 Task: Find connections with filter location Vacaria with filter topic #Managerwith filter profile language Potuguese with filter current company Leap29 with filter school Jawaharlal Nehru University with filter industry Environmental Quality Programs with filter service category Pricing Strategy with filter keywords title Computer Scientist
Action: Mouse moved to (637, 116)
Screenshot: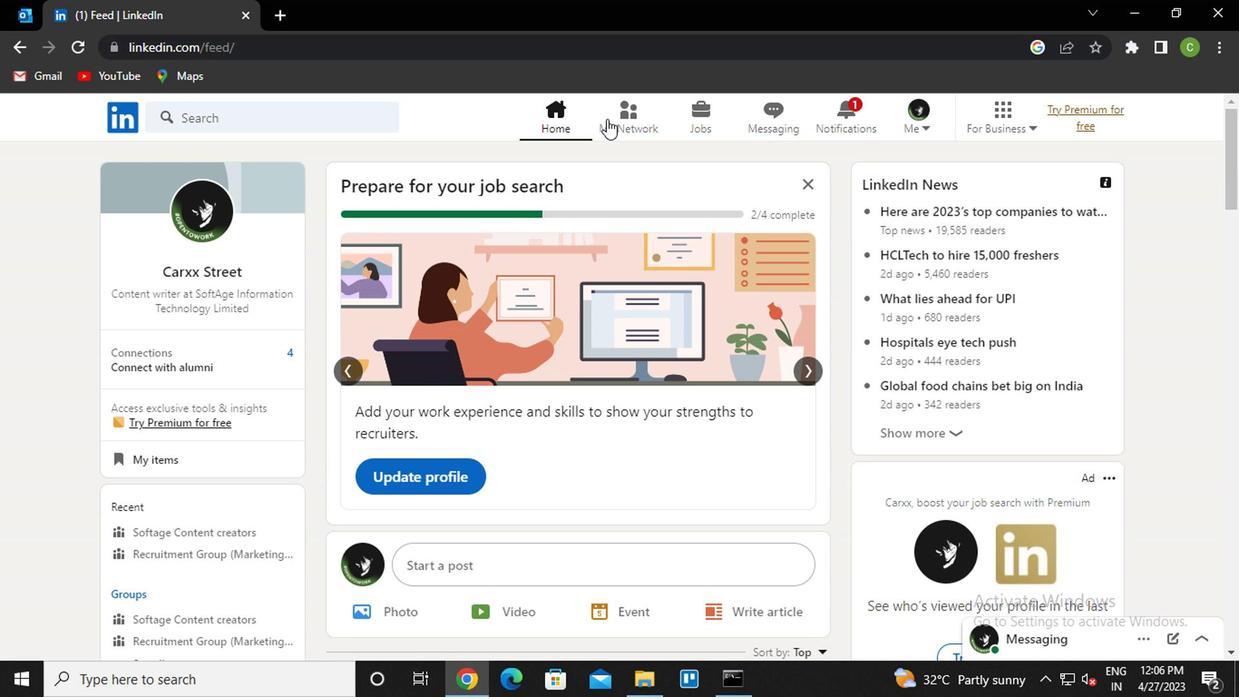 
Action: Mouse pressed left at (637, 116)
Screenshot: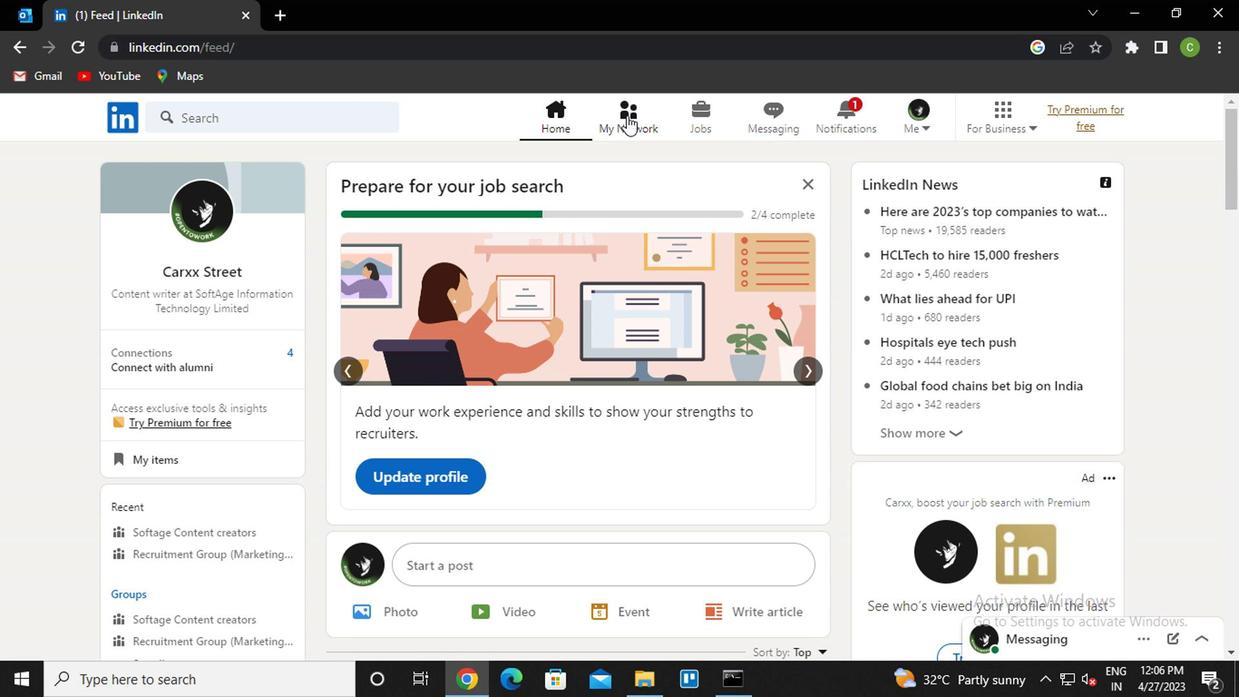 
Action: Mouse moved to (262, 229)
Screenshot: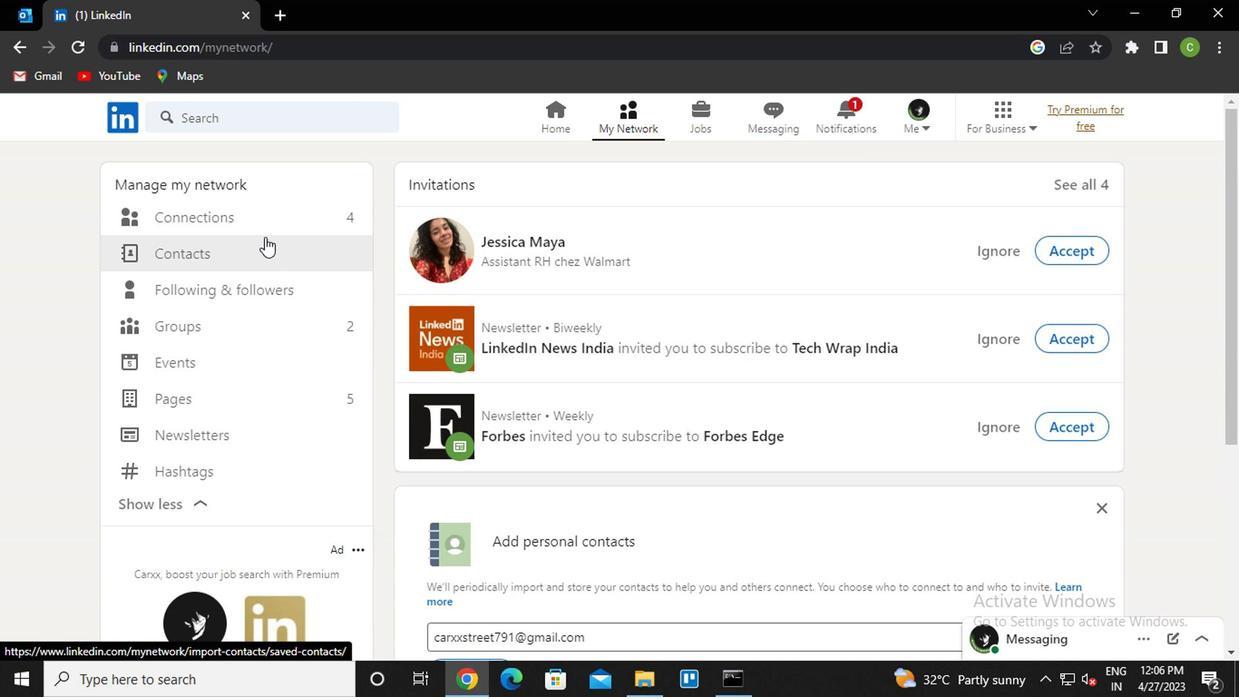 
Action: Mouse pressed left at (262, 229)
Screenshot: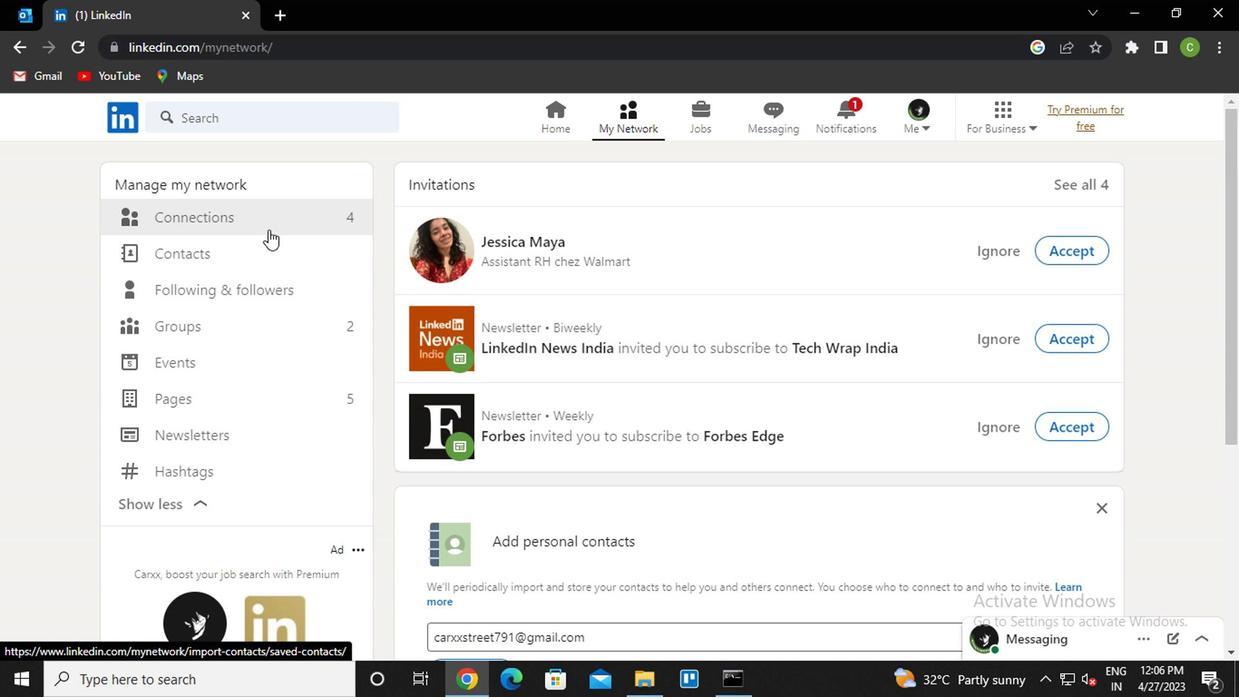 
Action: Mouse moved to (315, 209)
Screenshot: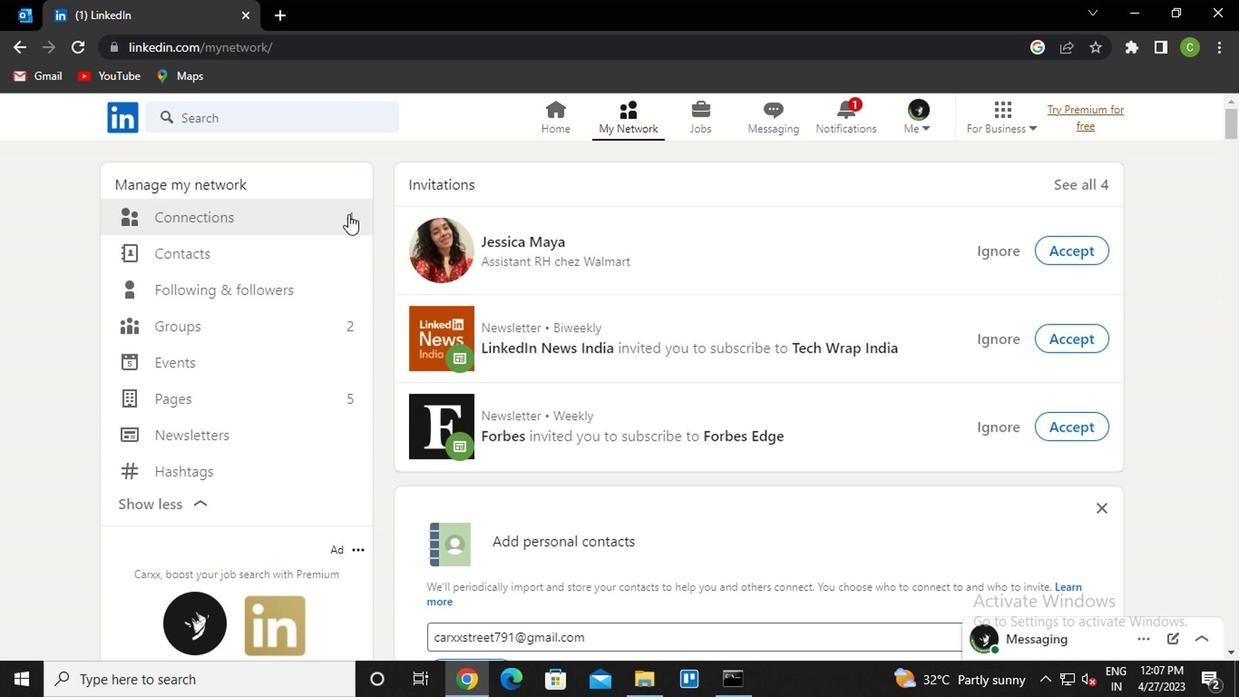 
Action: Mouse pressed left at (315, 209)
Screenshot: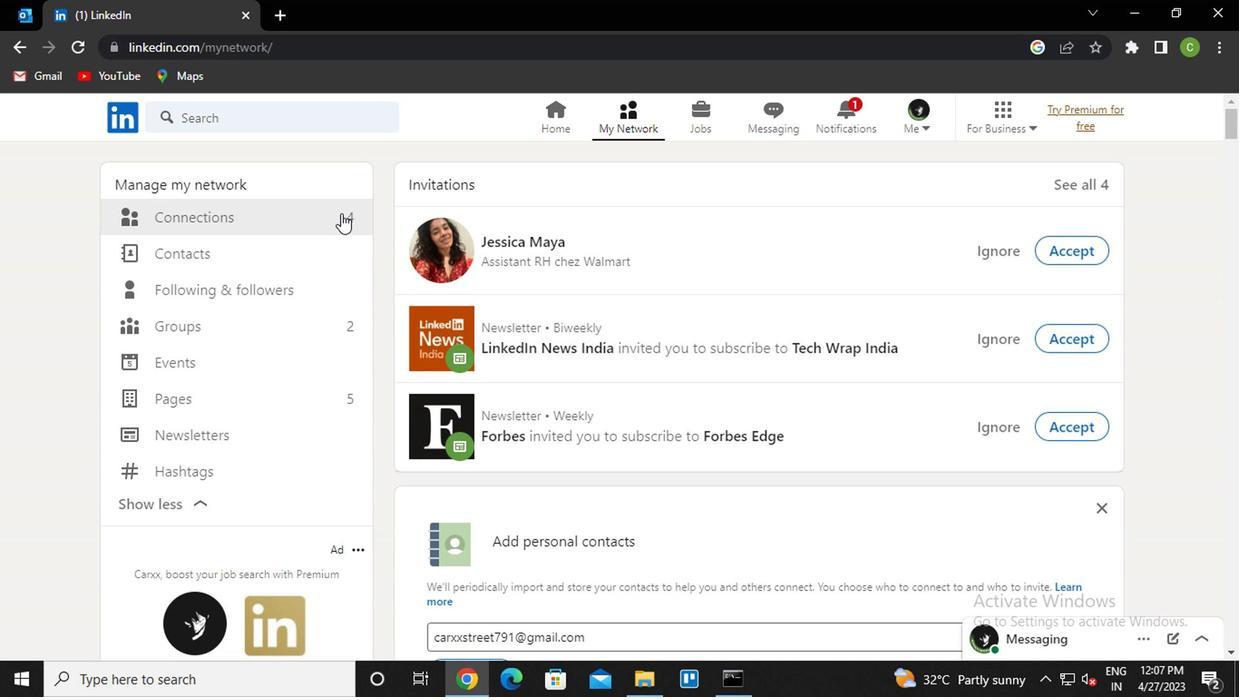 
Action: Mouse moved to (728, 218)
Screenshot: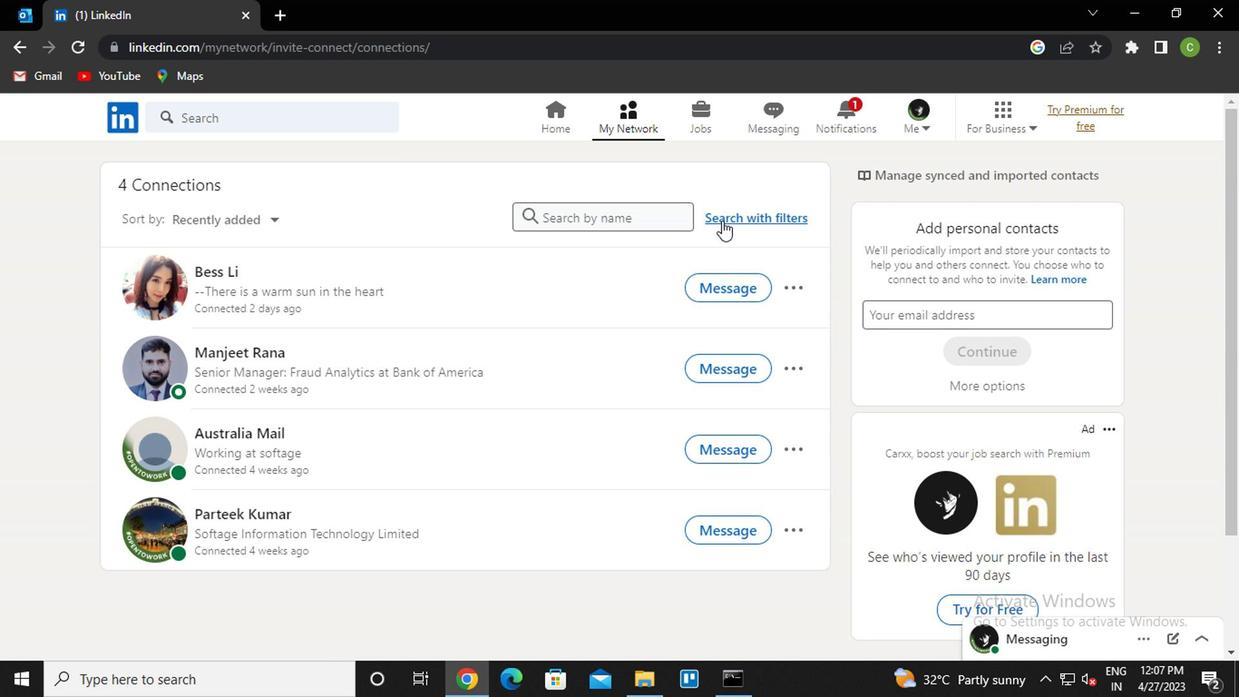 
Action: Mouse pressed left at (728, 218)
Screenshot: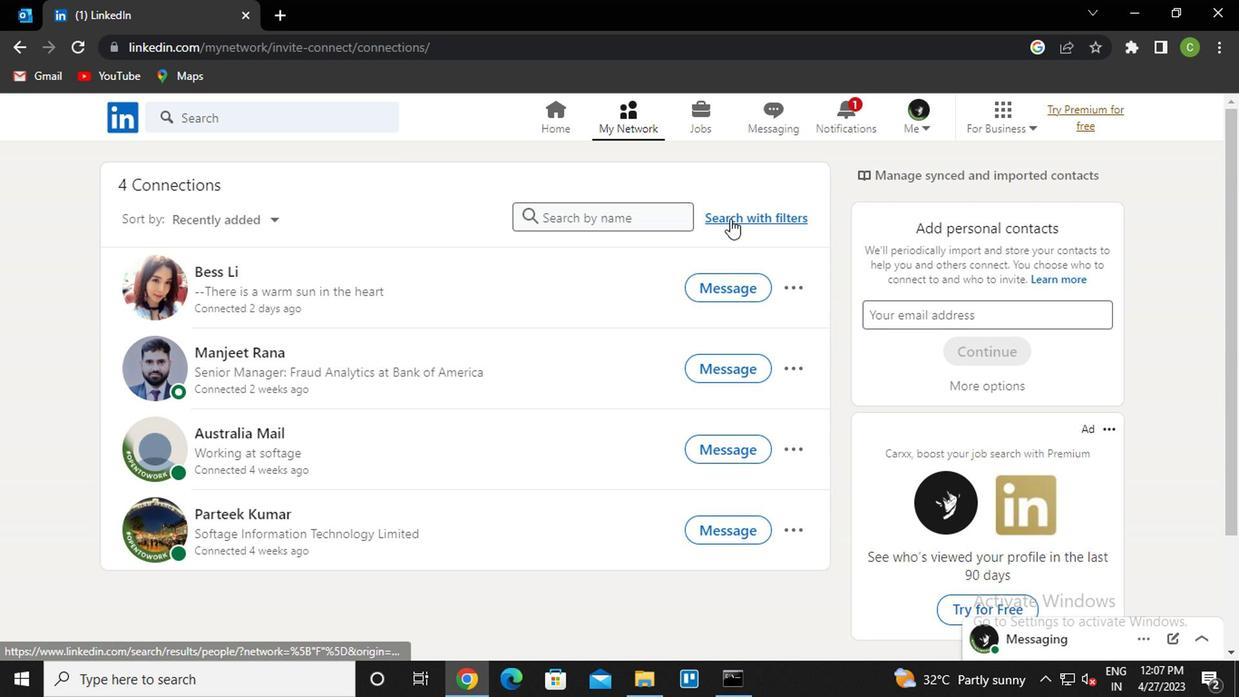 
Action: Mouse moved to (671, 174)
Screenshot: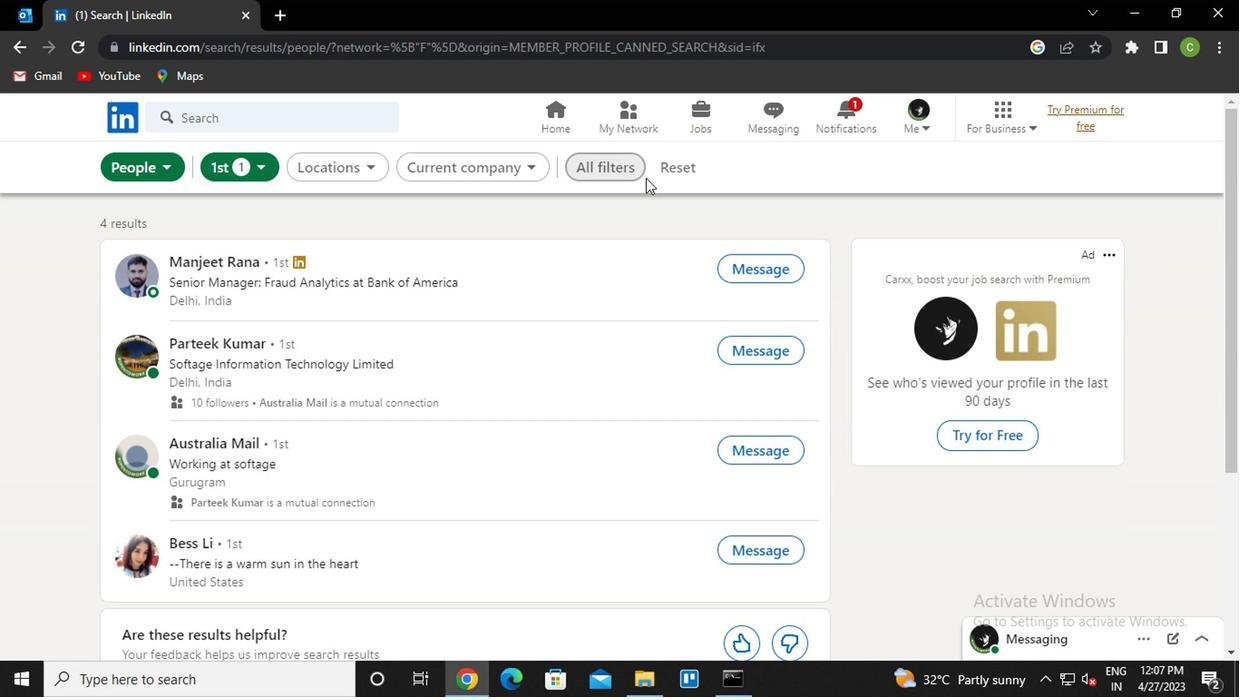 
Action: Mouse pressed left at (671, 174)
Screenshot: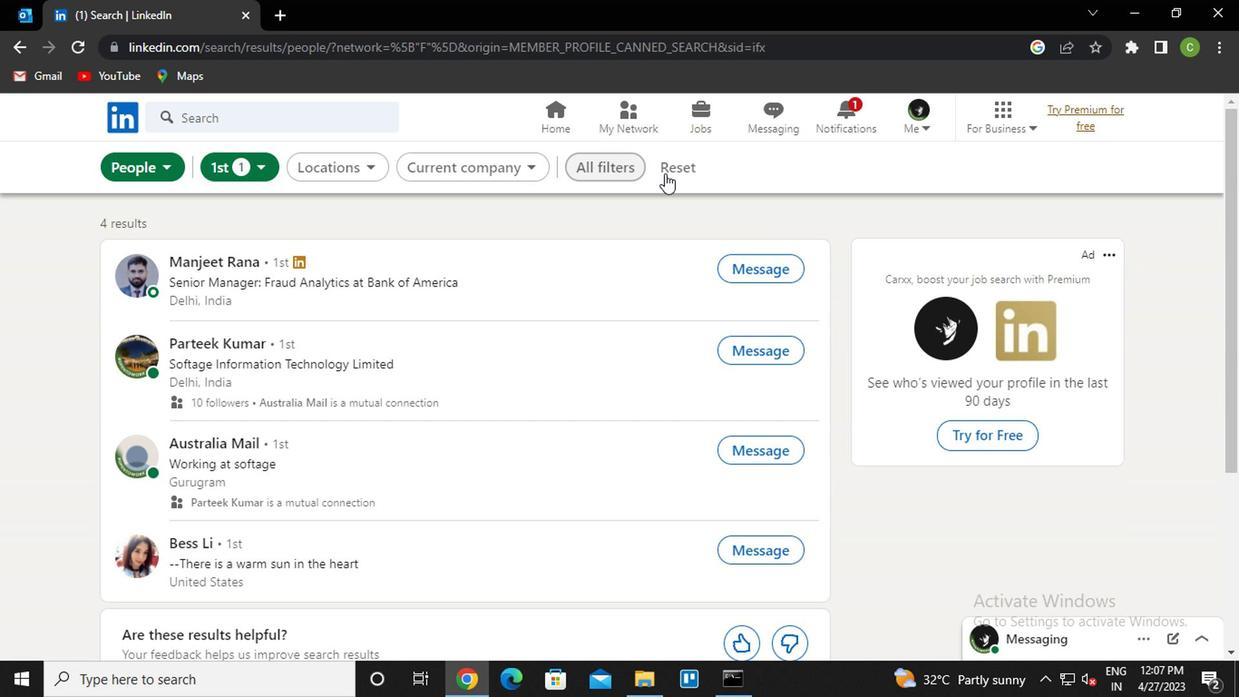 
Action: Mouse moved to (654, 174)
Screenshot: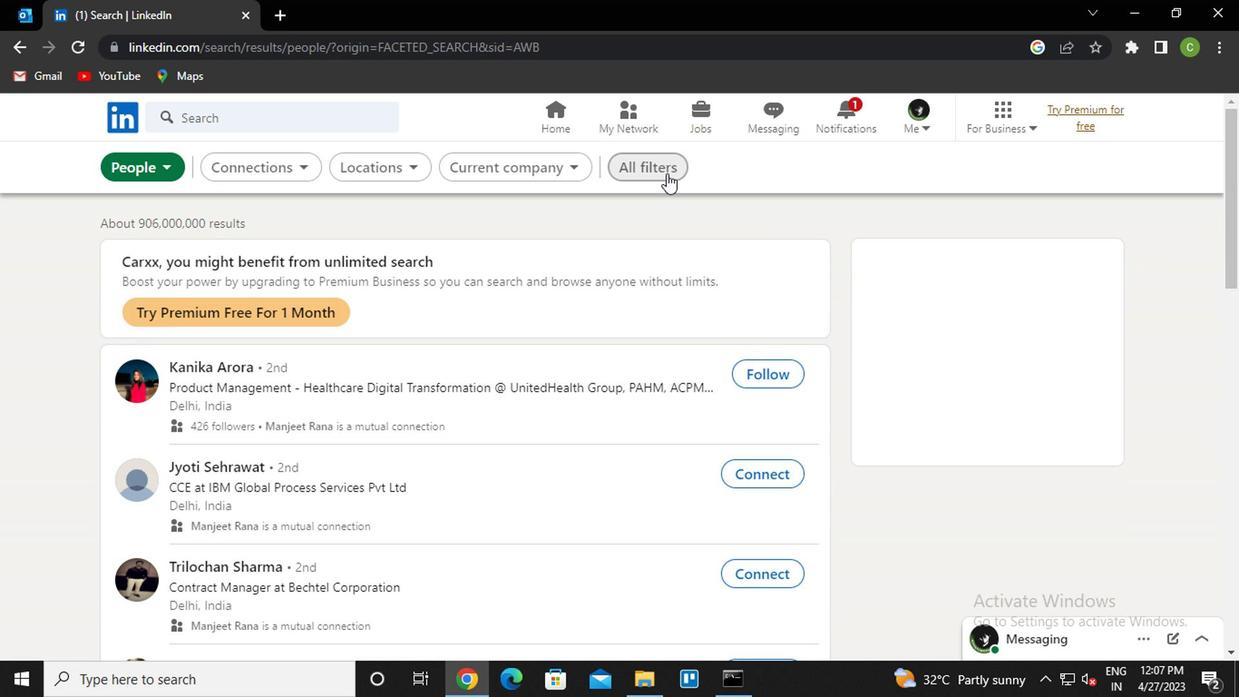 
Action: Mouse pressed left at (654, 174)
Screenshot: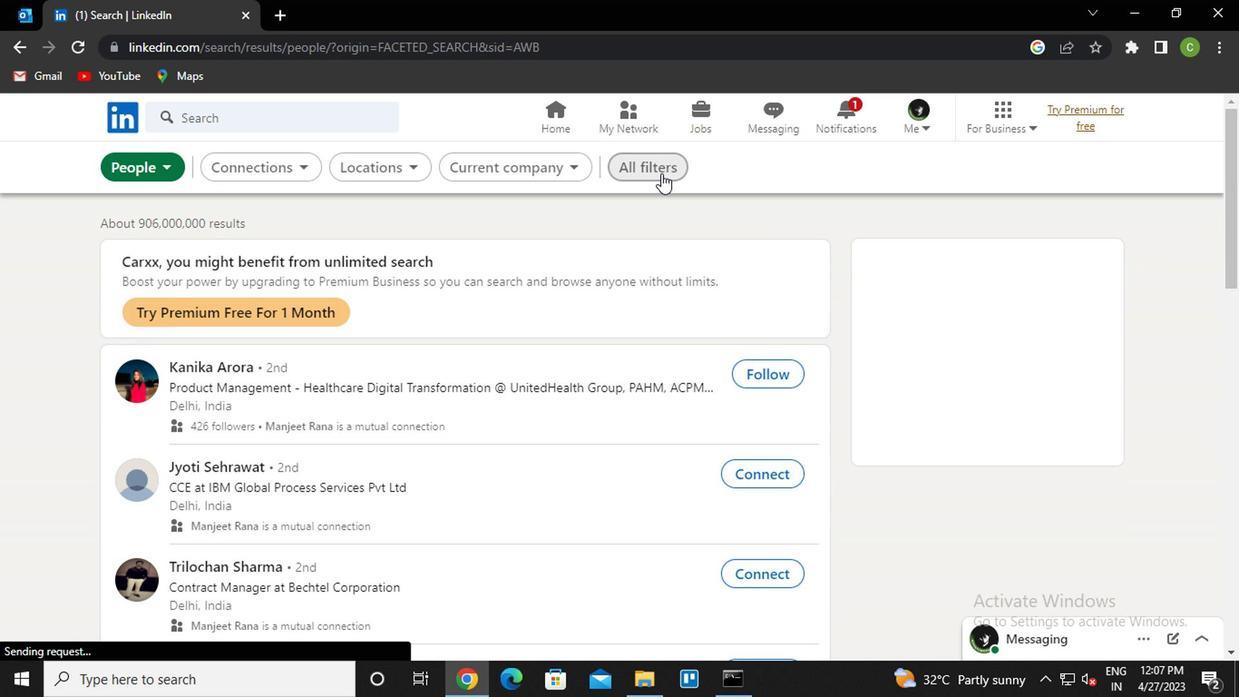 
Action: Mouse moved to (1056, 387)
Screenshot: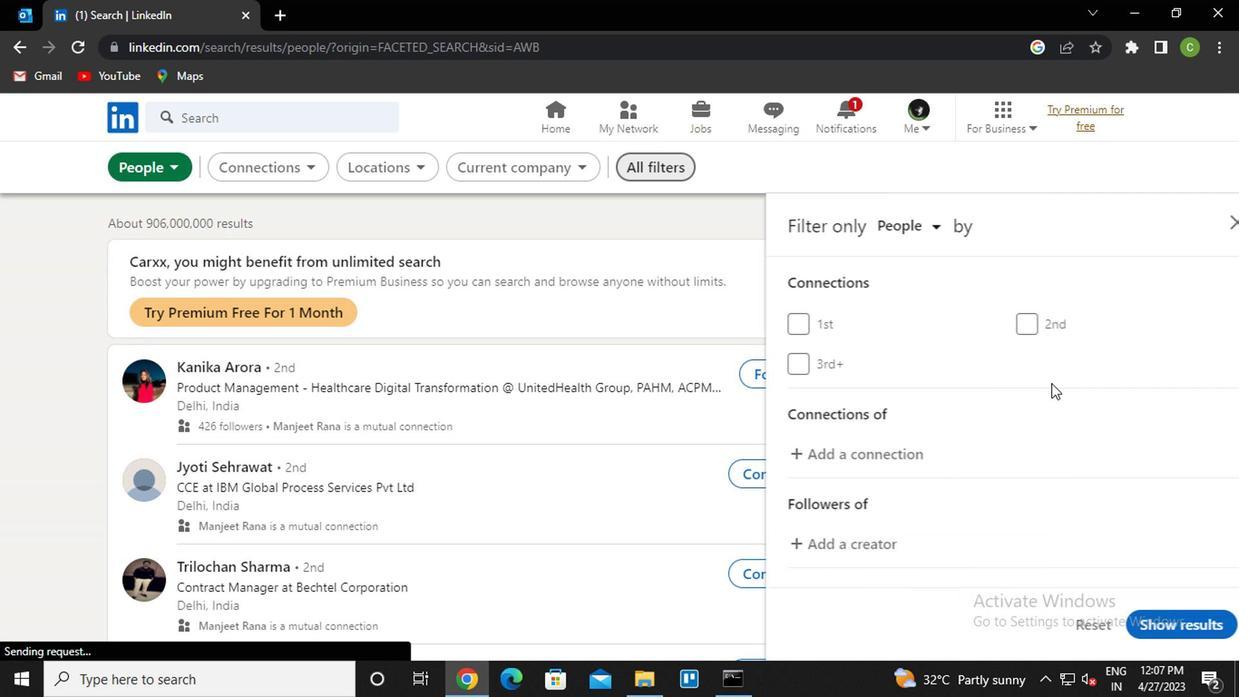 
Action: Mouse scrolled (1056, 387) with delta (0, 0)
Screenshot: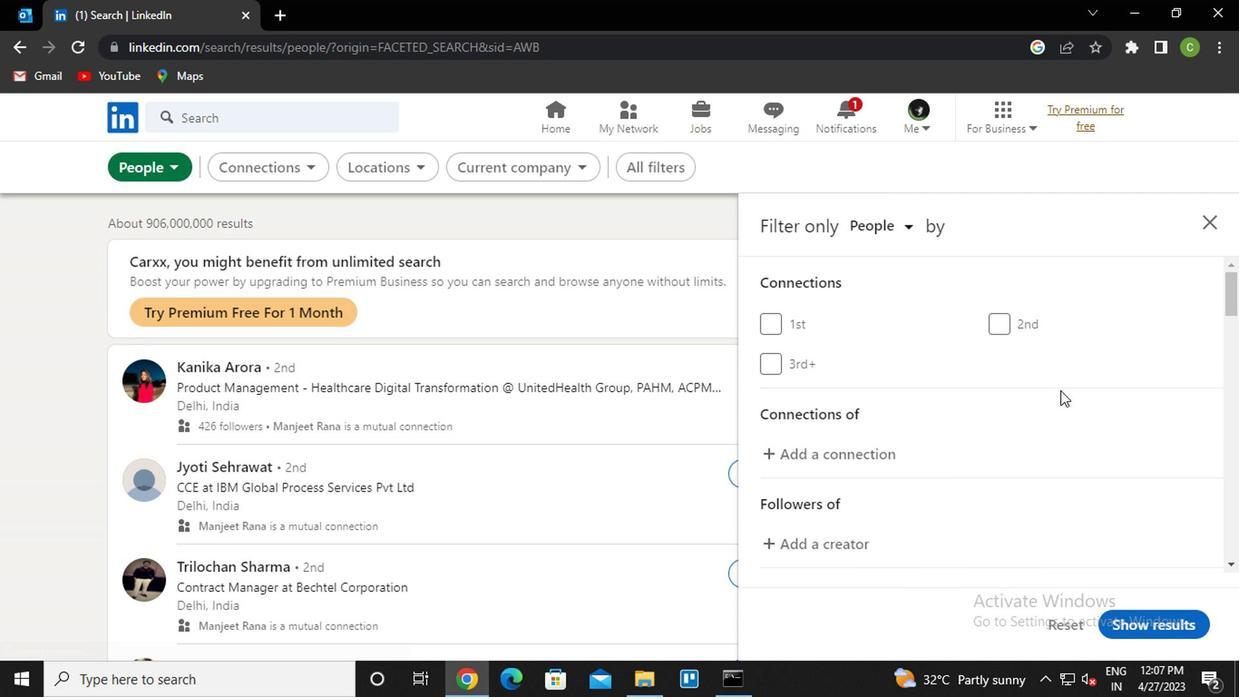 
Action: Mouse scrolled (1056, 387) with delta (0, 0)
Screenshot: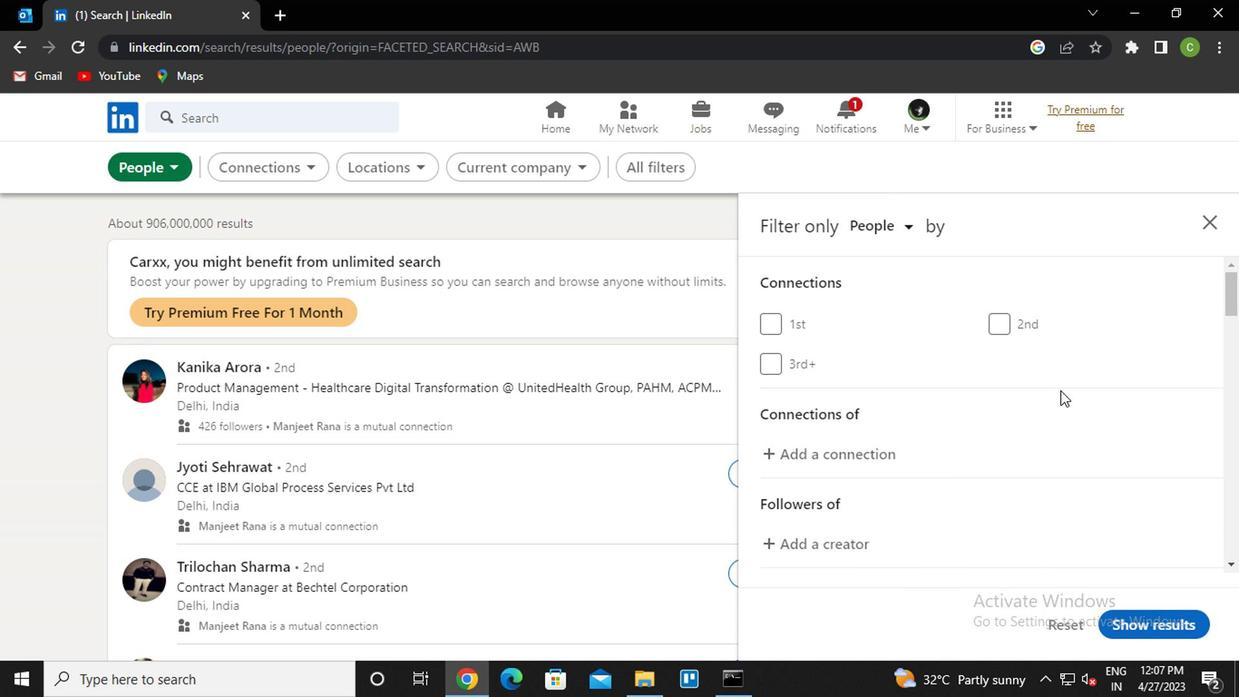 
Action: Mouse scrolled (1056, 387) with delta (0, 0)
Screenshot: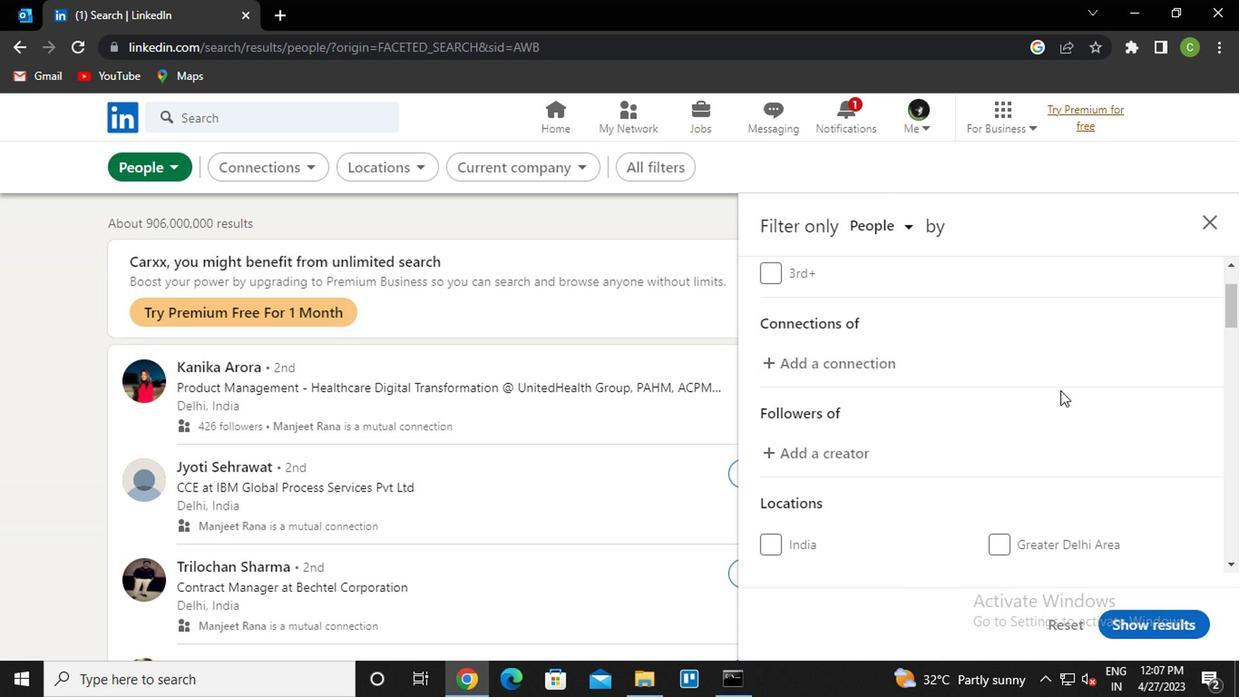 
Action: Mouse moved to (1039, 431)
Screenshot: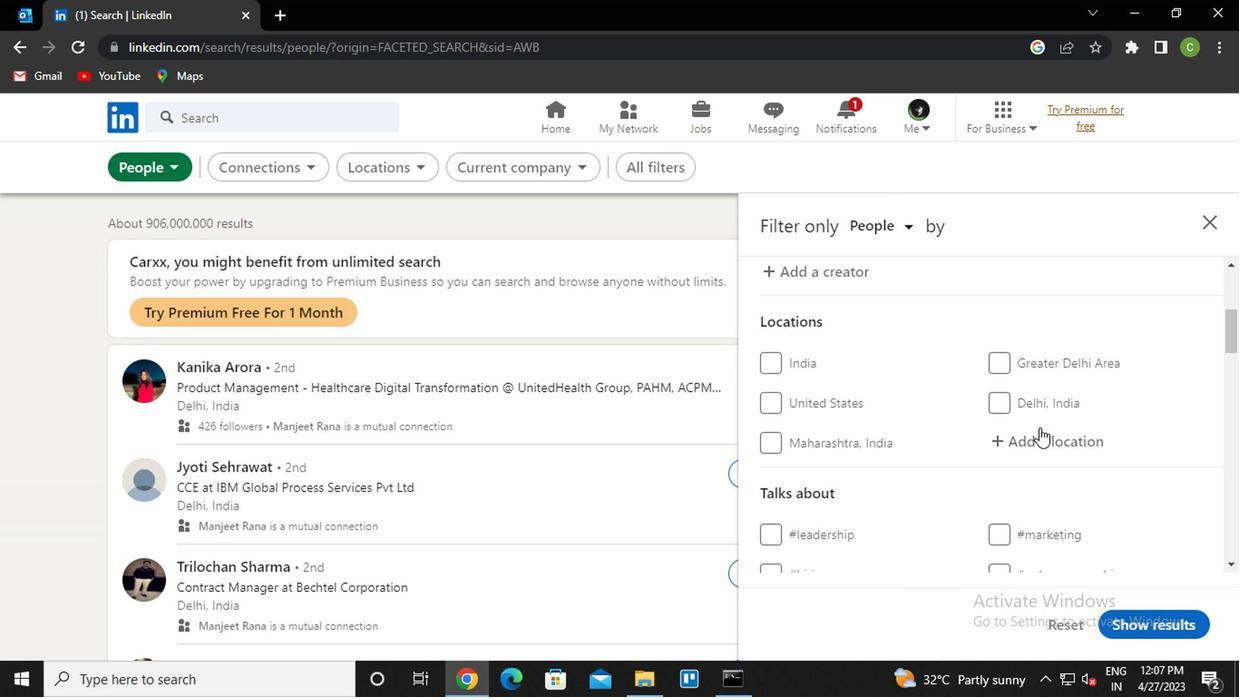 
Action: Mouse pressed left at (1039, 431)
Screenshot: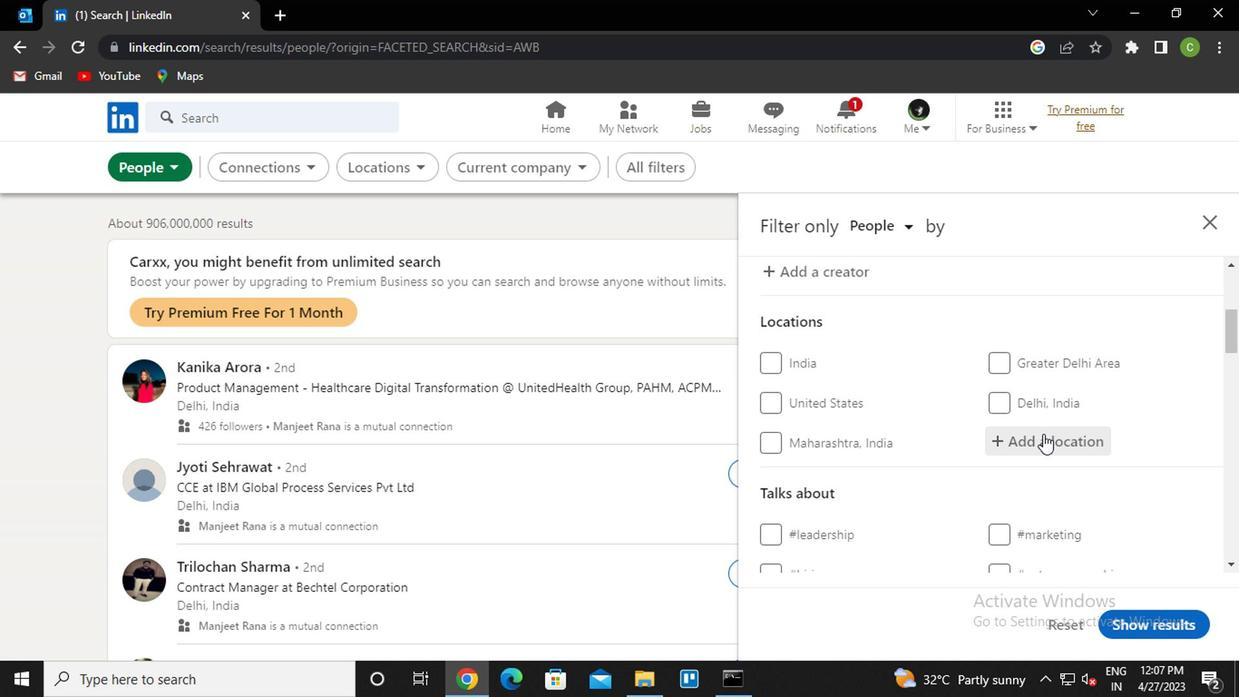 
Action: Key pressed <Key.caps_lock>v<Key.caps_lock>acaria<Key.down><Key.enter>
Screenshot: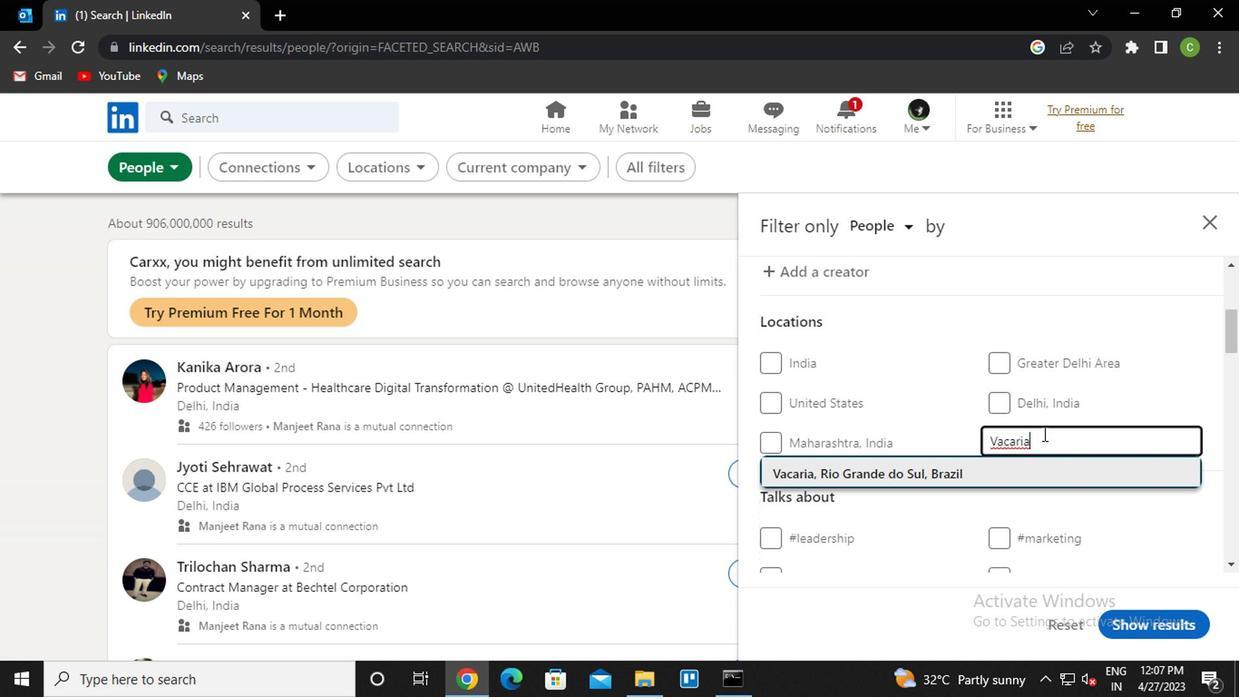 
Action: Mouse scrolled (1039, 429) with delta (0, -1)
Screenshot: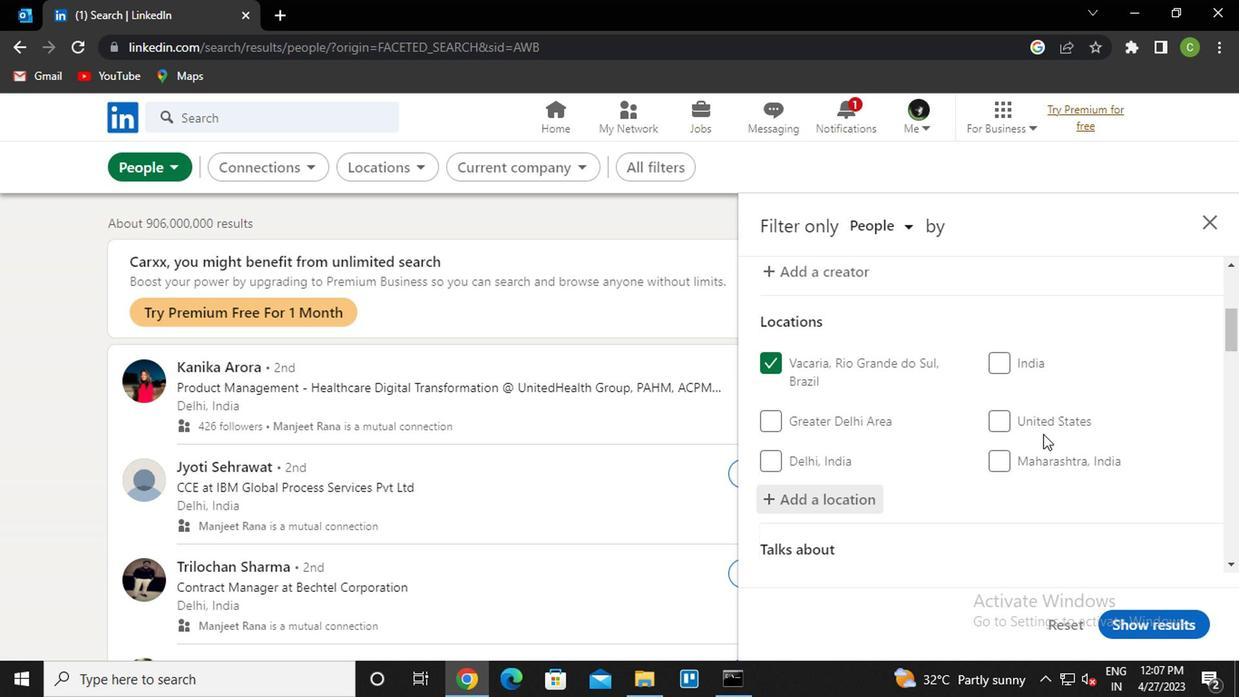 
Action: Mouse scrolled (1039, 429) with delta (0, -1)
Screenshot: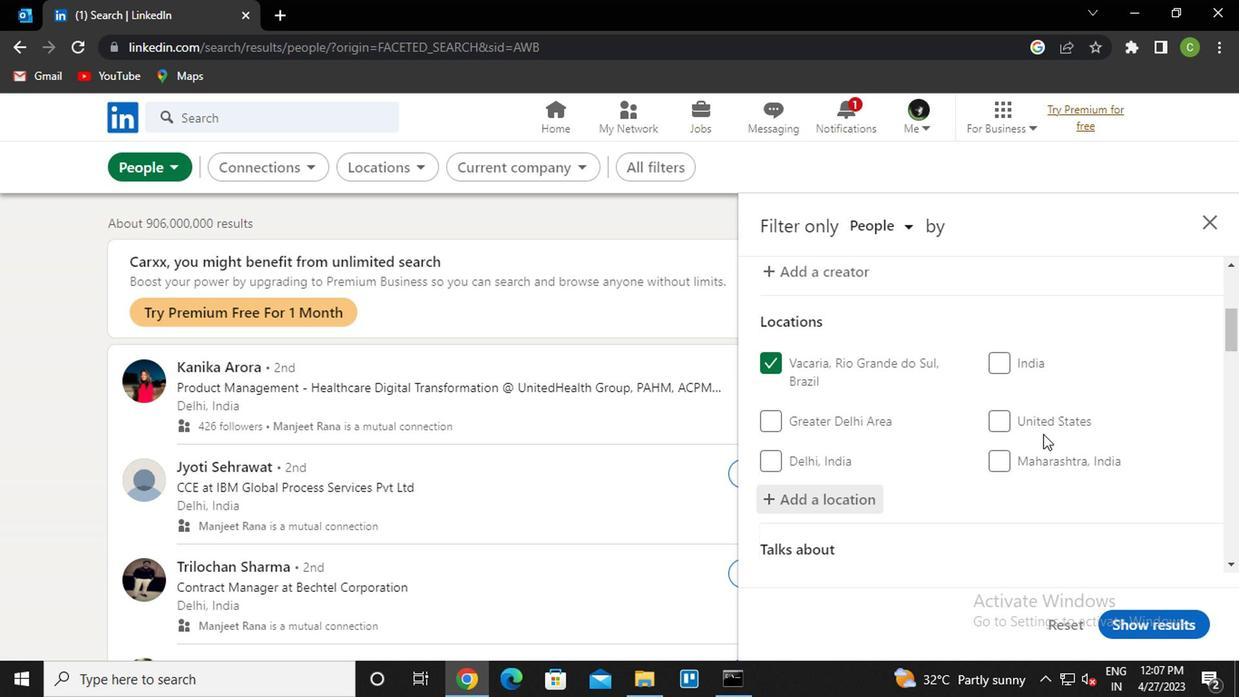
Action: Mouse scrolled (1039, 429) with delta (0, -1)
Screenshot: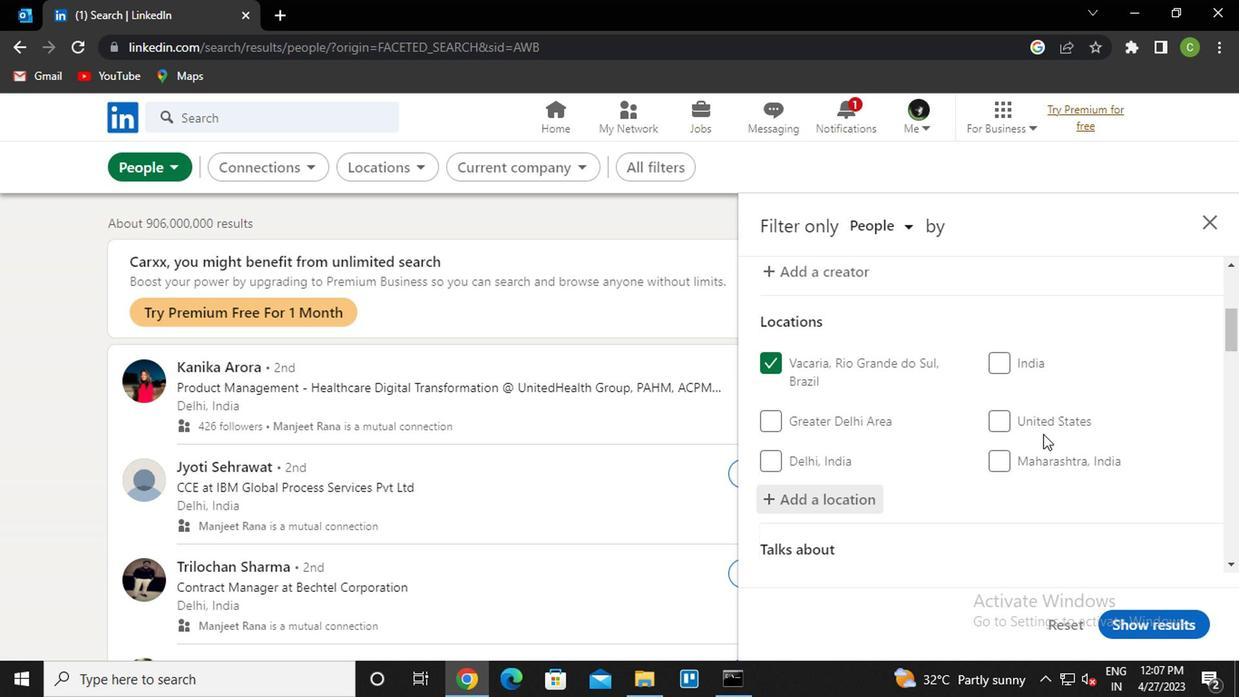 
Action: Mouse moved to (1046, 403)
Screenshot: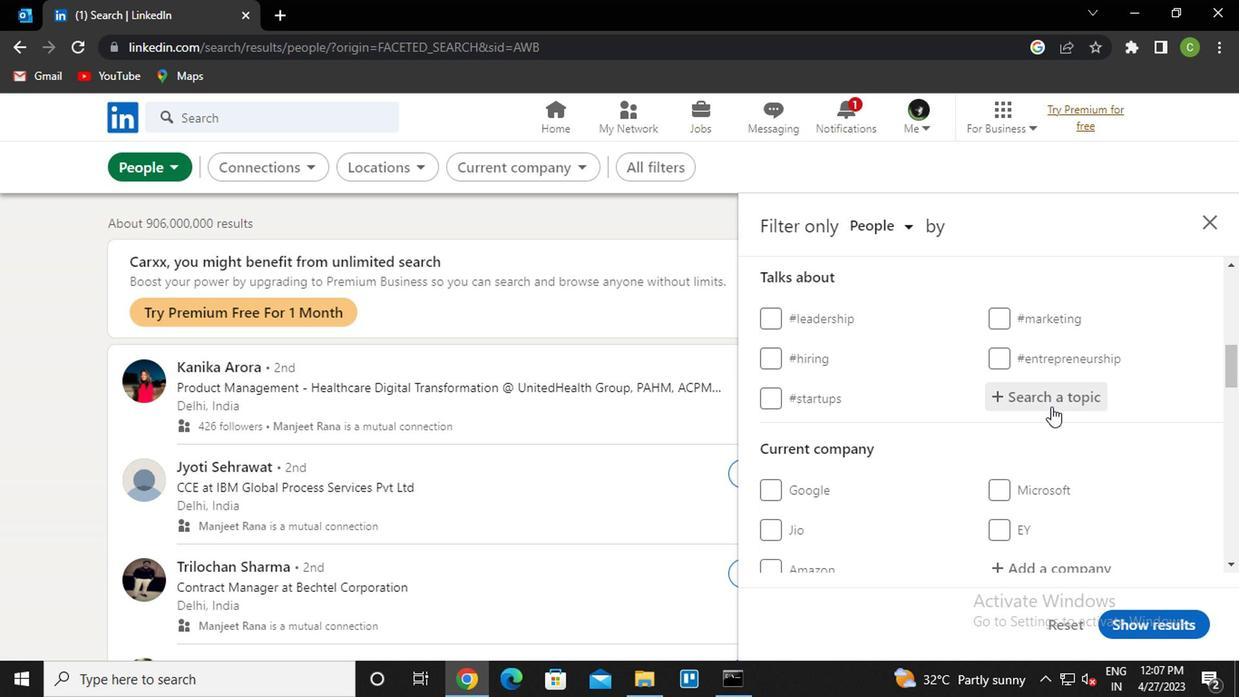 
Action: Mouse pressed left at (1046, 403)
Screenshot: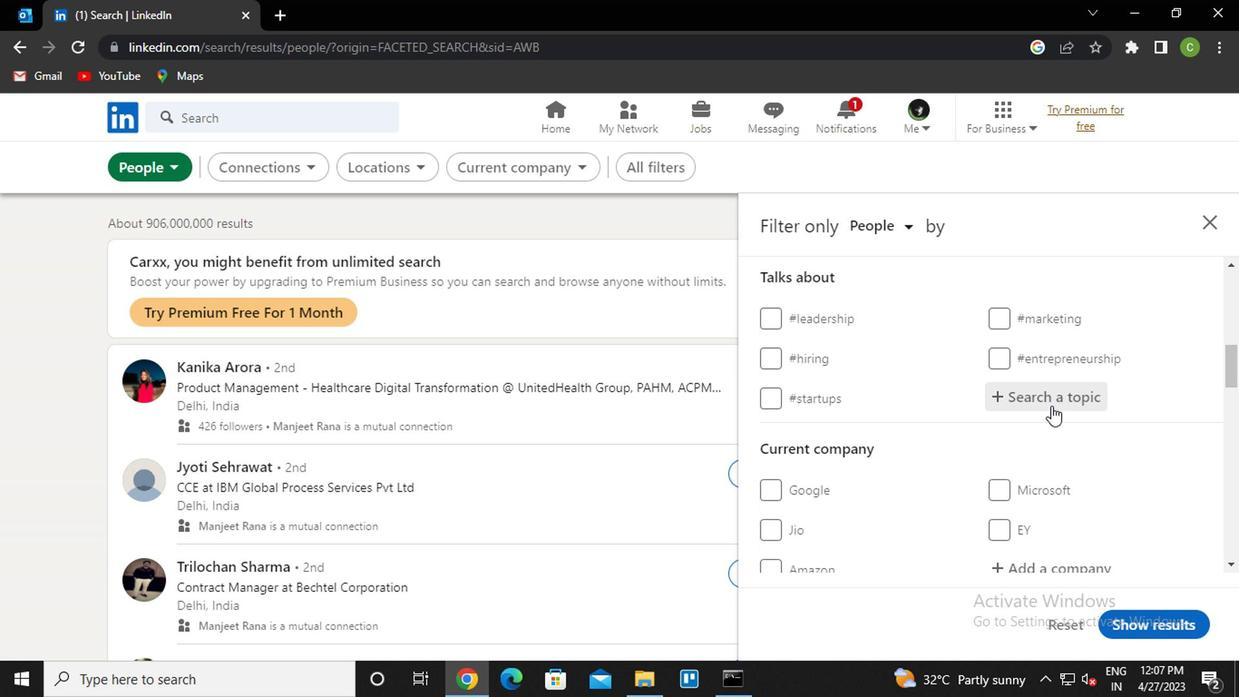 
Action: Key pressed <Key.caps_lock>m<Key.caps_lock>anager<Key.down><Key.enter>
Screenshot: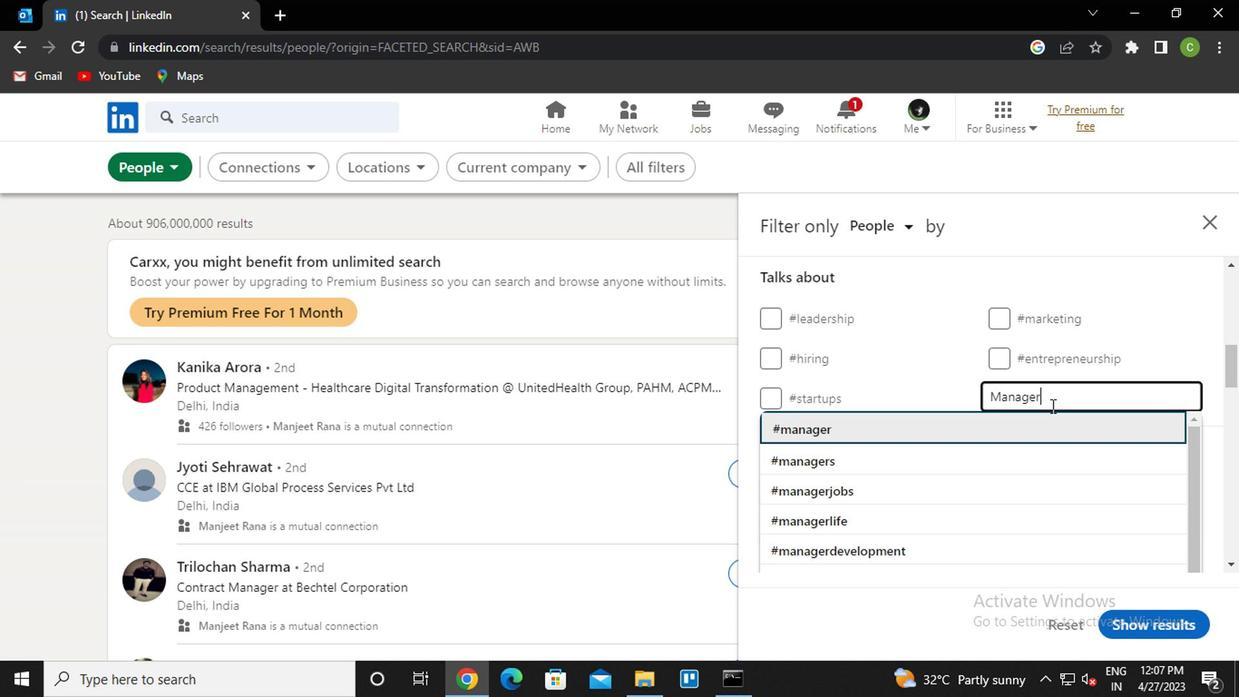 
Action: Mouse moved to (1048, 353)
Screenshot: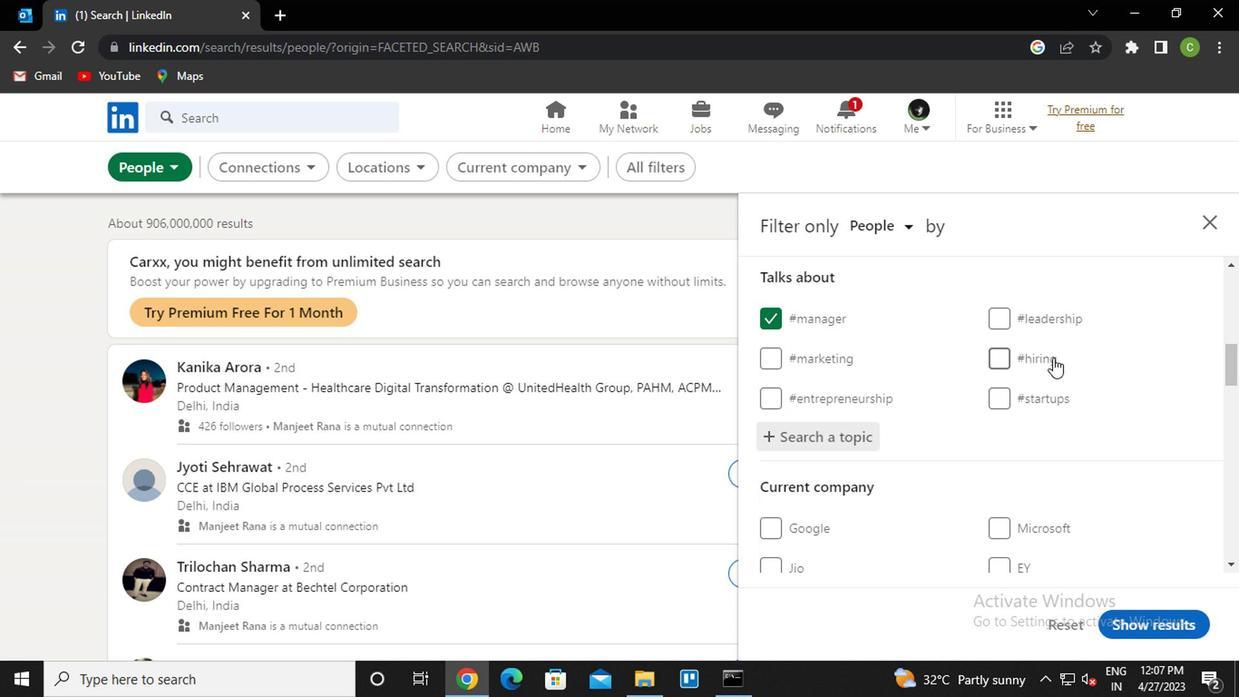 
Action: Mouse scrolled (1048, 352) with delta (0, 0)
Screenshot: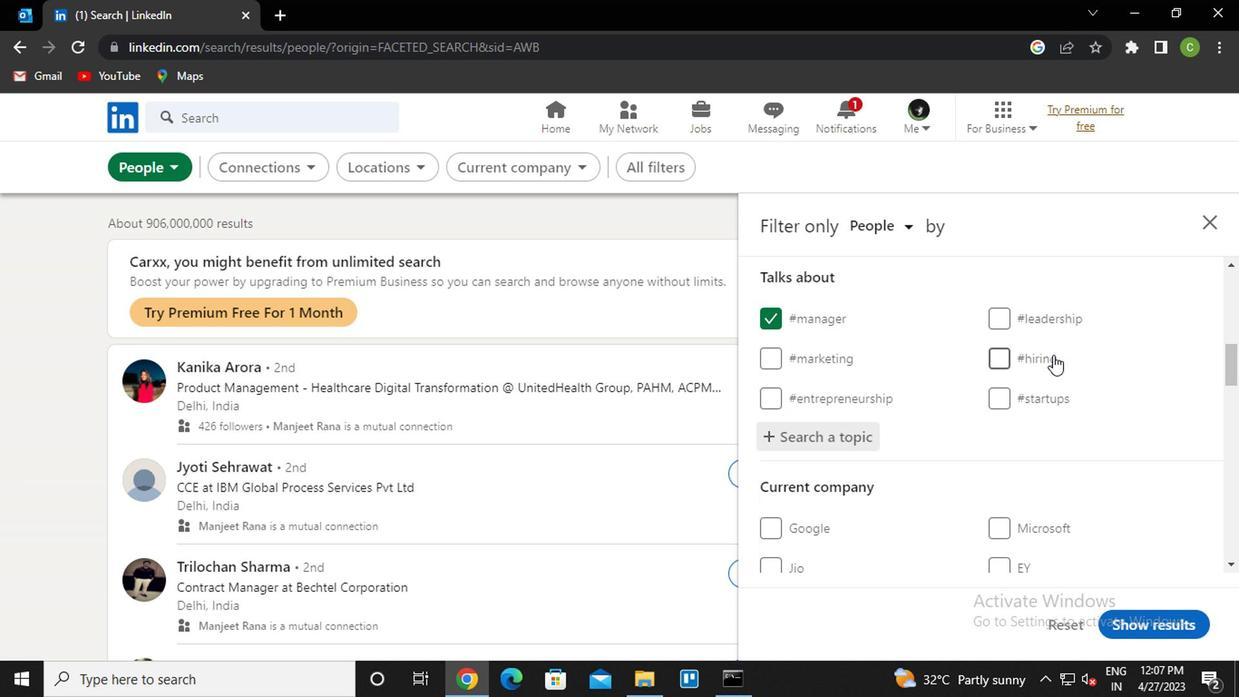 
Action: Mouse scrolled (1048, 352) with delta (0, 0)
Screenshot: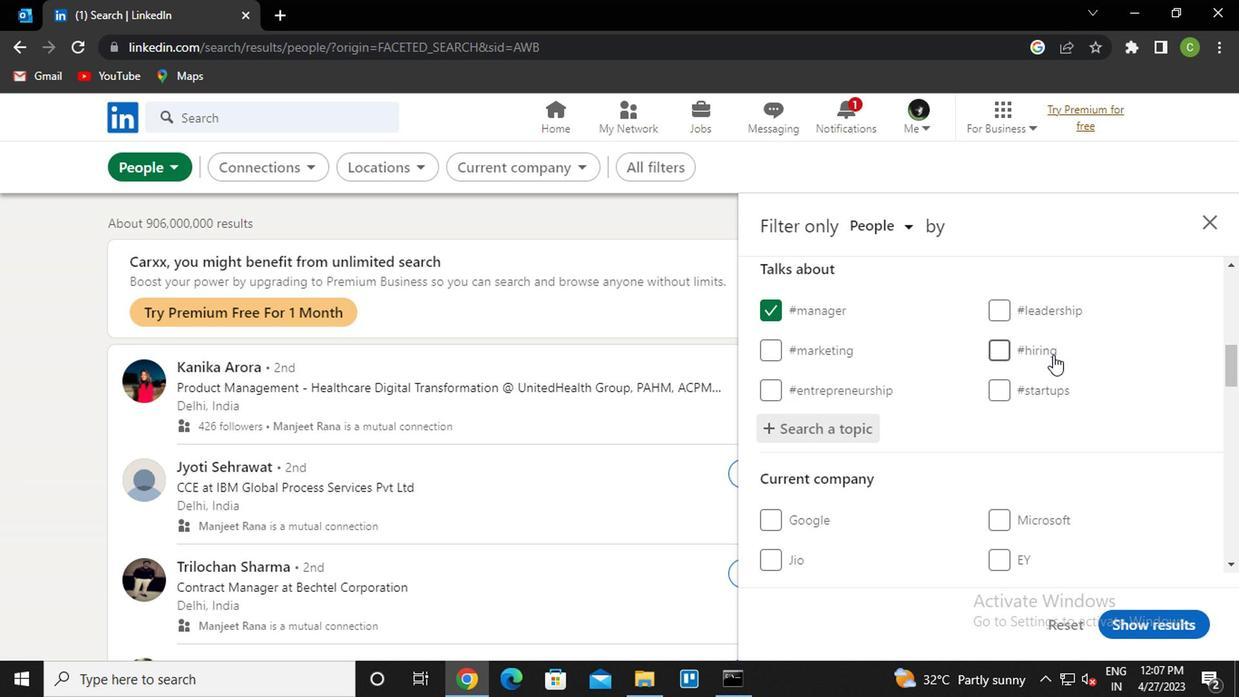 
Action: Mouse moved to (1048, 352)
Screenshot: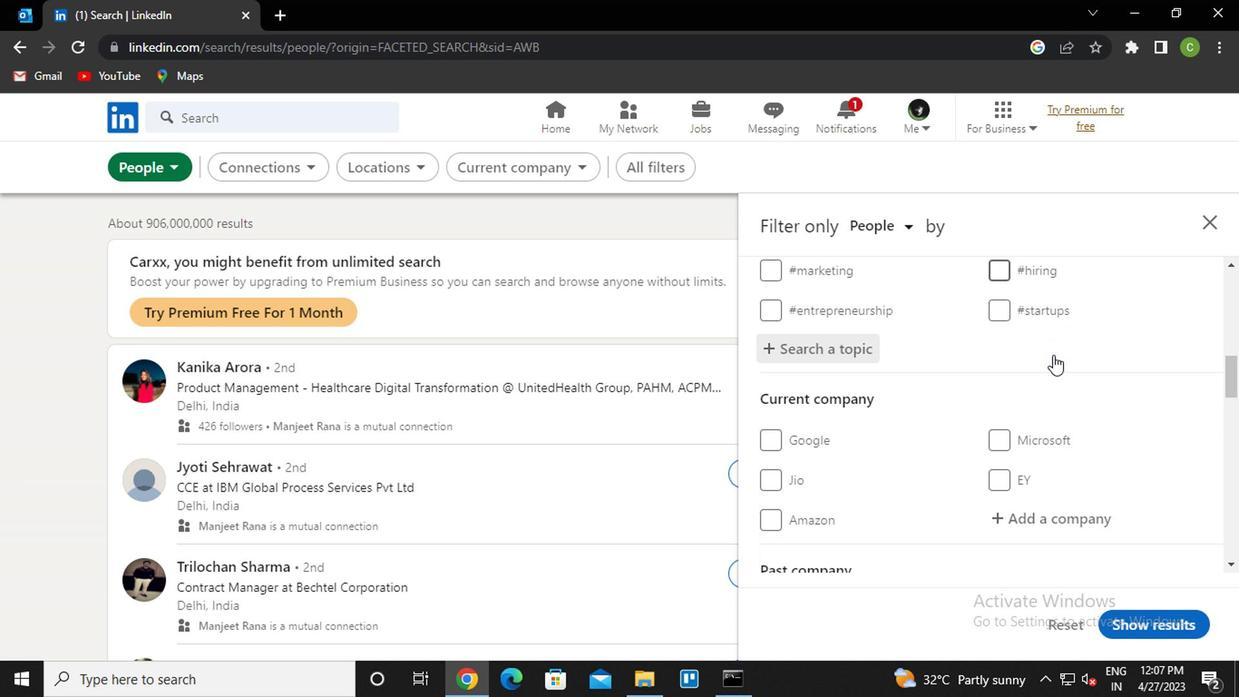 
Action: Mouse scrolled (1048, 351) with delta (0, 0)
Screenshot: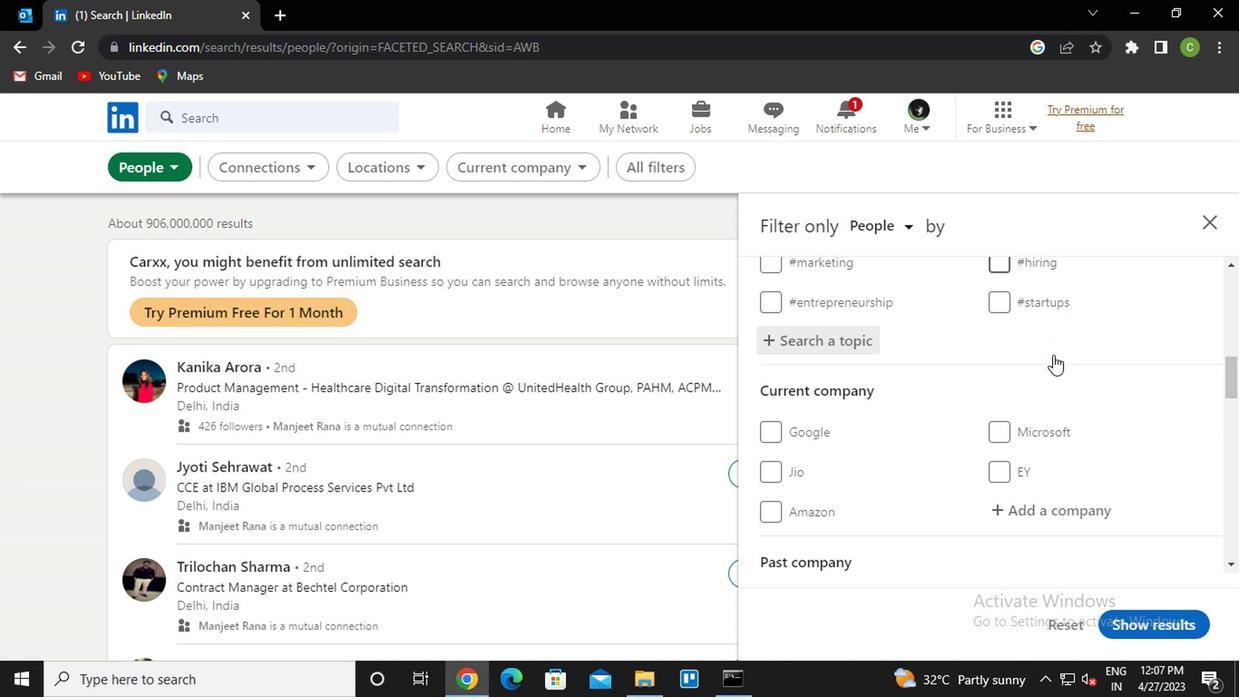 
Action: Mouse moved to (1046, 352)
Screenshot: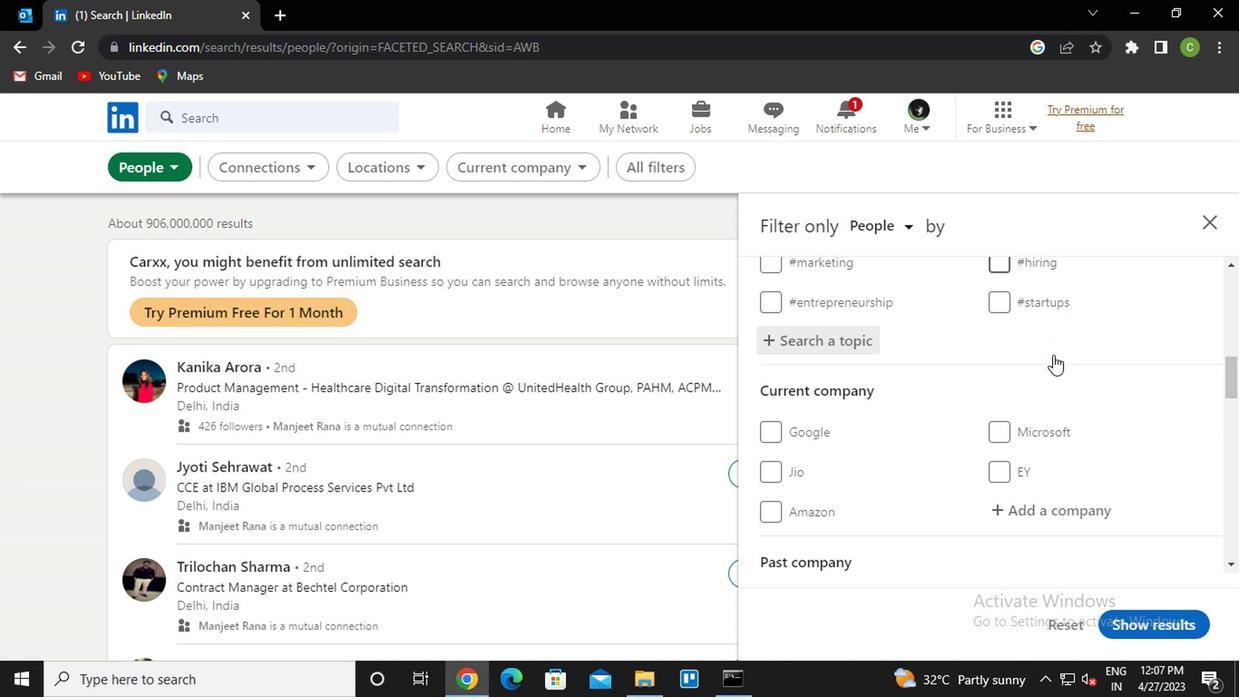 
Action: Mouse scrolled (1046, 351) with delta (0, 0)
Screenshot: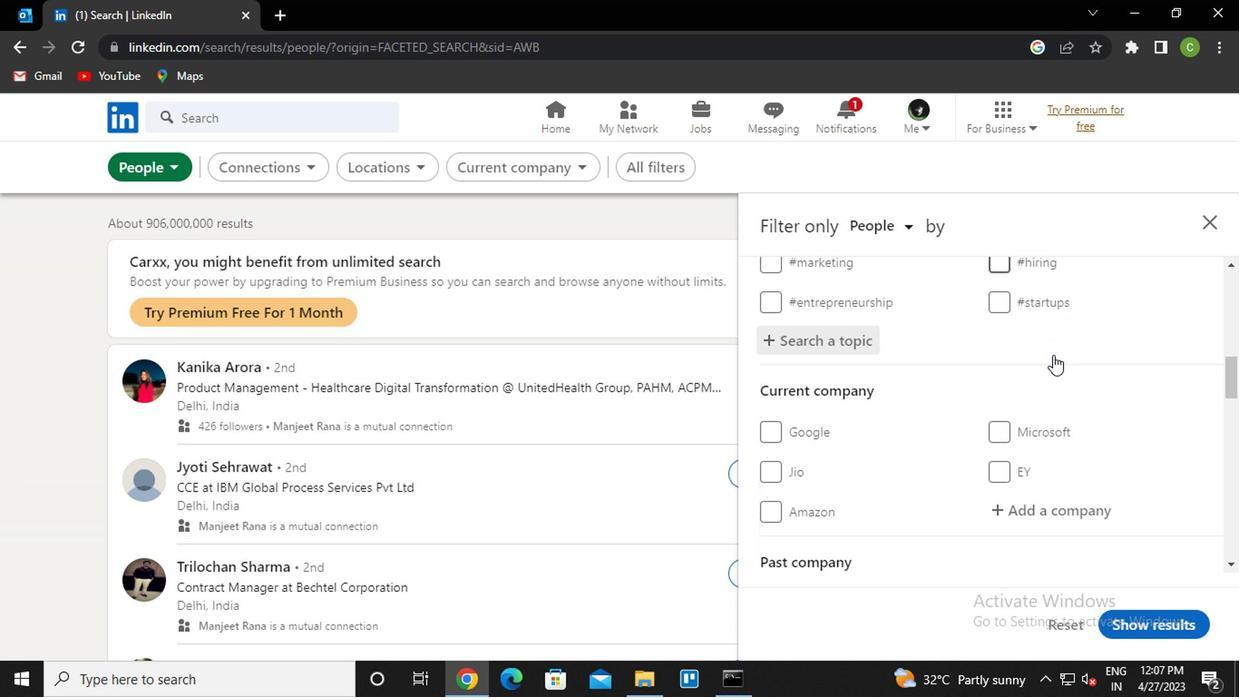 
Action: Mouse moved to (1043, 354)
Screenshot: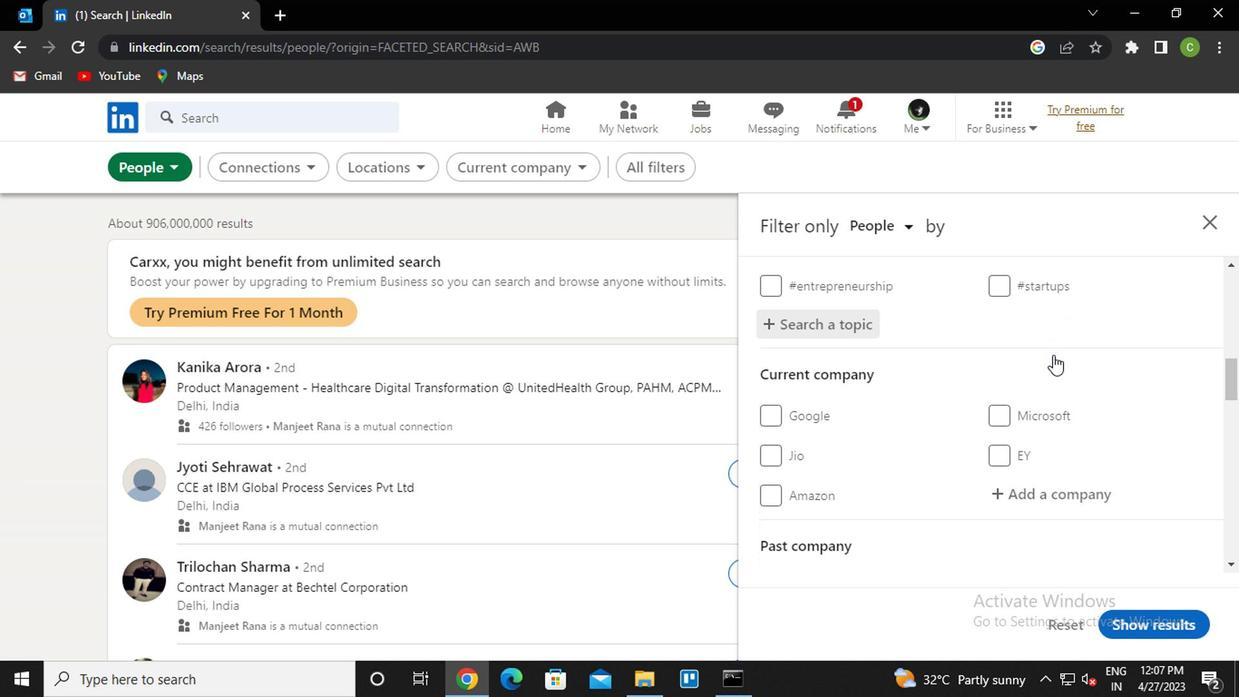
Action: Mouse scrolled (1043, 354) with delta (0, 0)
Screenshot: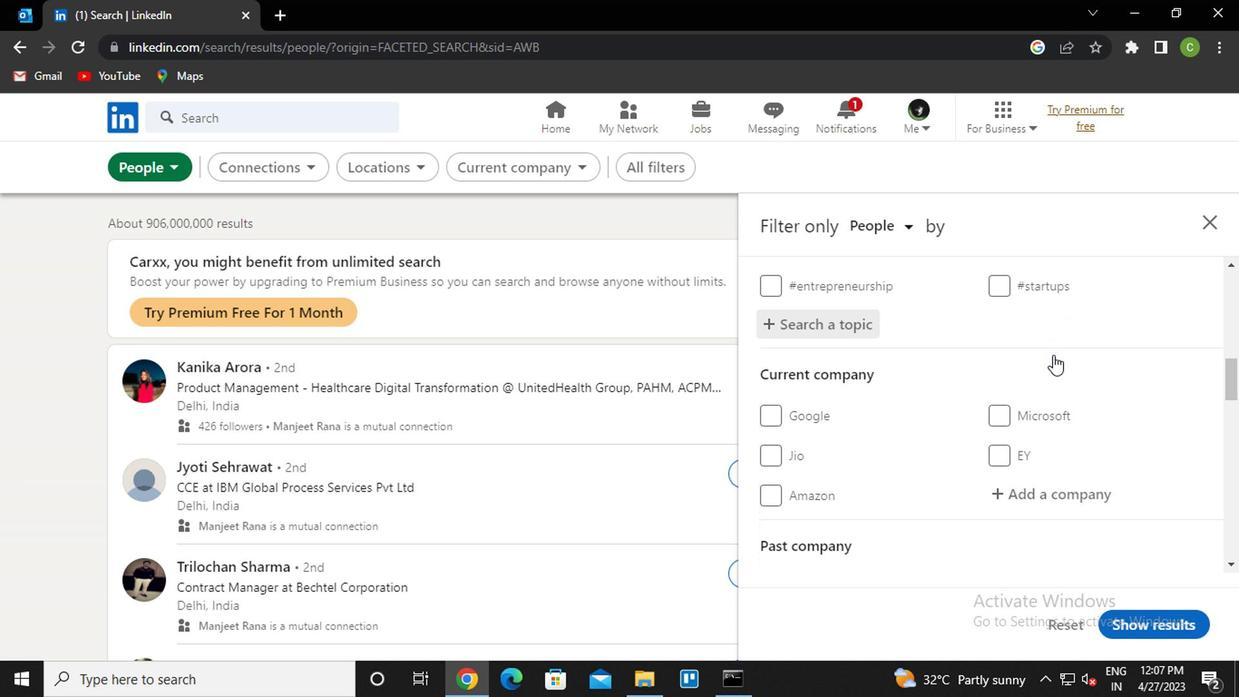 
Action: Mouse moved to (1037, 357)
Screenshot: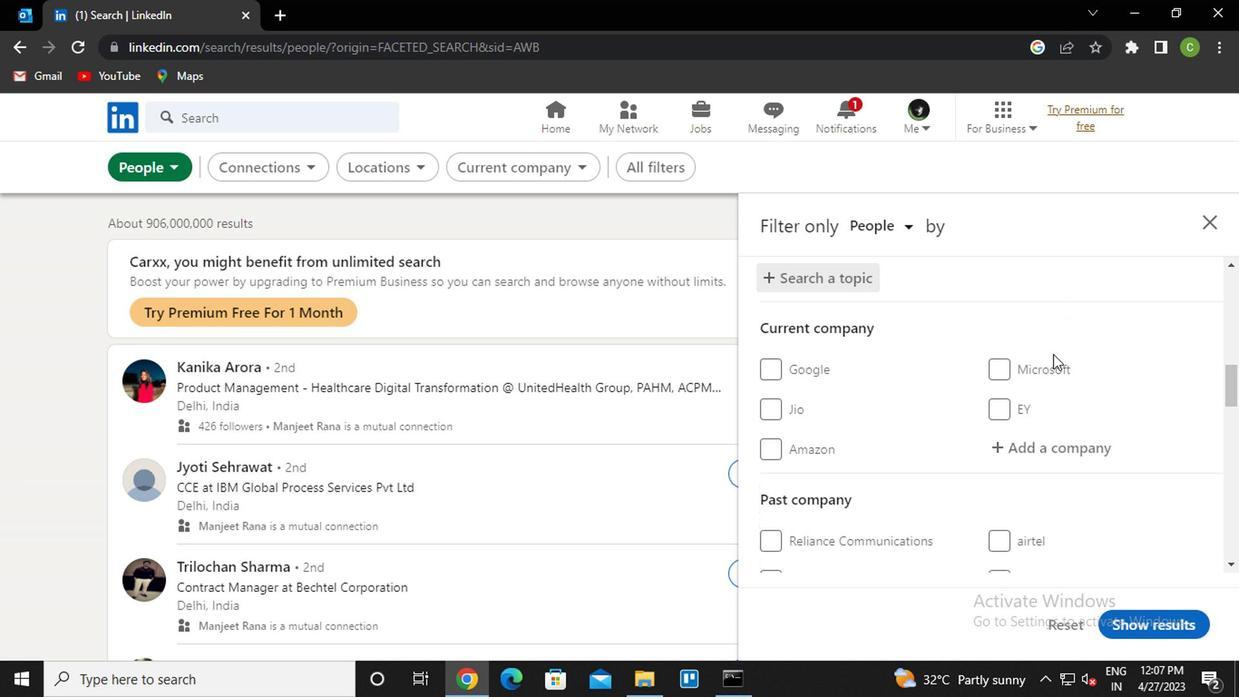 
Action: Mouse scrolled (1037, 356) with delta (0, 0)
Screenshot: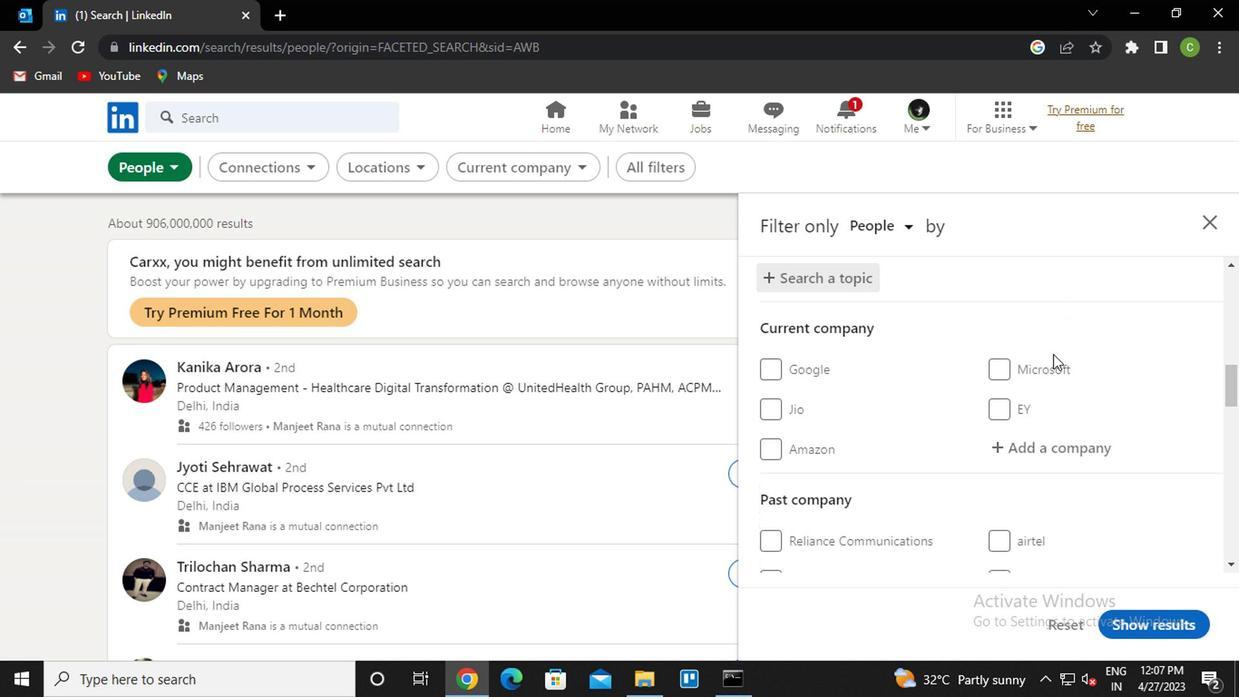 
Action: Mouse moved to (1037, 358)
Screenshot: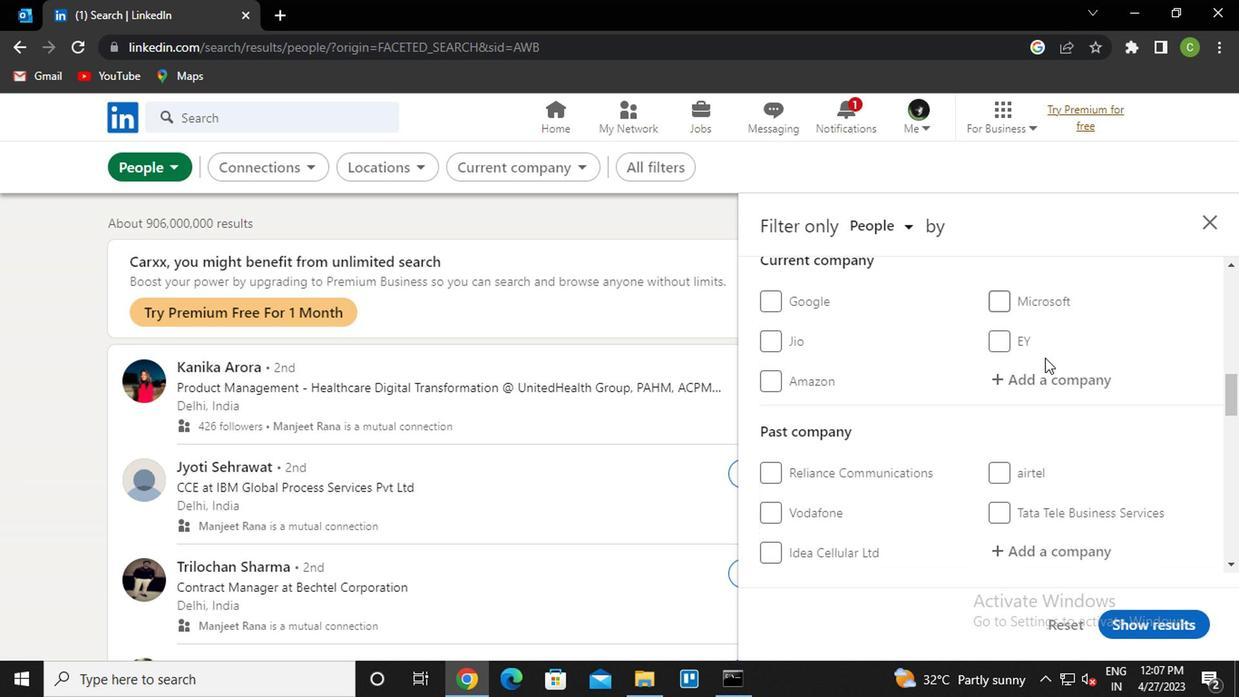 
Action: Mouse scrolled (1037, 357) with delta (0, -1)
Screenshot: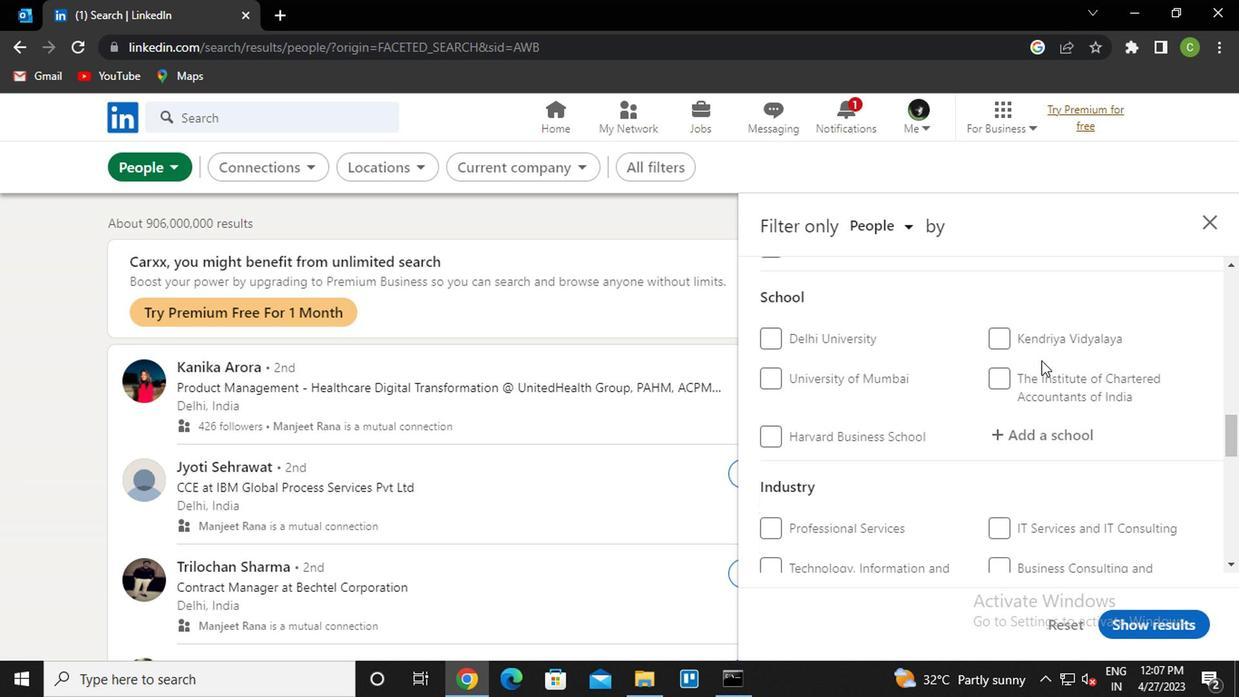 
Action: Mouse scrolled (1037, 357) with delta (0, -1)
Screenshot: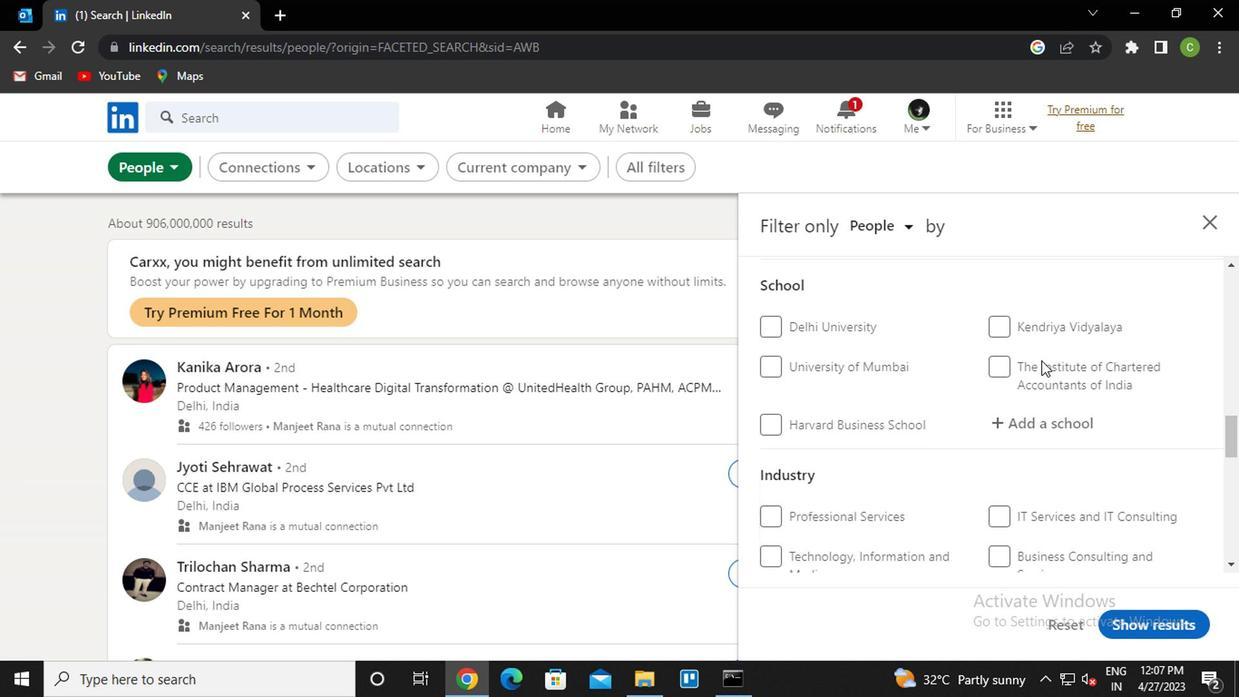 
Action: Mouse scrolled (1037, 357) with delta (0, -1)
Screenshot: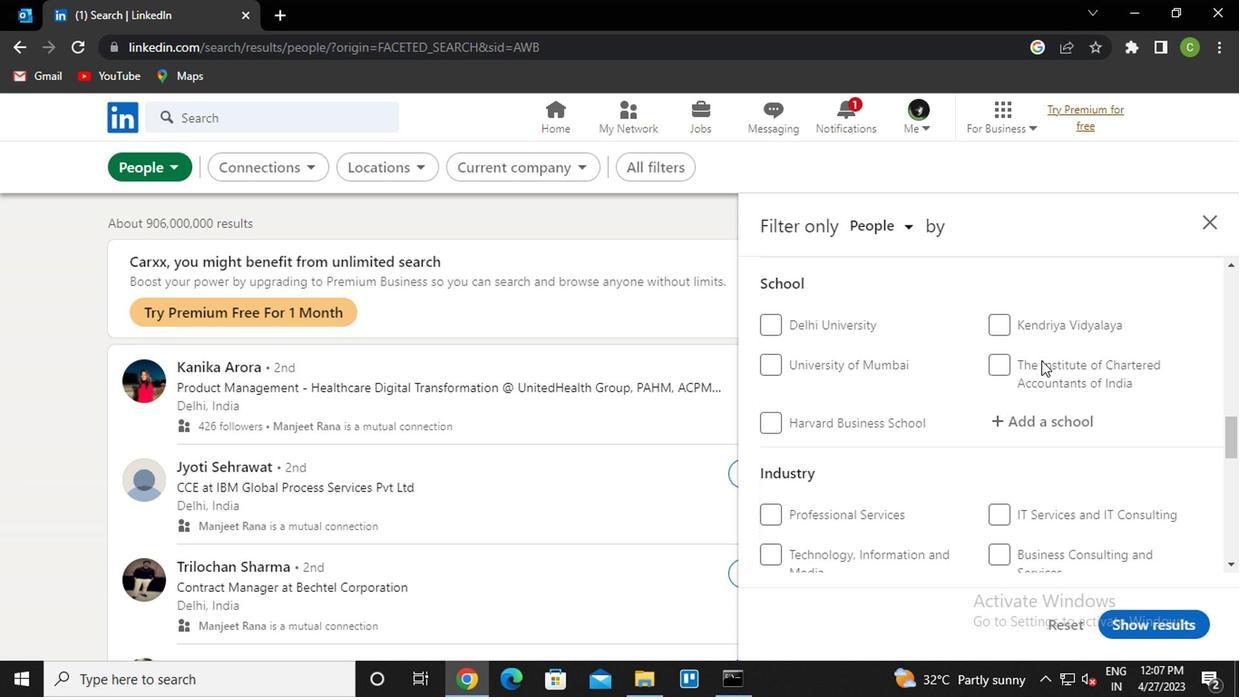 
Action: Mouse scrolled (1037, 357) with delta (0, -1)
Screenshot: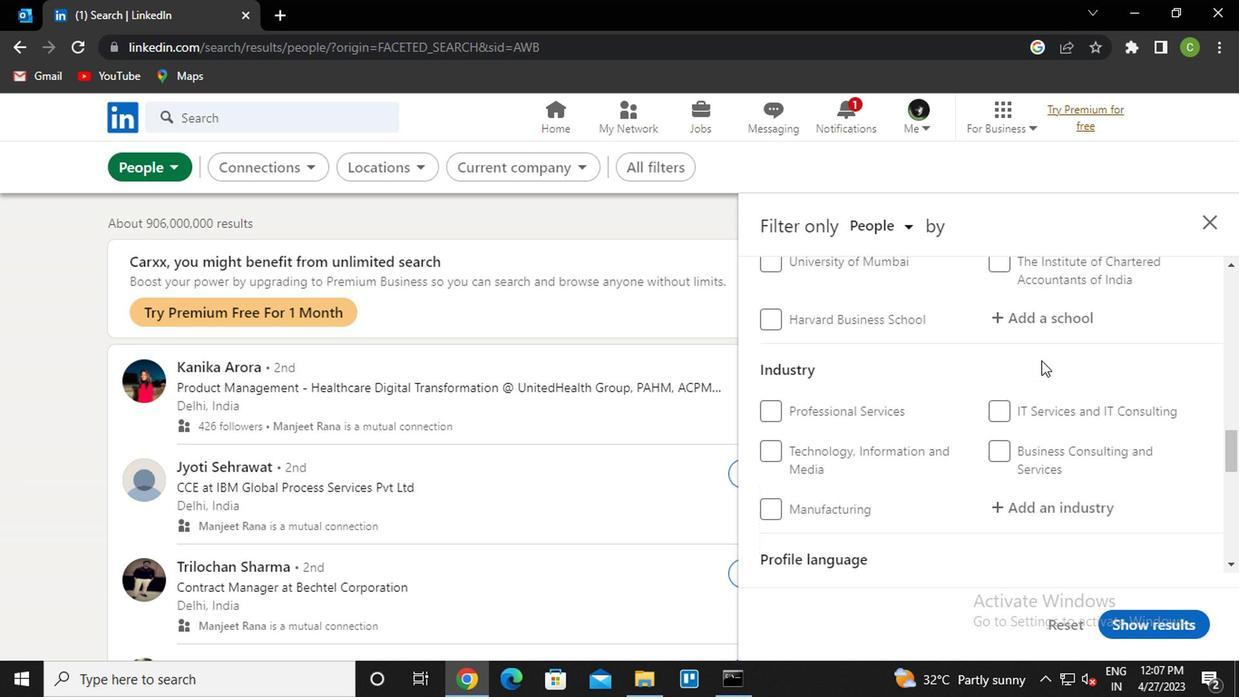 
Action: Mouse scrolled (1037, 357) with delta (0, -1)
Screenshot: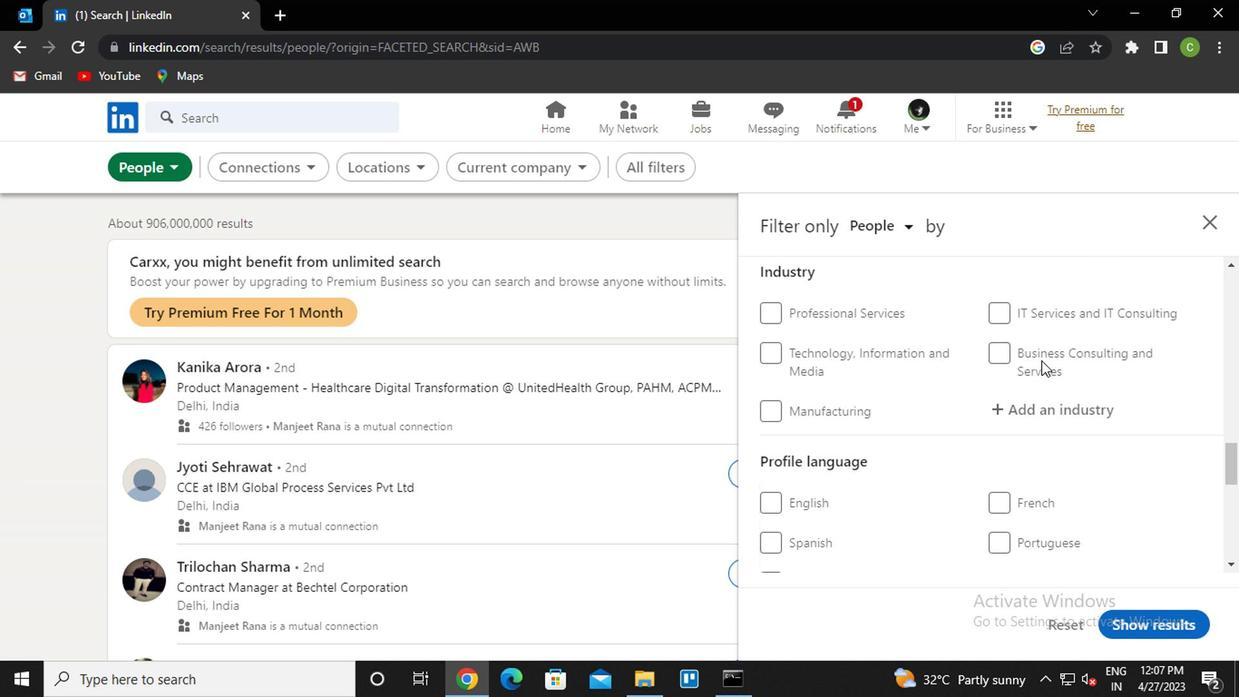 
Action: Mouse moved to (992, 287)
Screenshot: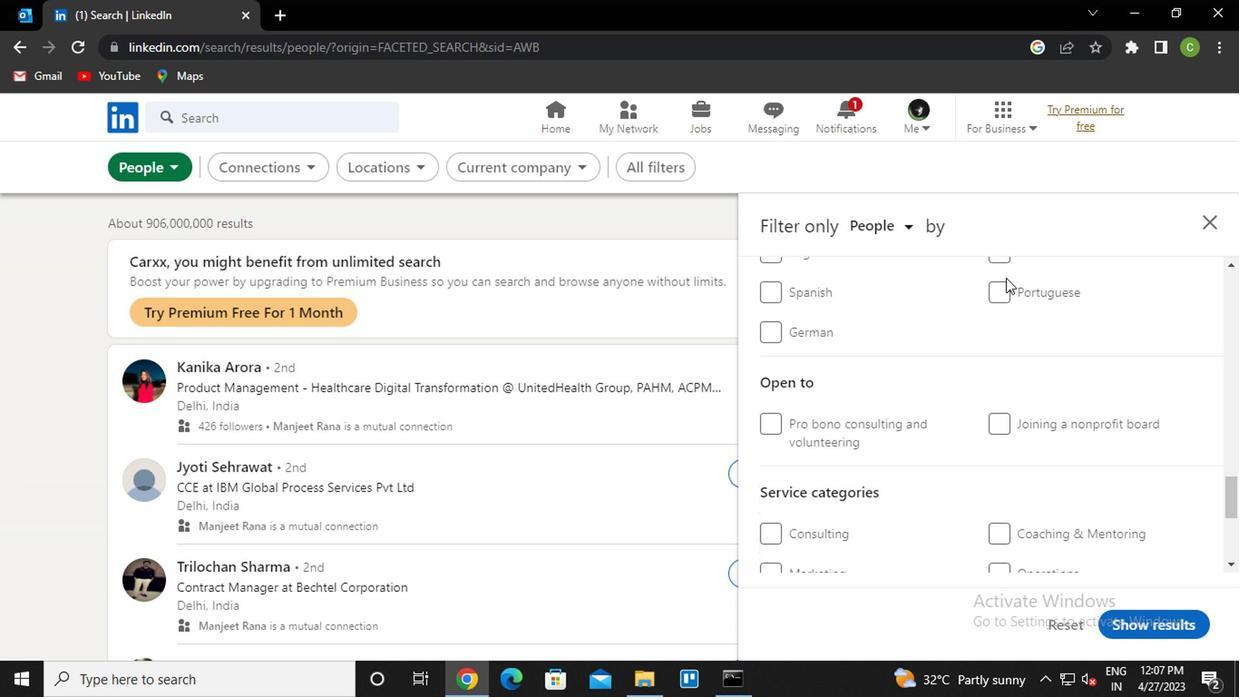 
Action: Mouse pressed left at (992, 287)
Screenshot: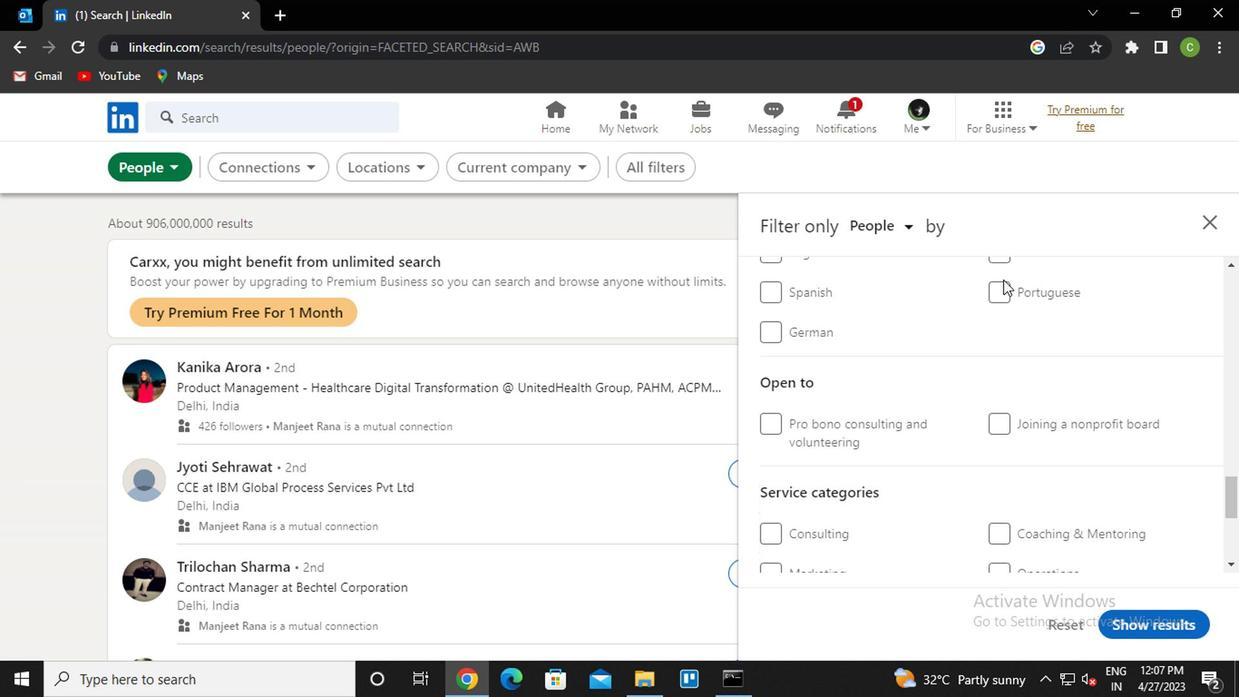 
Action: Mouse moved to (972, 357)
Screenshot: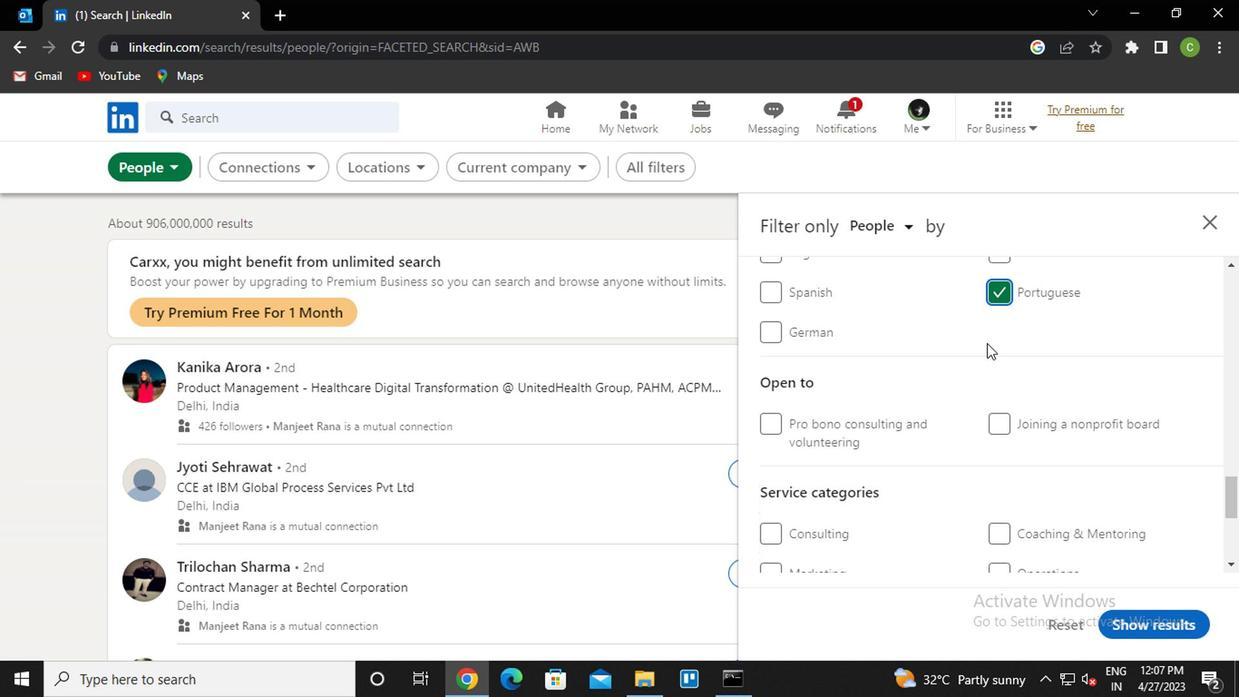 
Action: Mouse scrolled (972, 358) with delta (0, 1)
Screenshot: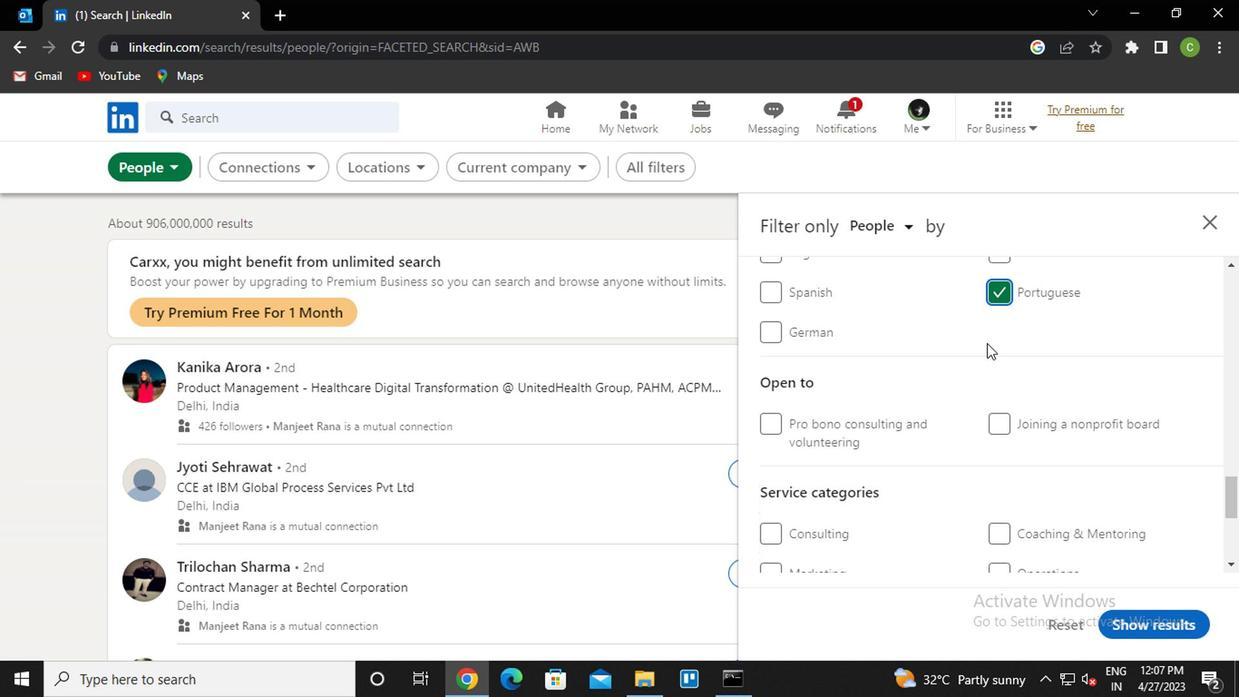 
Action: Mouse moved to (972, 358)
Screenshot: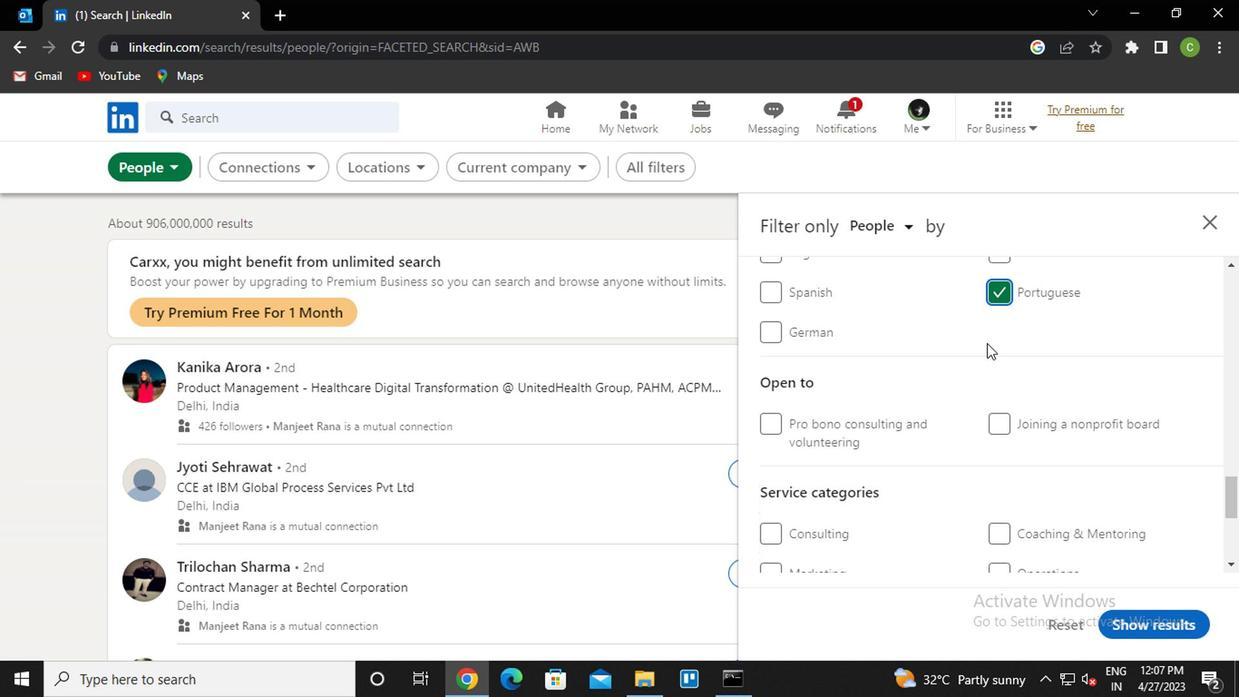 
Action: Mouse scrolled (972, 359) with delta (0, 0)
Screenshot: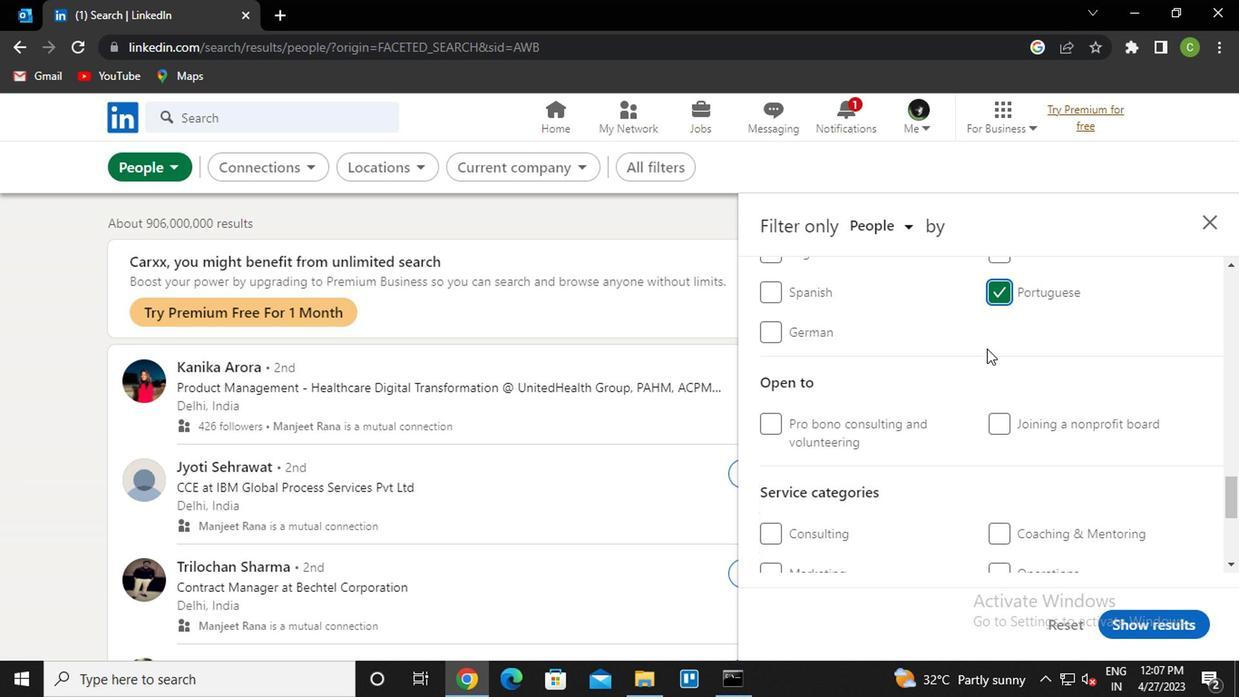 
Action: Mouse scrolled (972, 359) with delta (0, 0)
Screenshot: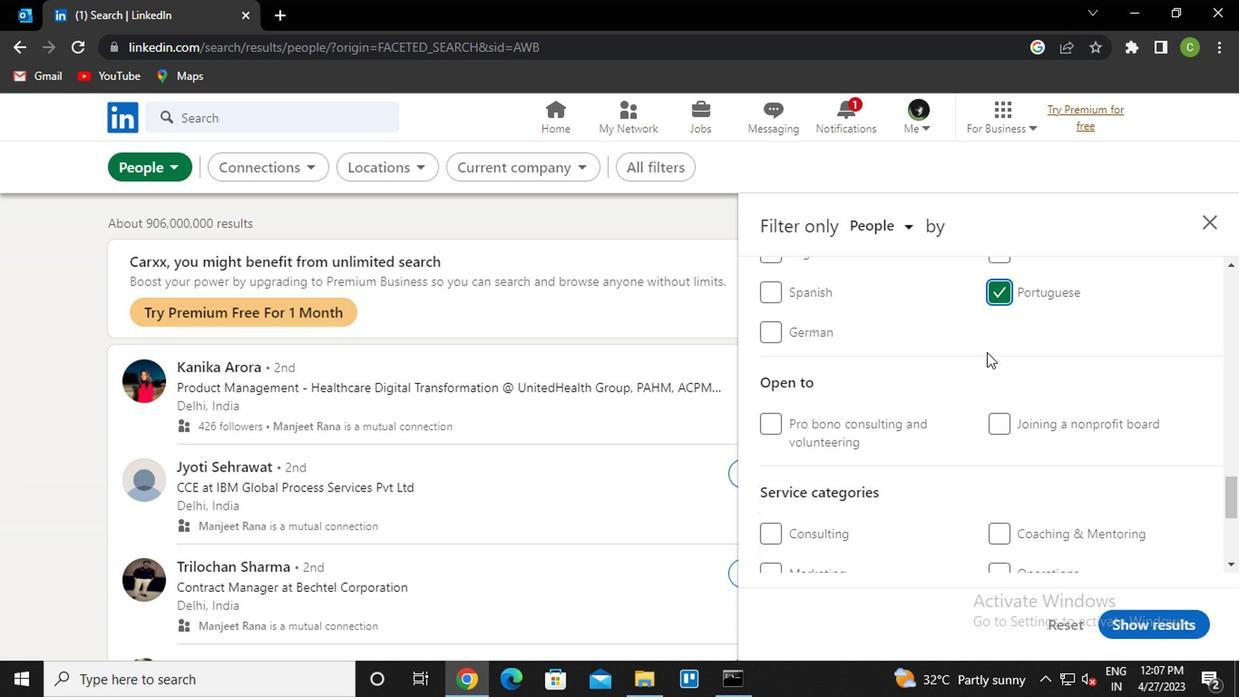 
Action: Mouse scrolled (972, 359) with delta (0, 0)
Screenshot: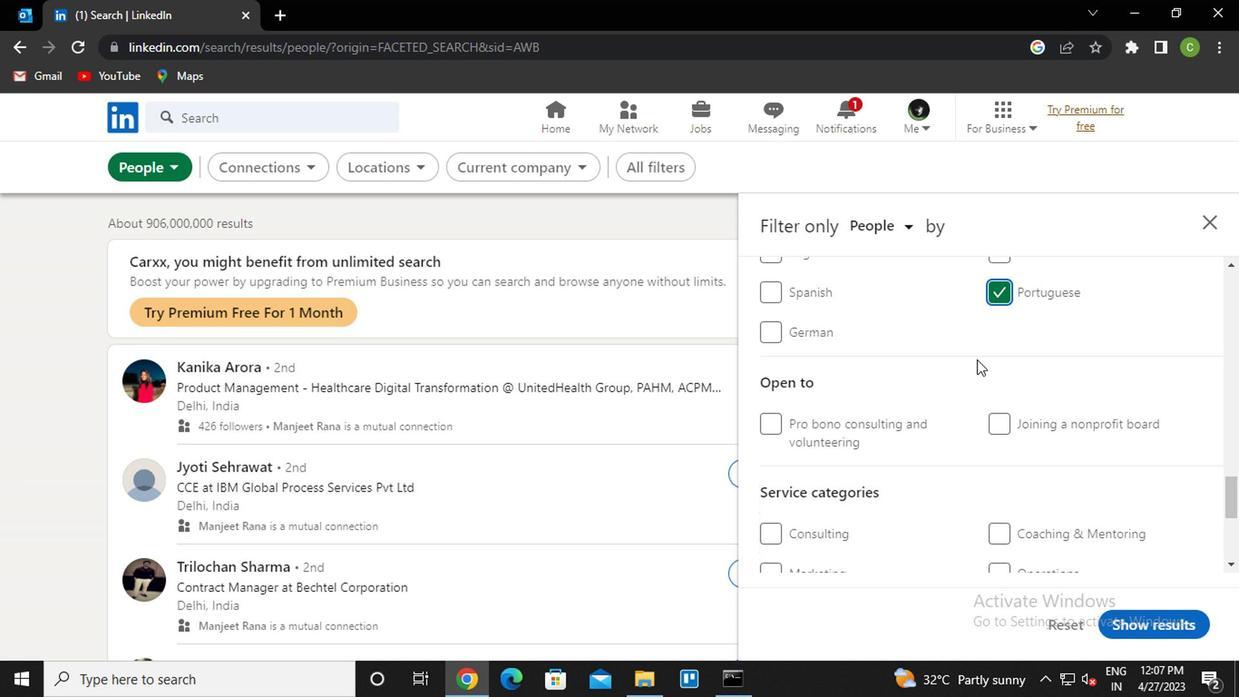 
Action: Mouse scrolled (972, 359) with delta (0, 0)
Screenshot: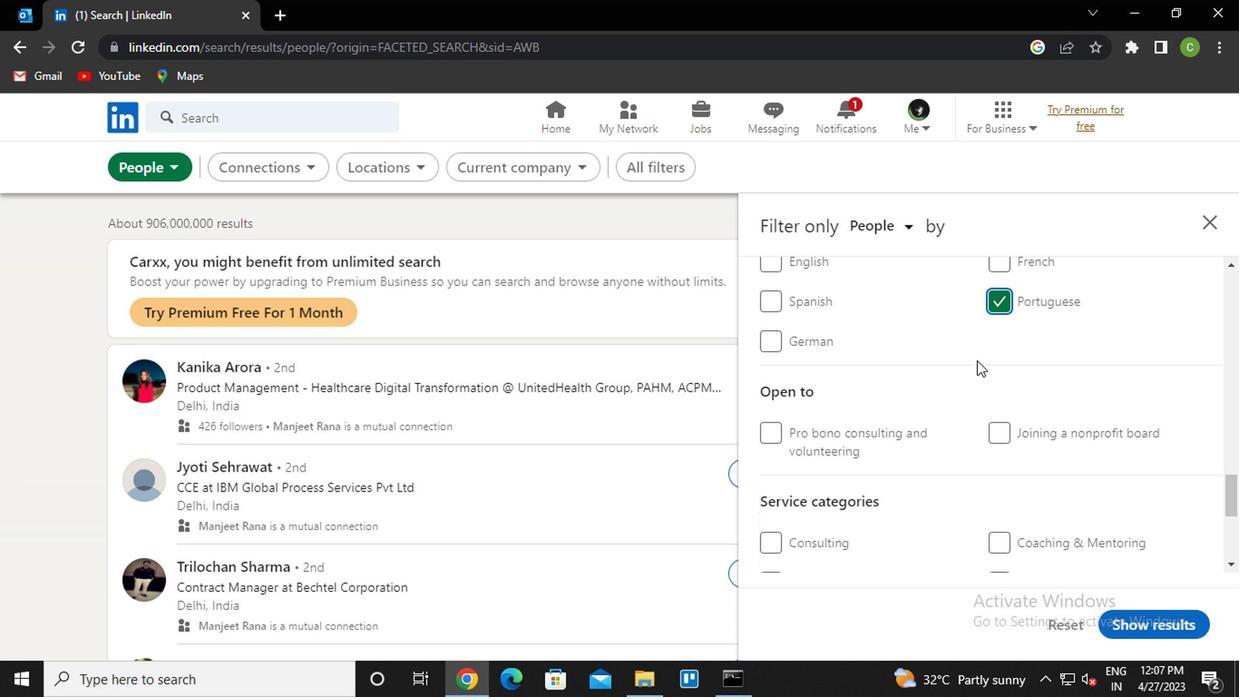
Action: Mouse scrolled (972, 359) with delta (0, 0)
Screenshot: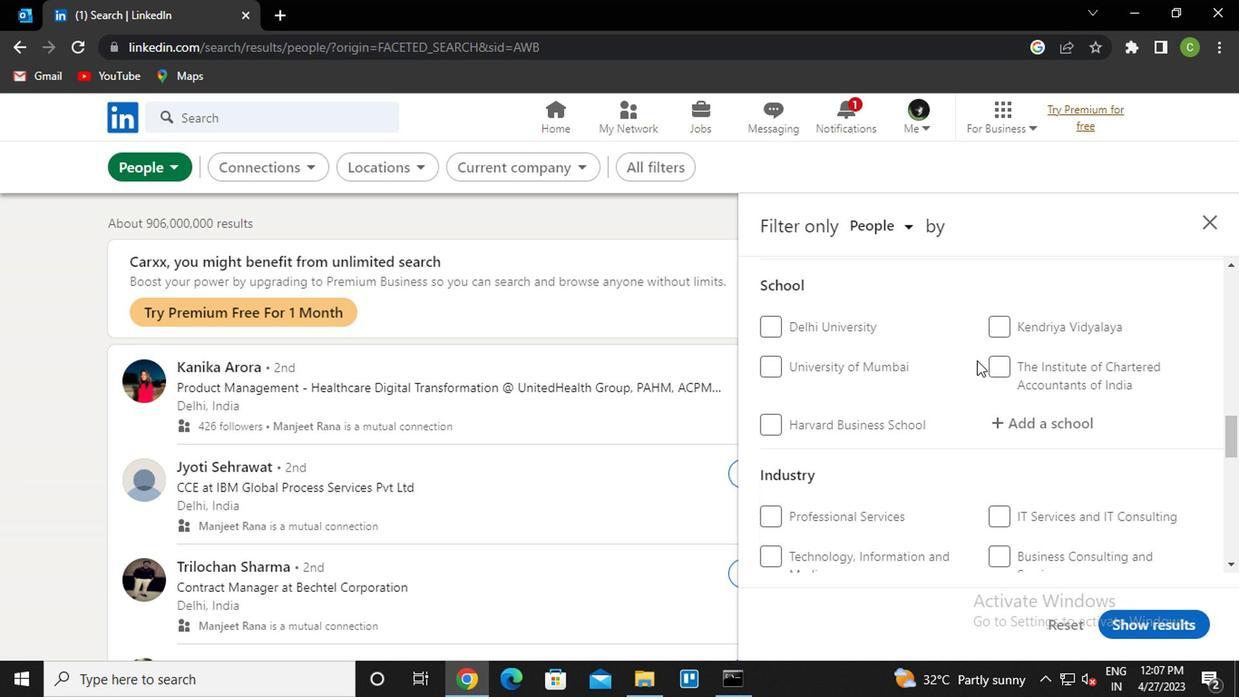 
Action: Mouse scrolled (972, 359) with delta (0, 0)
Screenshot: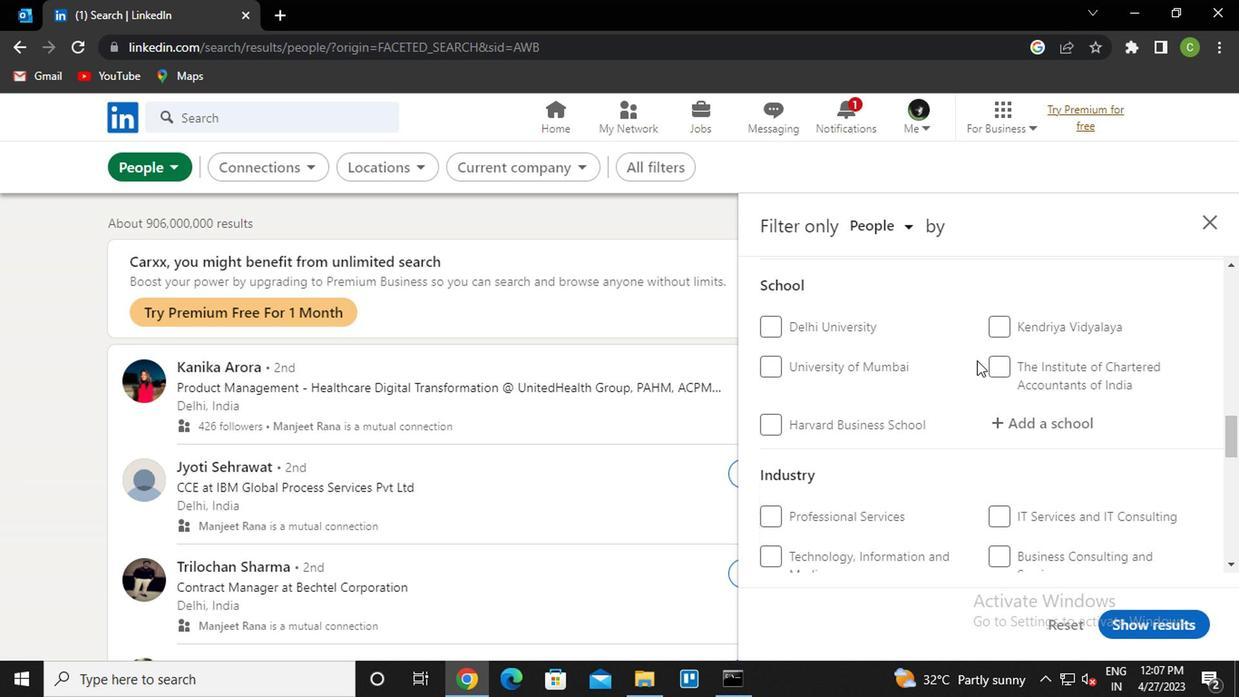
Action: Mouse scrolled (972, 357) with delta (0, -1)
Screenshot: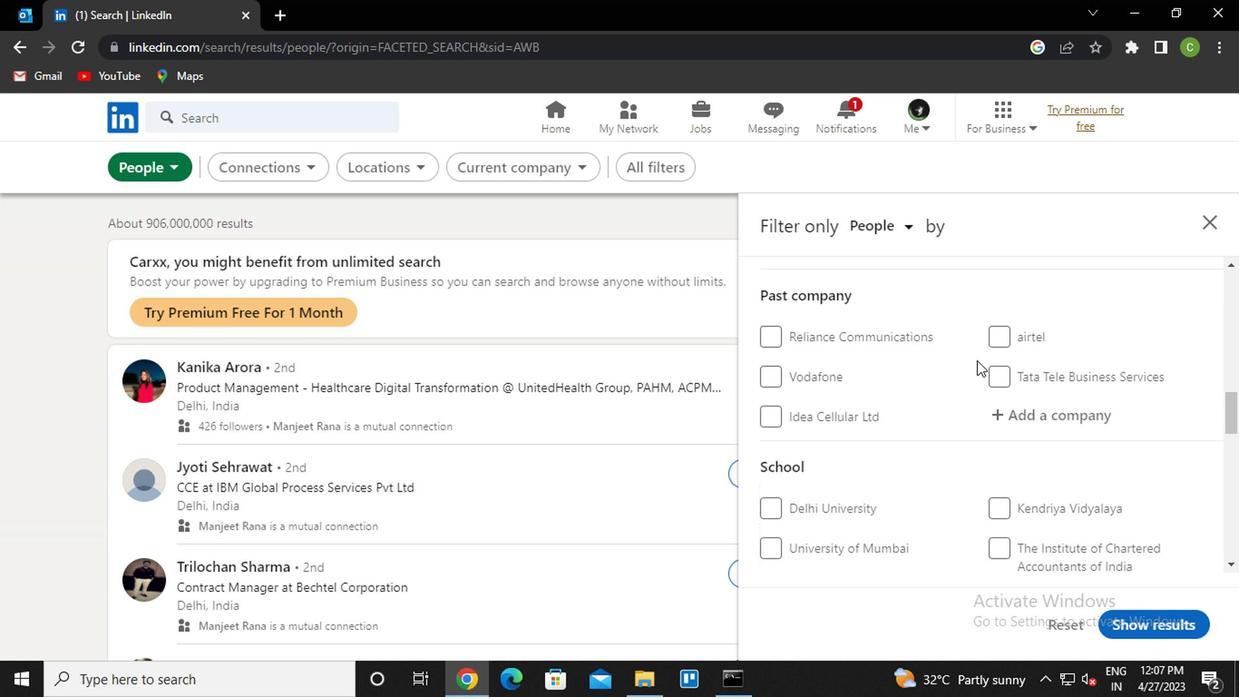 
Action: Mouse scrolled (972, 359) with delta (0, 0)
Screenshot: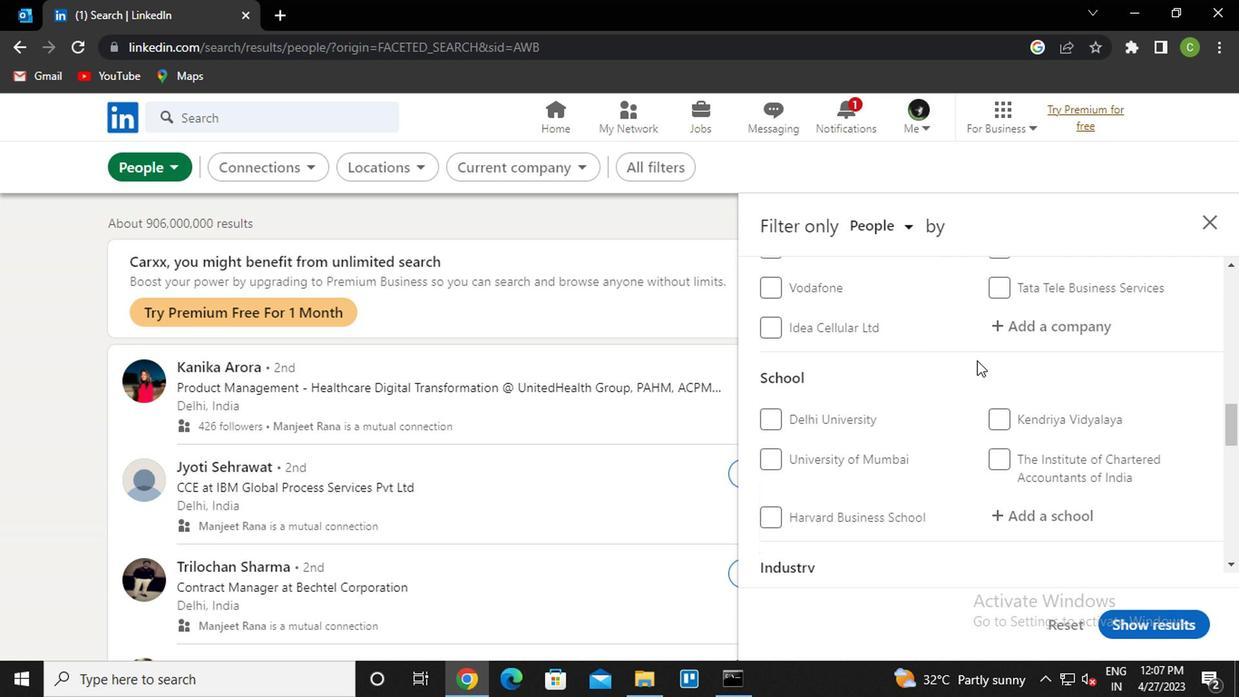 
Action: Mouse scrolled (972, 359) with delta (0, 0)
Screenshot: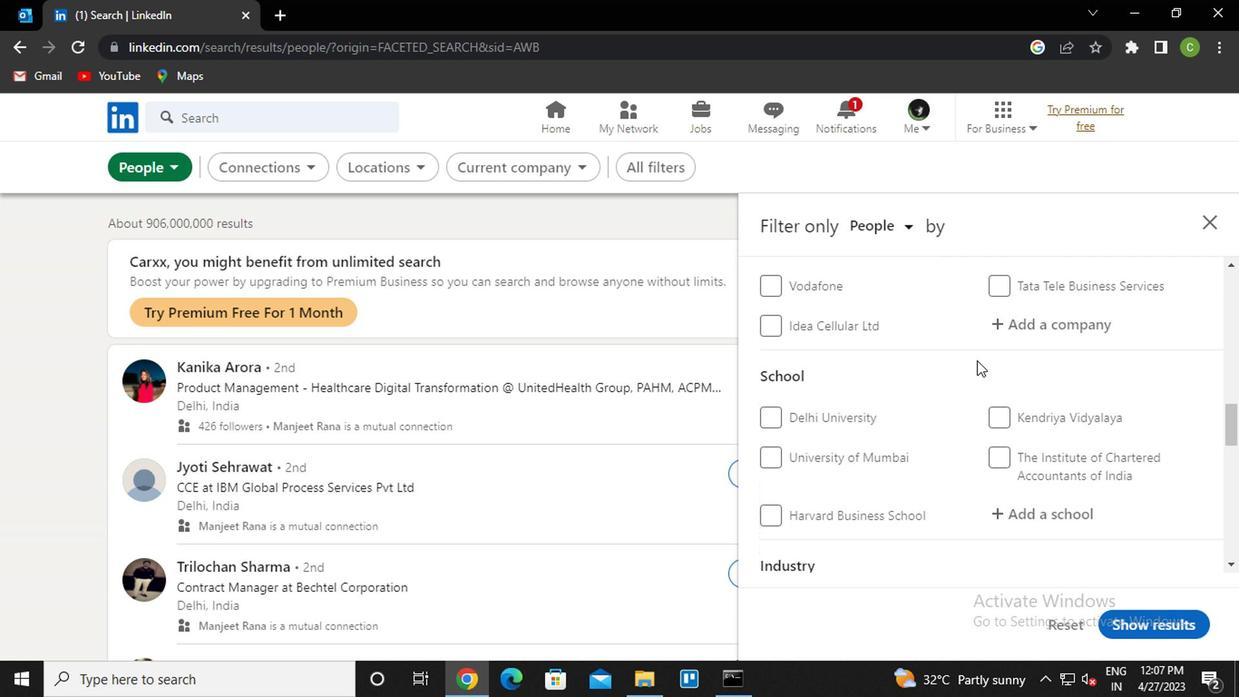 
Action: Mouse moved to (1028, 341)
Screenshot: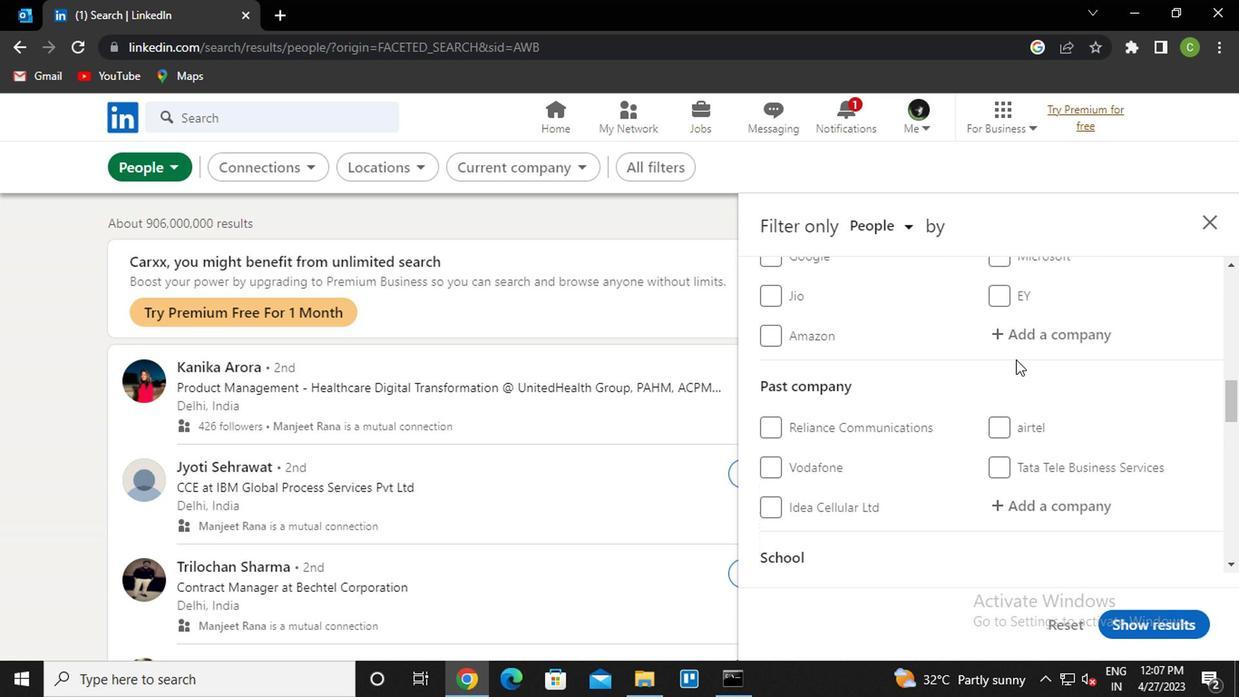 
Action: Mouse scrolled (1028, 342) with delta (0, 1)
Screenshot: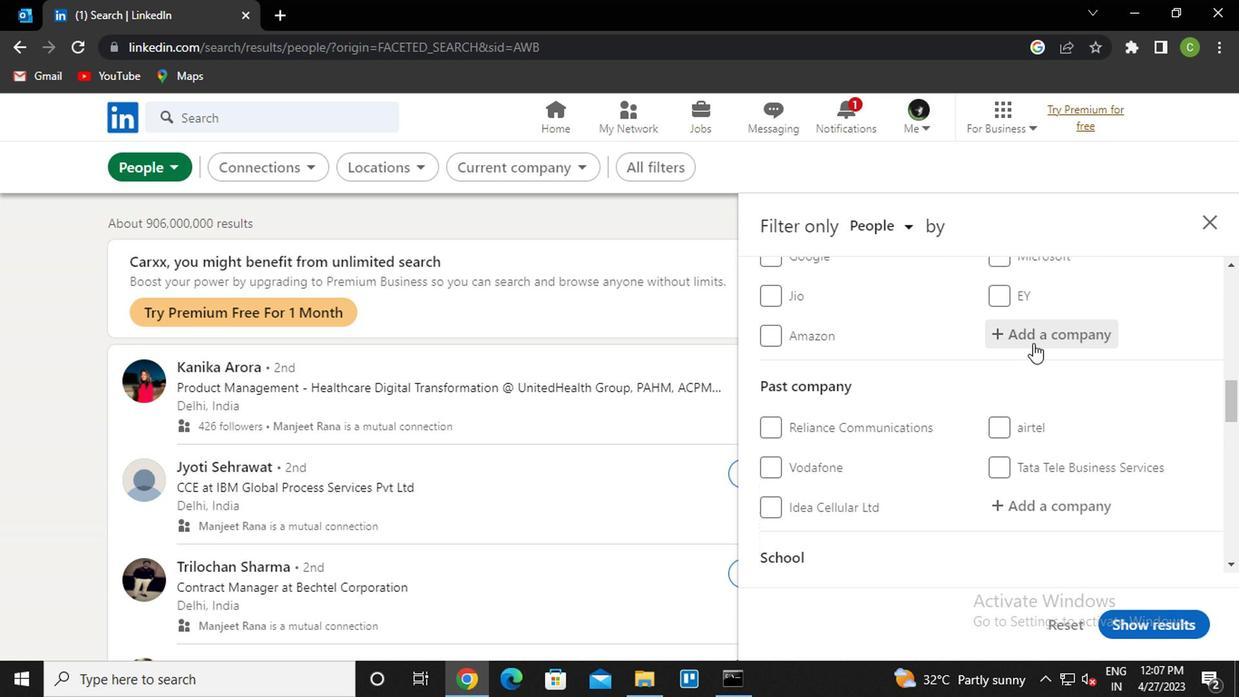 
Action: Mouse moved to (1039, 421)
Screenshot: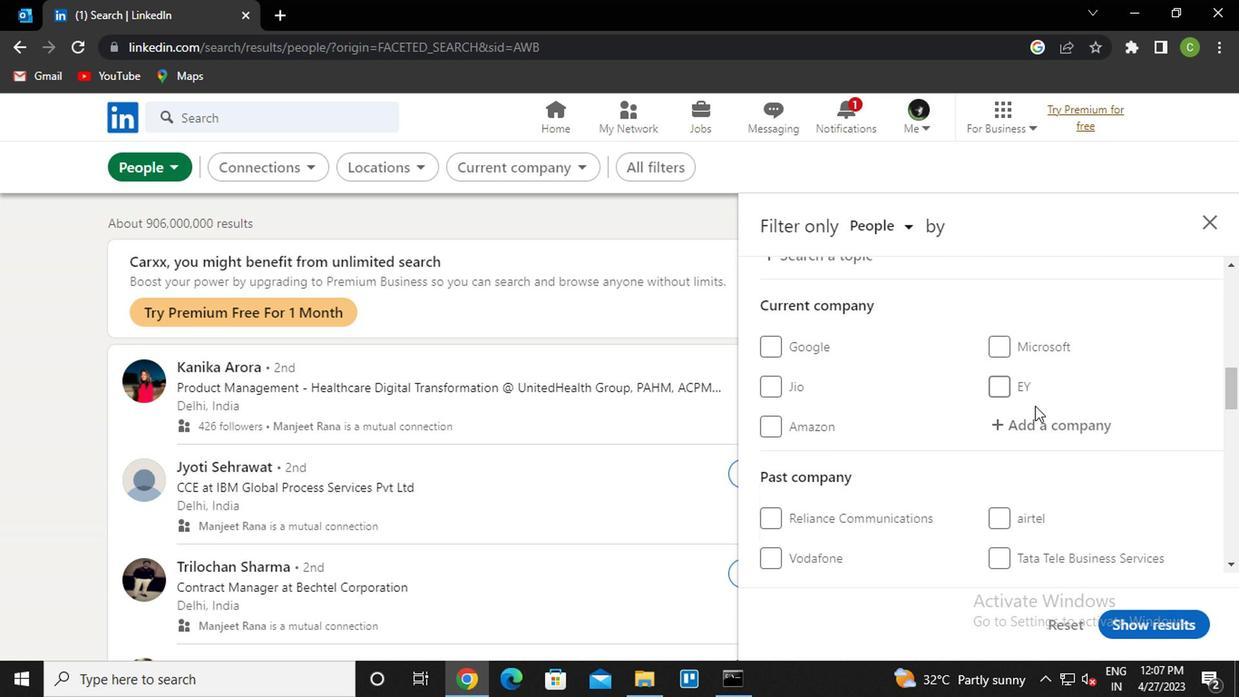 
Action: Mouse pressed left at (1039, 421)
Screenshot: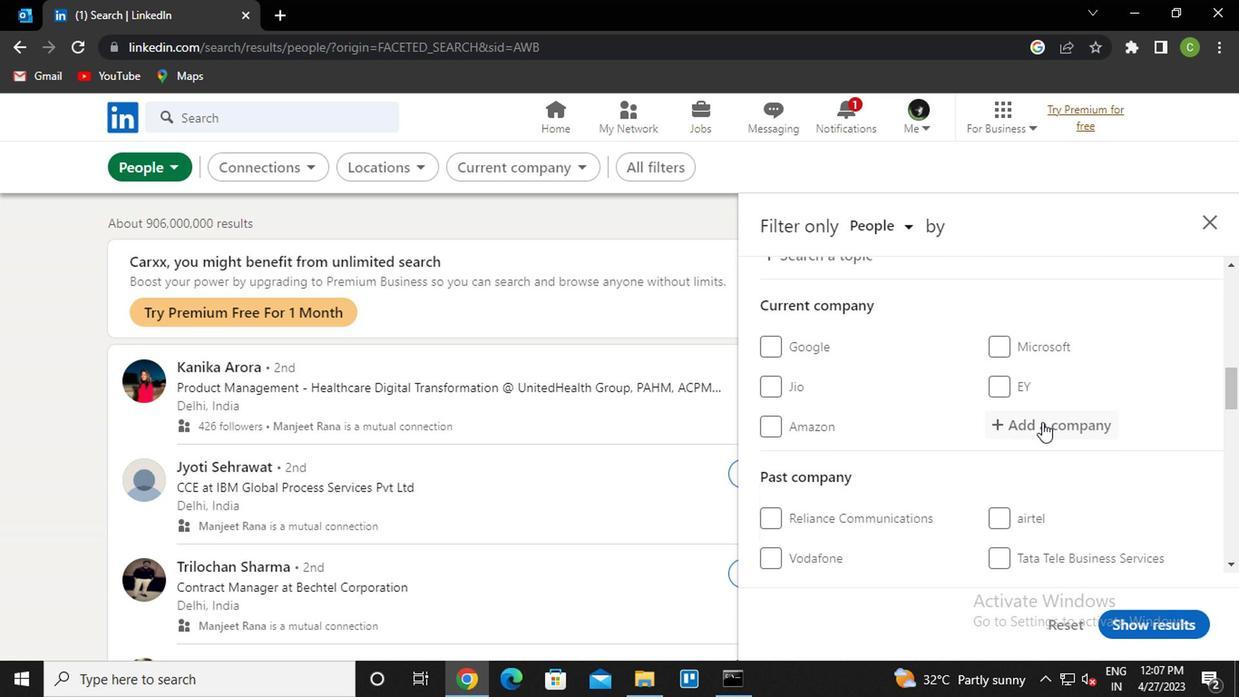 
Action: Key pressed <Key.caps_lock>l<Key.caps_lock>aep34<Key.backspace><Key.backspace>29<Key.backspace><Key.backspace><Key.backspace><Key.backspace><Key.backspace>eap29<Key.down><Key.enter>
Screenshot: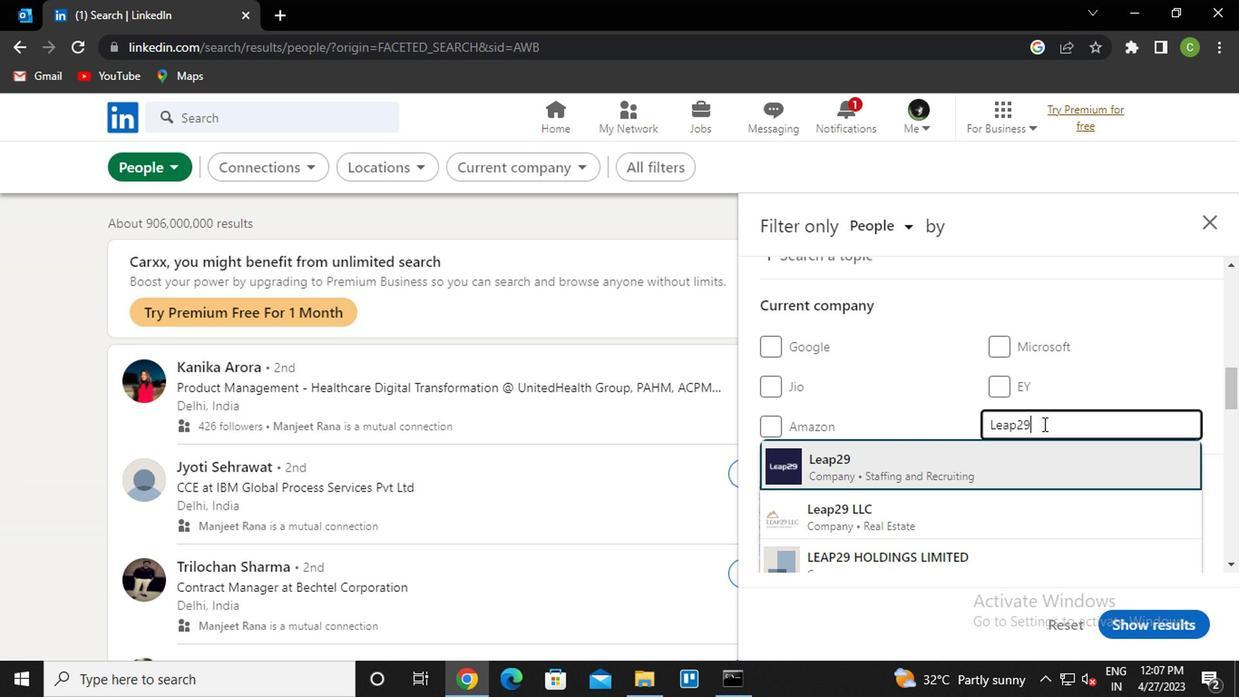 
Action: Mouse scrolled (1039, 420) with delta (0, -1)
Screenshot: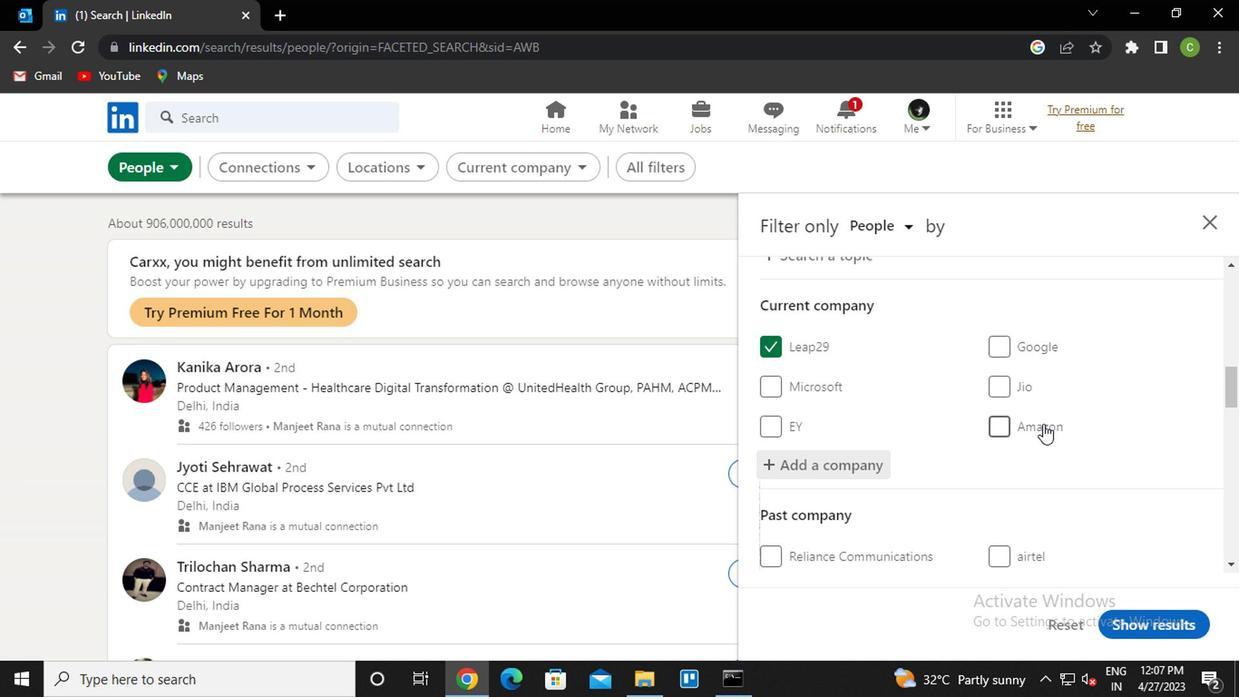 
Action: Mouse scrolled (1039, 420) with delta (0, -1)
Screenshot: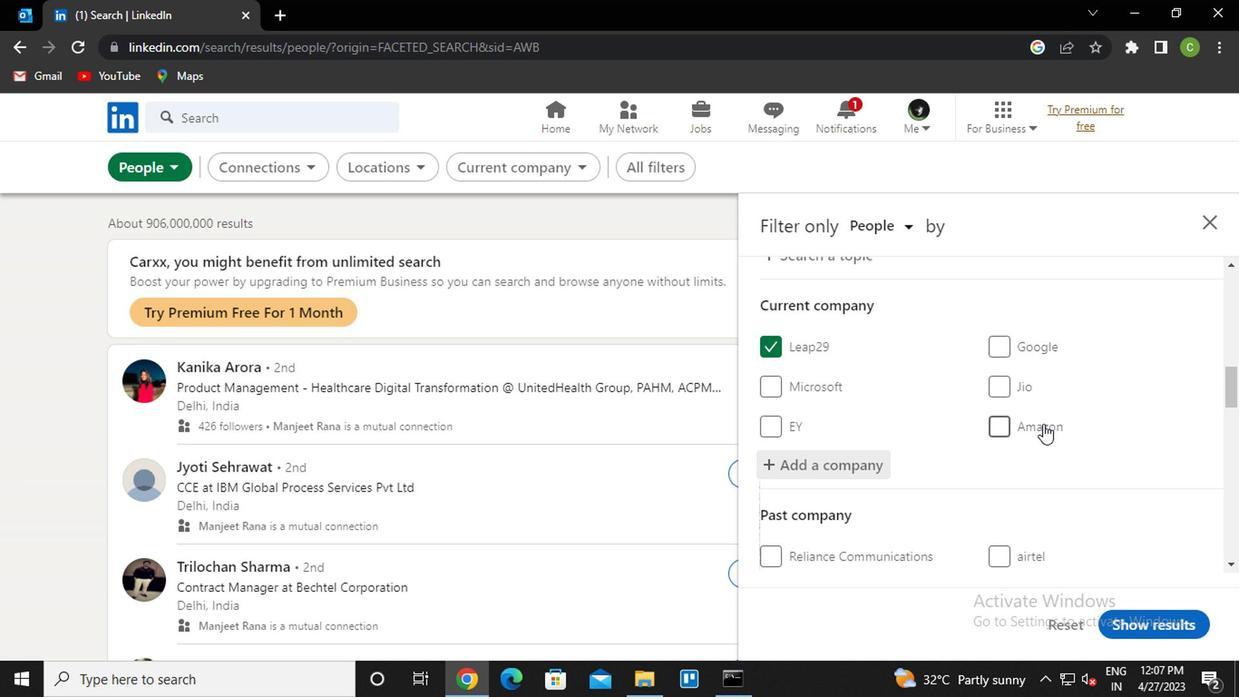 
Action: Mouse scrolled (1039, 420) with delta (0, -1)
Screenshot: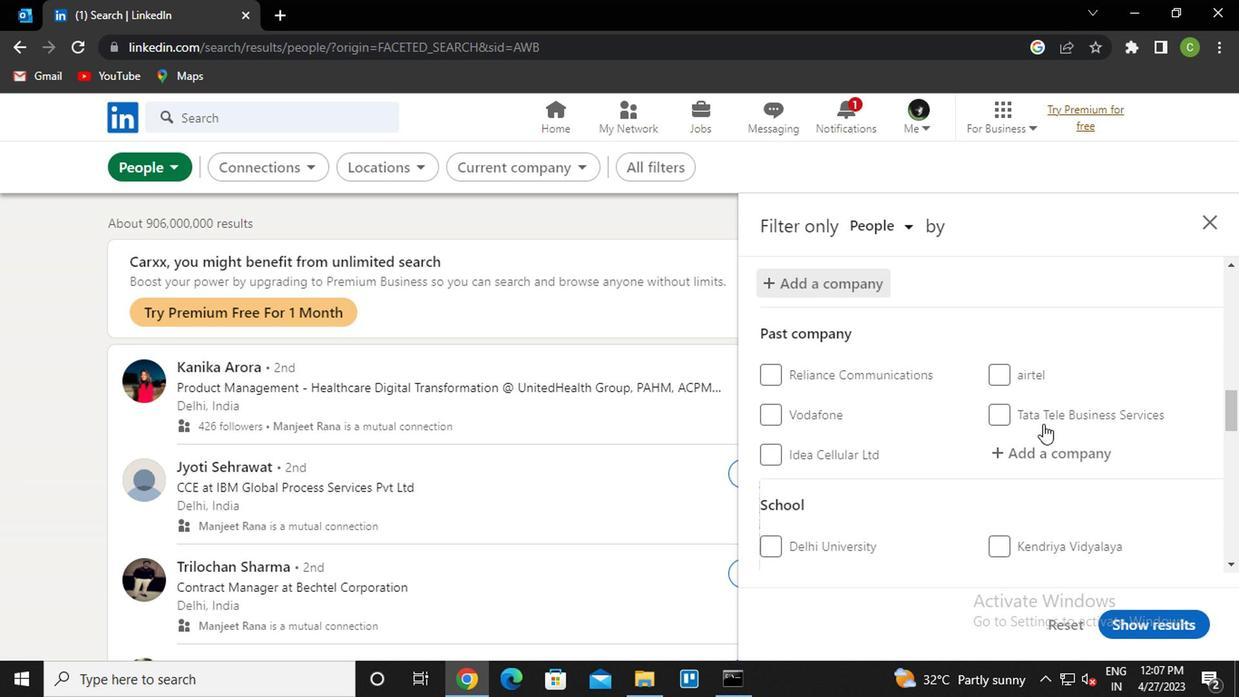 
Action: Mouse scrolled (1039, 420) with delta (0, -1)
Screenshot: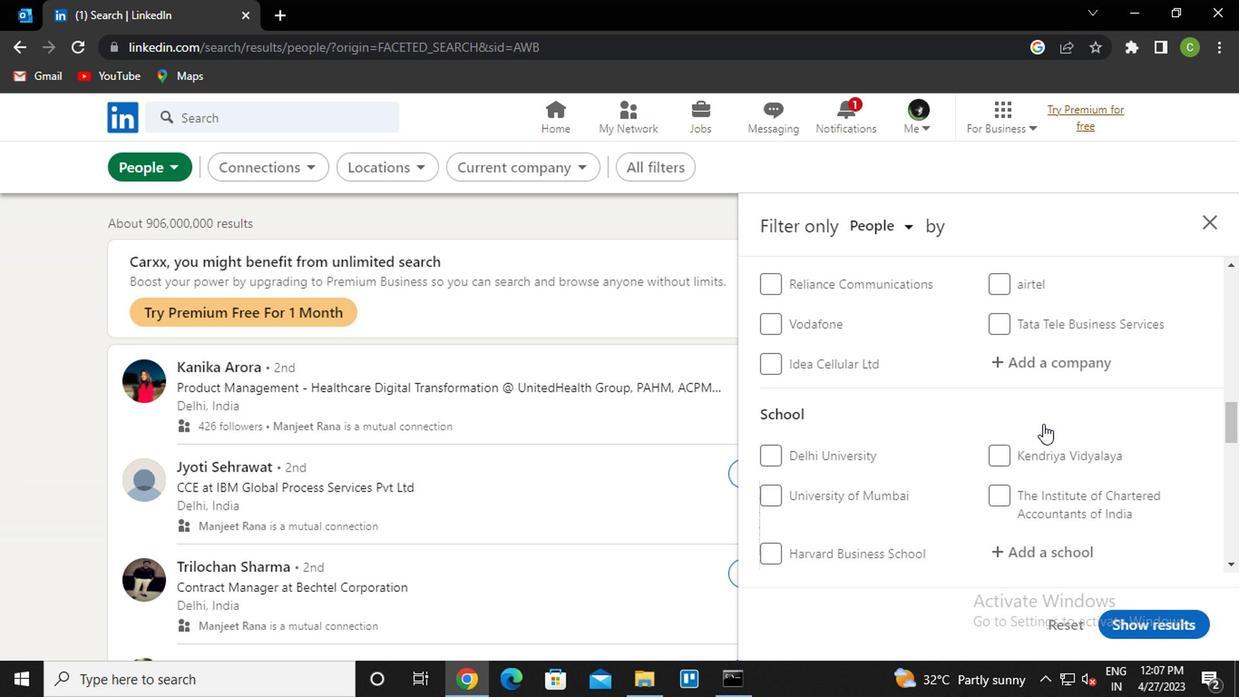 
Action: Mouse scrolled (1039, 420) with delta (0, -1)
Screenshot: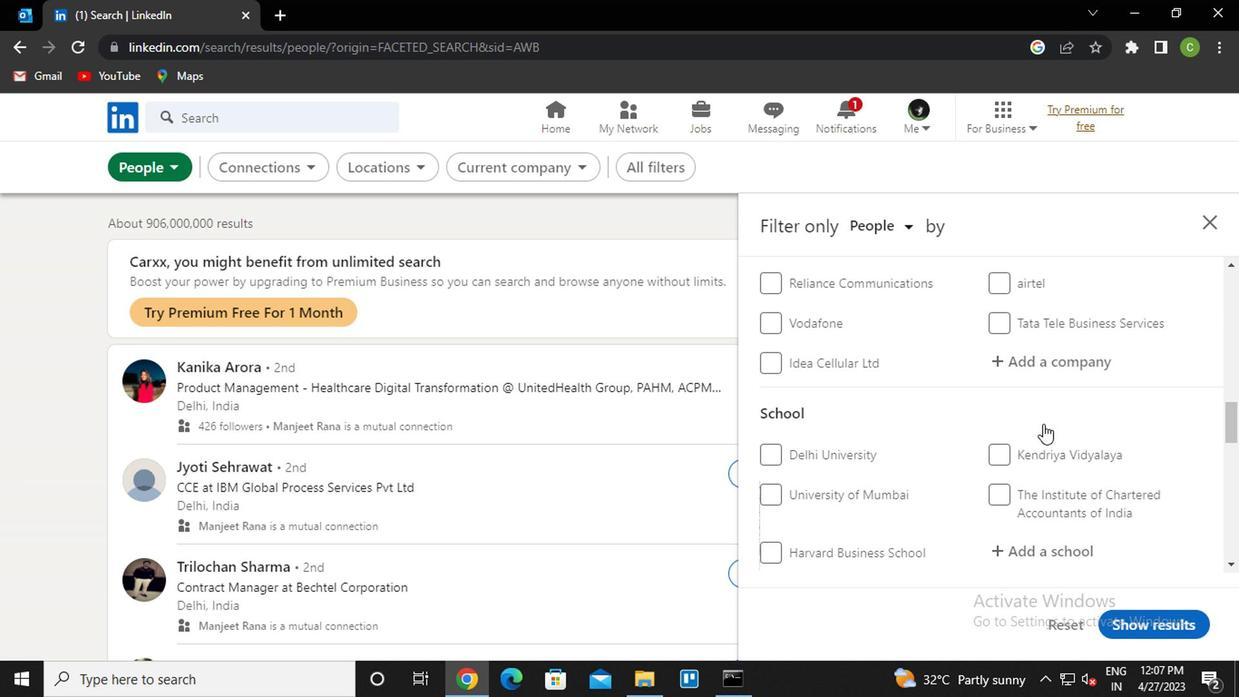 
Action: Mouse moved to (1077, 376)
Screenshot: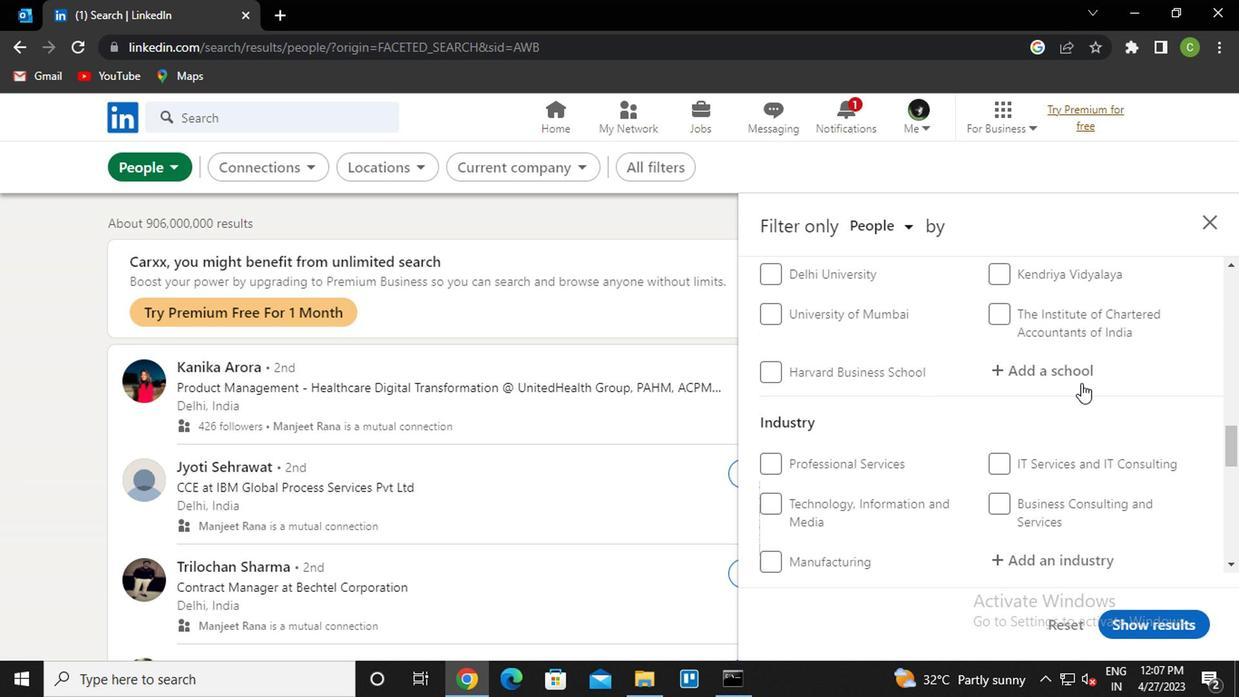 
Action: Mouse pressed left at (1077, 376)
Screenshot: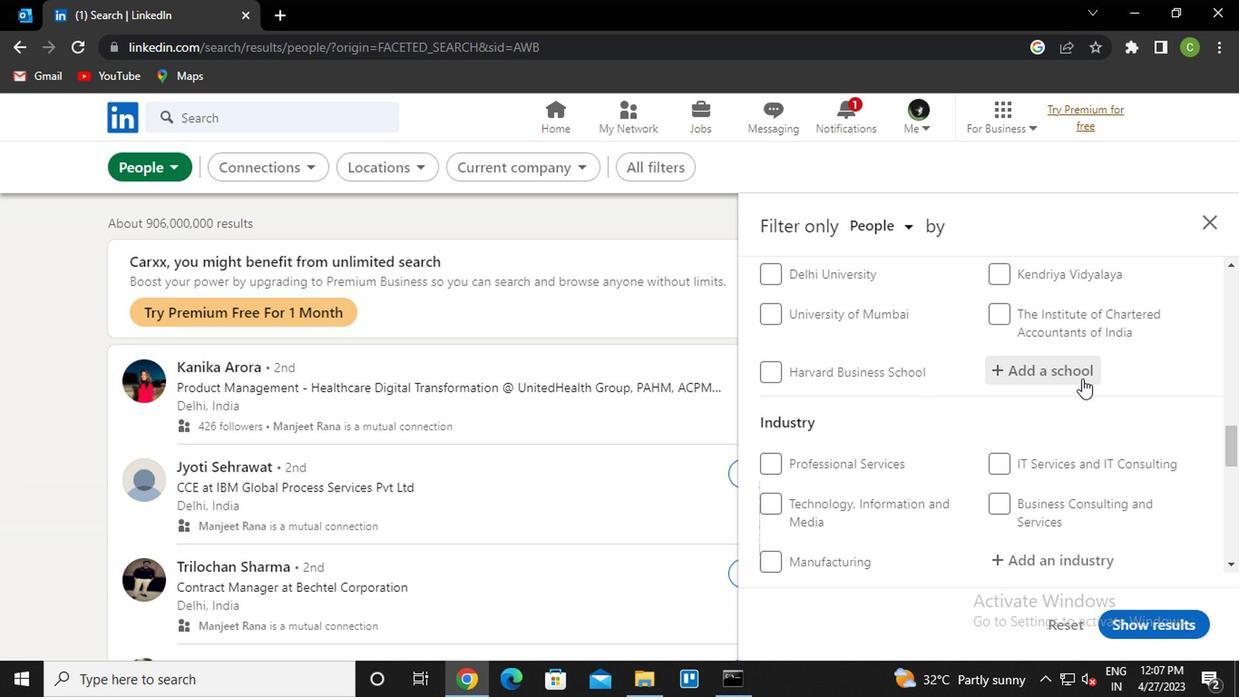 
Action: Mouse moved to (1077, 375)
Screenshot: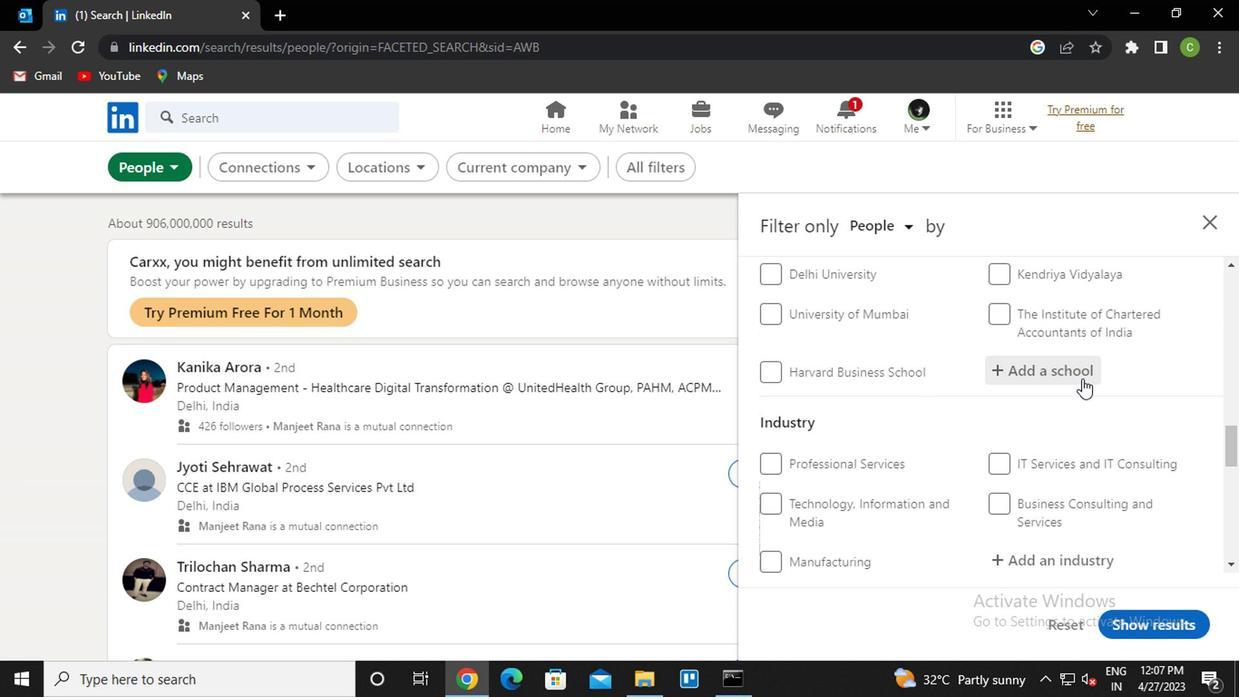 
Action: Key pressed <Key.caps_lock>j<Key.caps_lock>arah<Key.backspace><Key.backspace><Key.backspace>wah<Key.down><Key.down><Key.down><Key.enter>
Screenshot: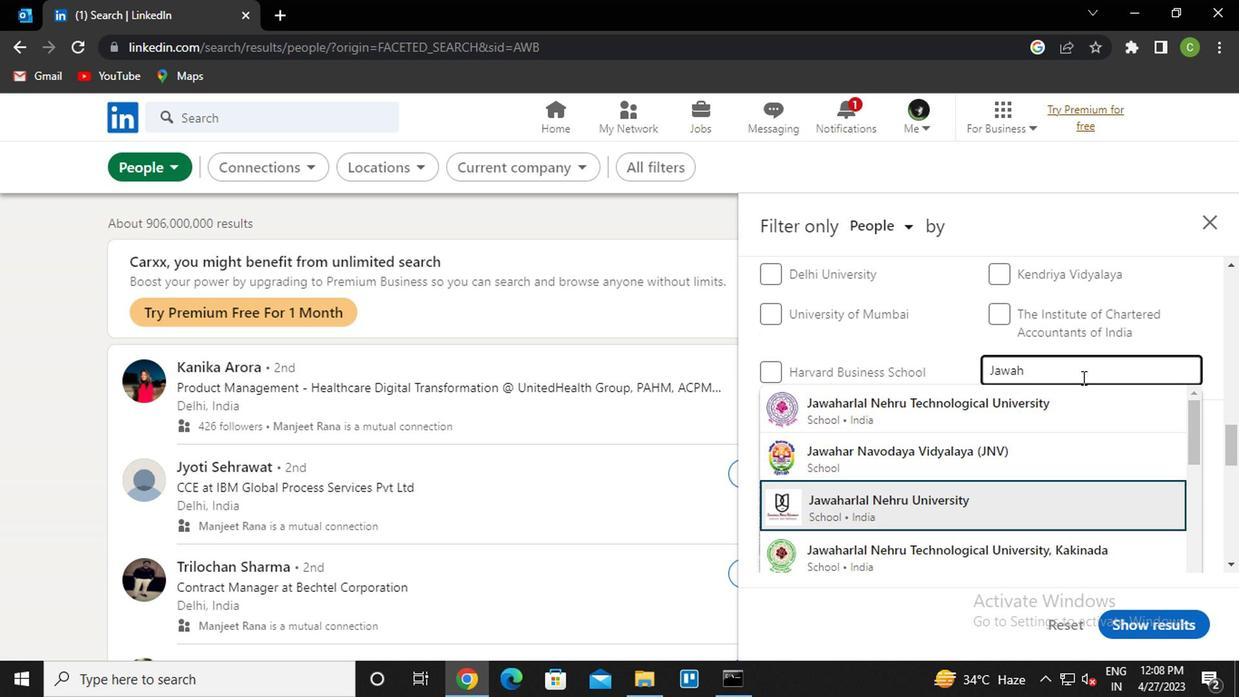 
Action: Mouse scrolled (1077, 374) with delta (0, 0)
Screenshot: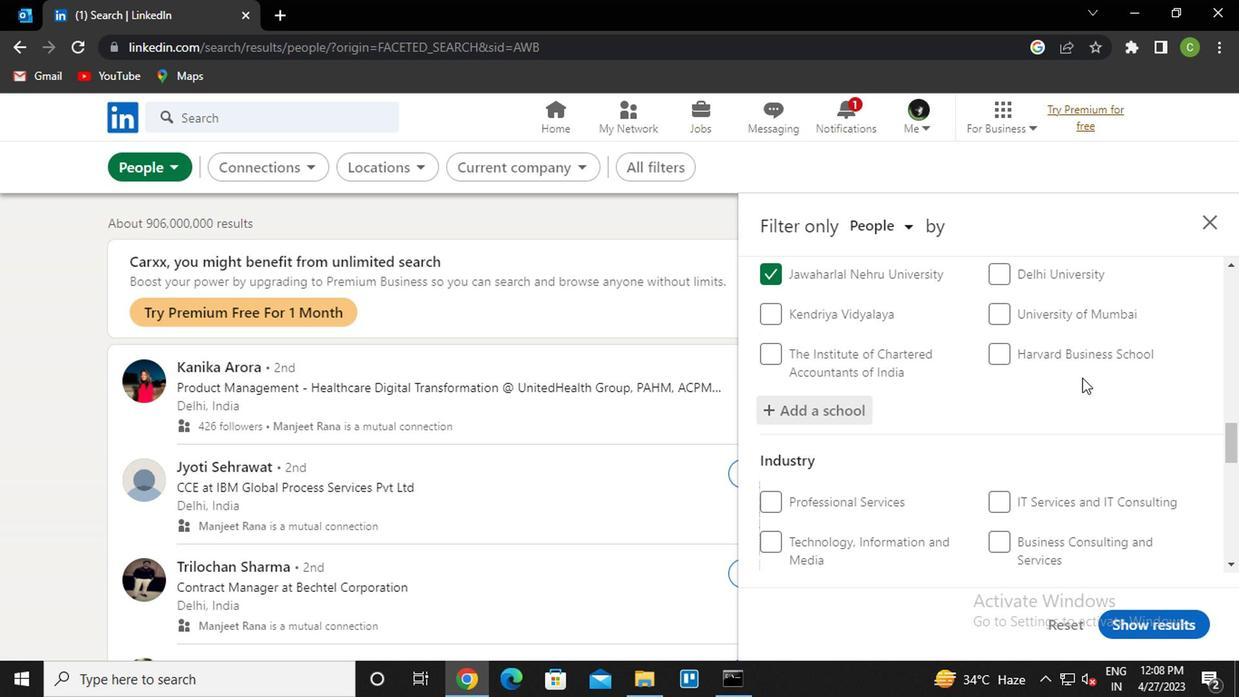 
Action: Mouse scrolled (1077, 374) with delta (0, 0)
Screenshot: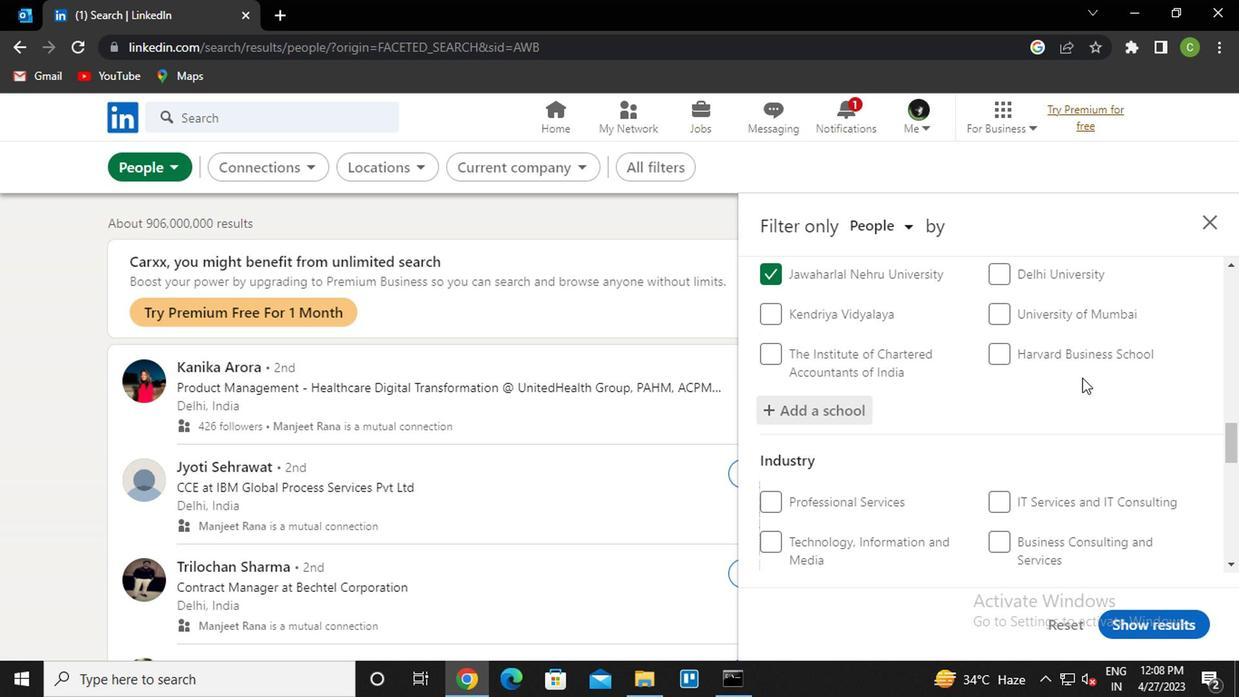 
Action: Mouse scrolled (1077, 374) with delta (0, 0)
Screenshot: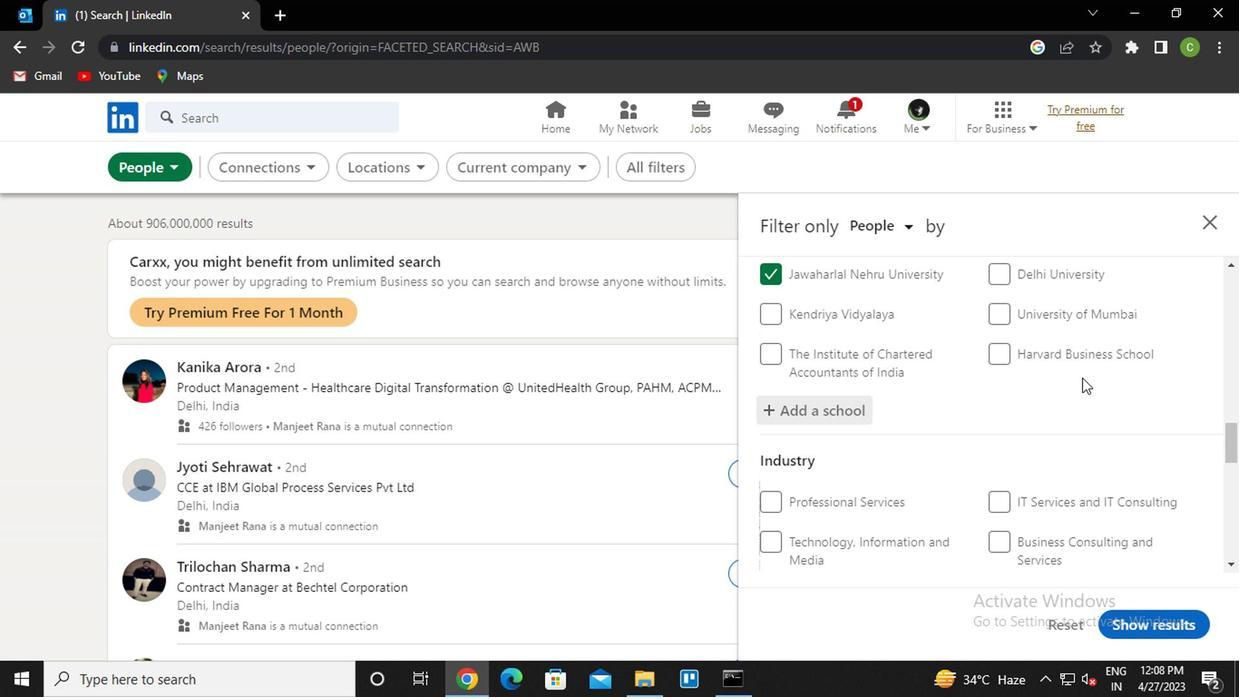 
Action: Mouse scrolled (1077, 374) with delta (0, 0)
Screenshot: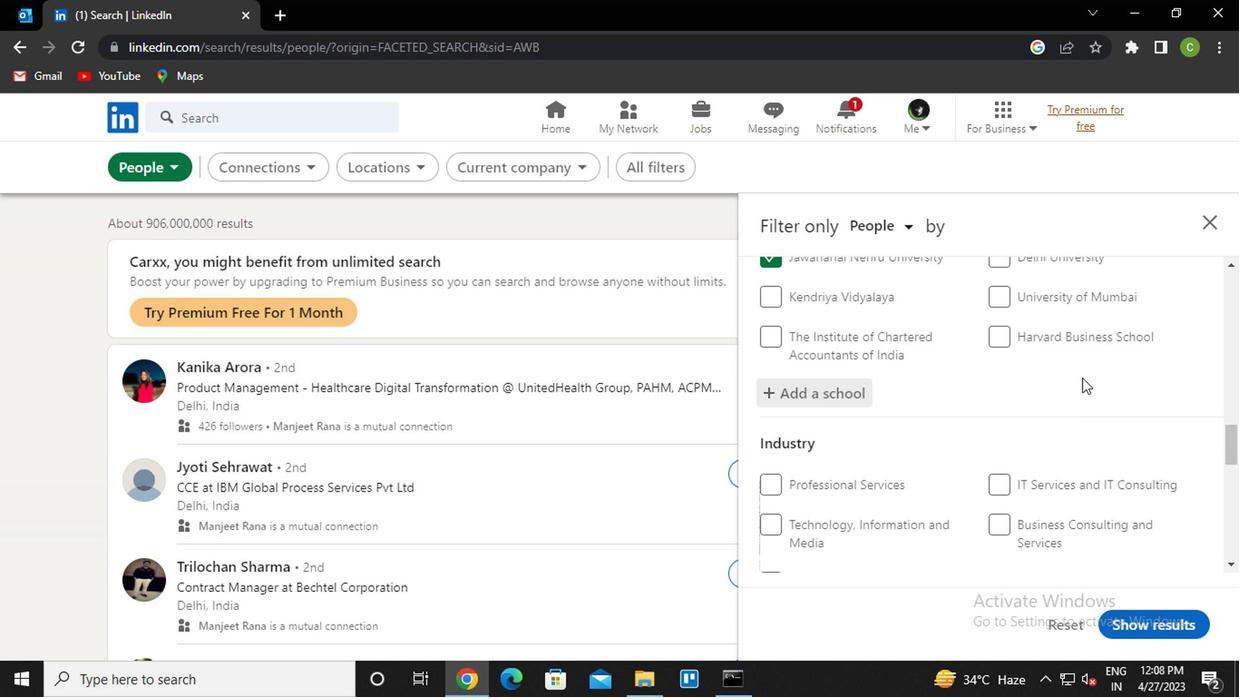 
Action: Mouse moved to (1077, 364)
Screenshot: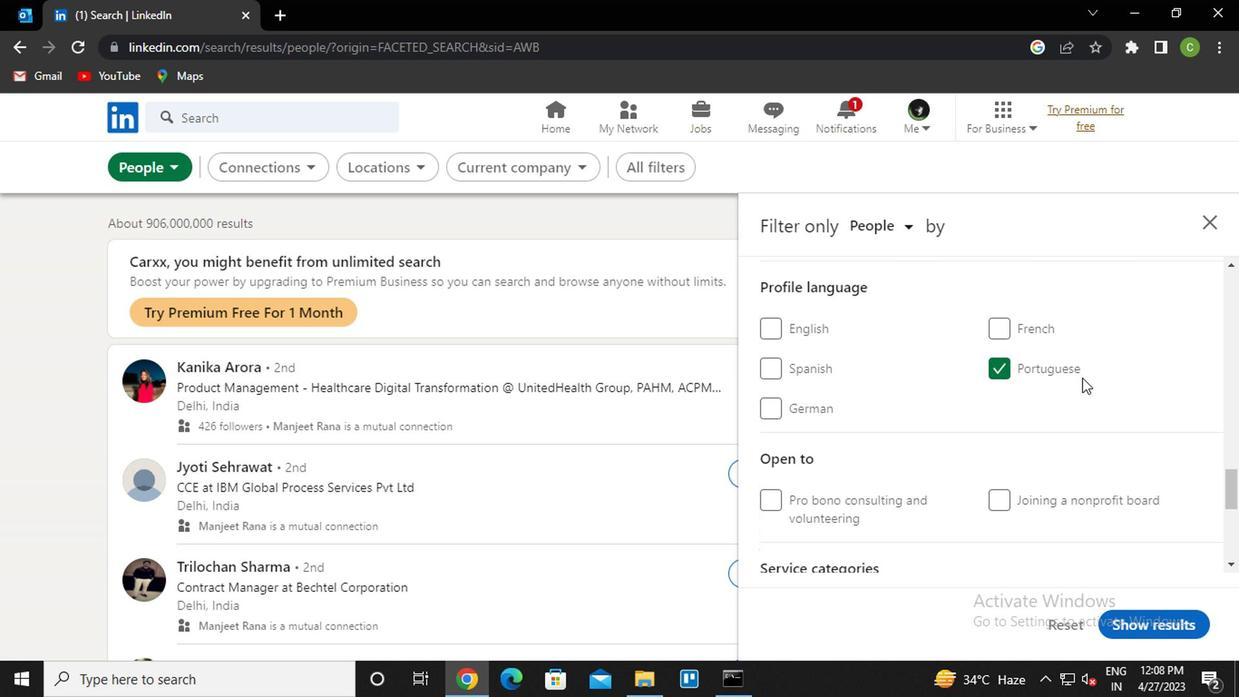 
Action: Mouse scrolled (1077, 364) with delta (0, 0)
Screenshot: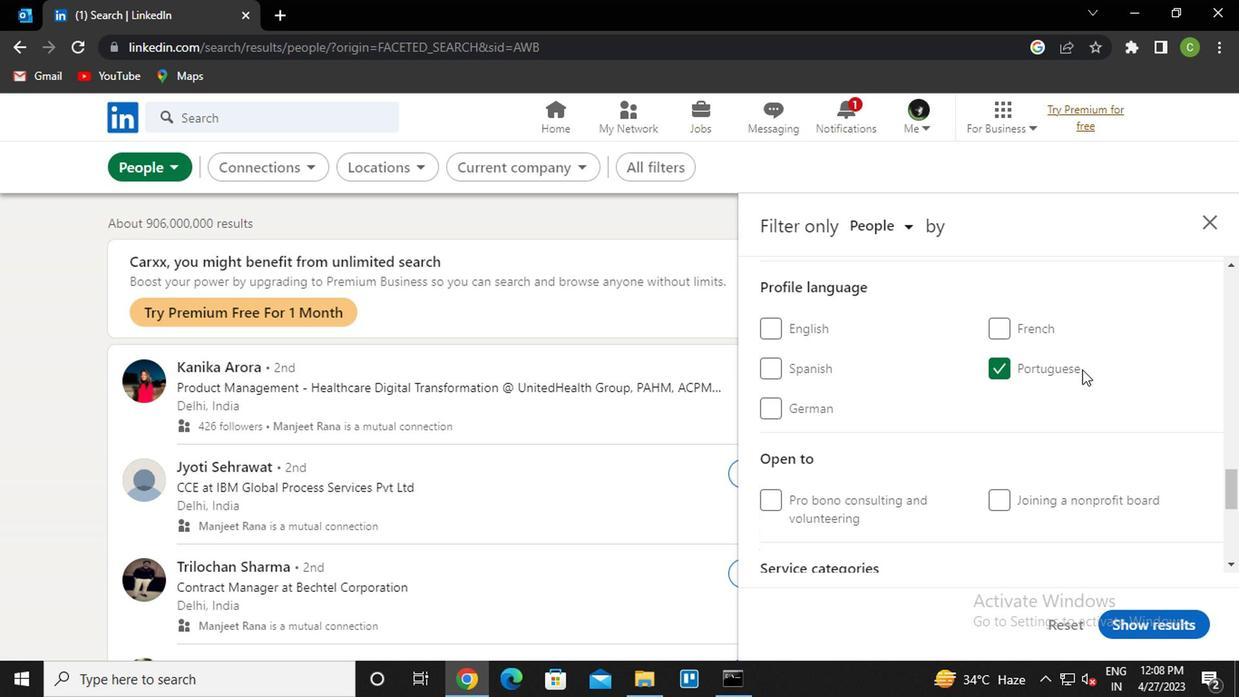 
Action: Mouse scrolled (1077, 364) with delta (0, 0)
Screenshot: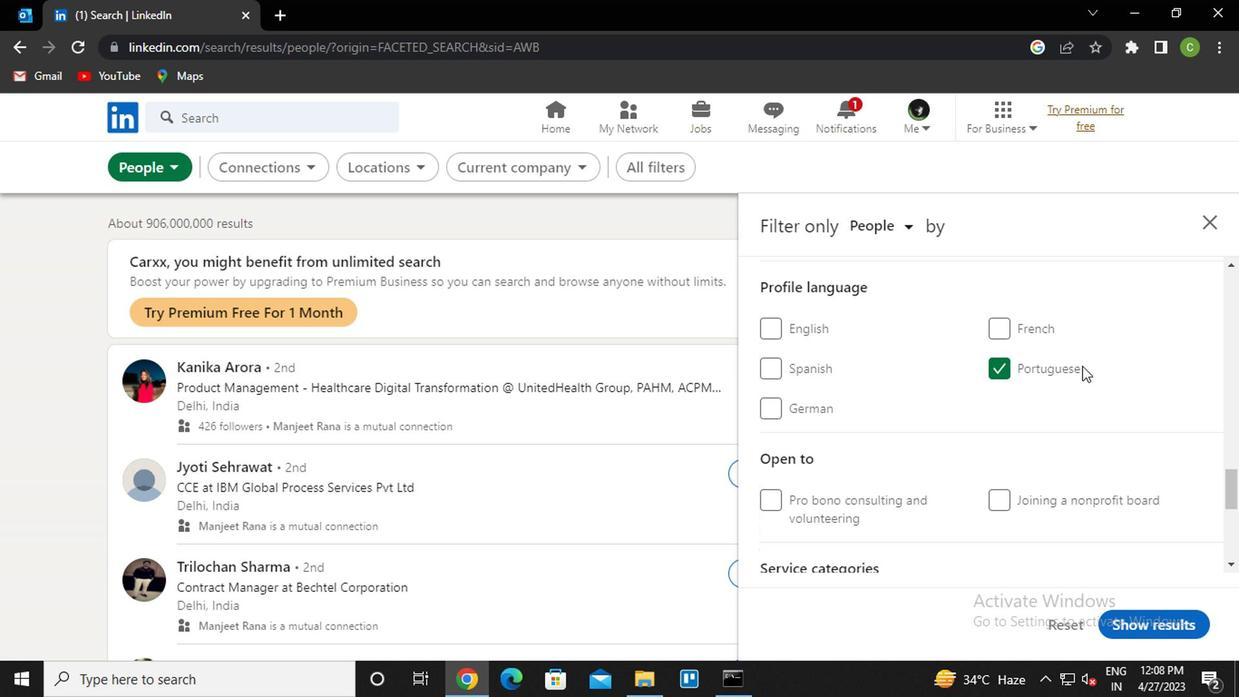 
Action: Mouse moved to (1032, 411)
Screenshot: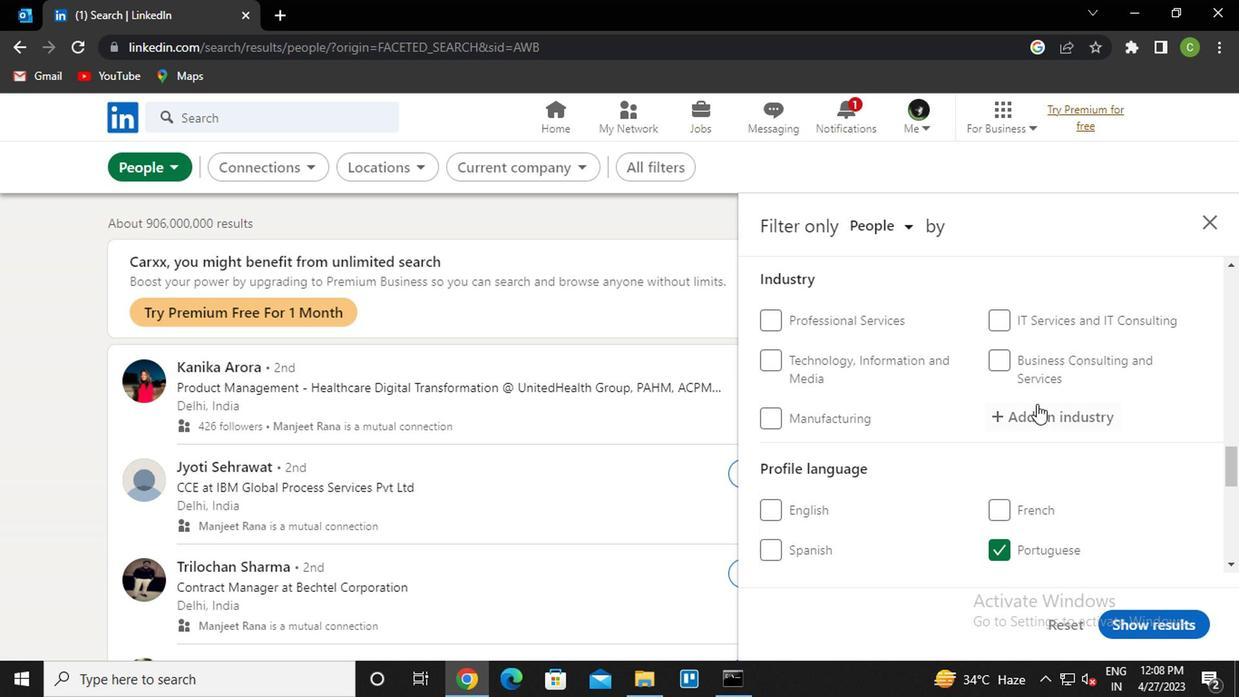 
Action: Mouse pressed left at (1032, 411)
Screenshot: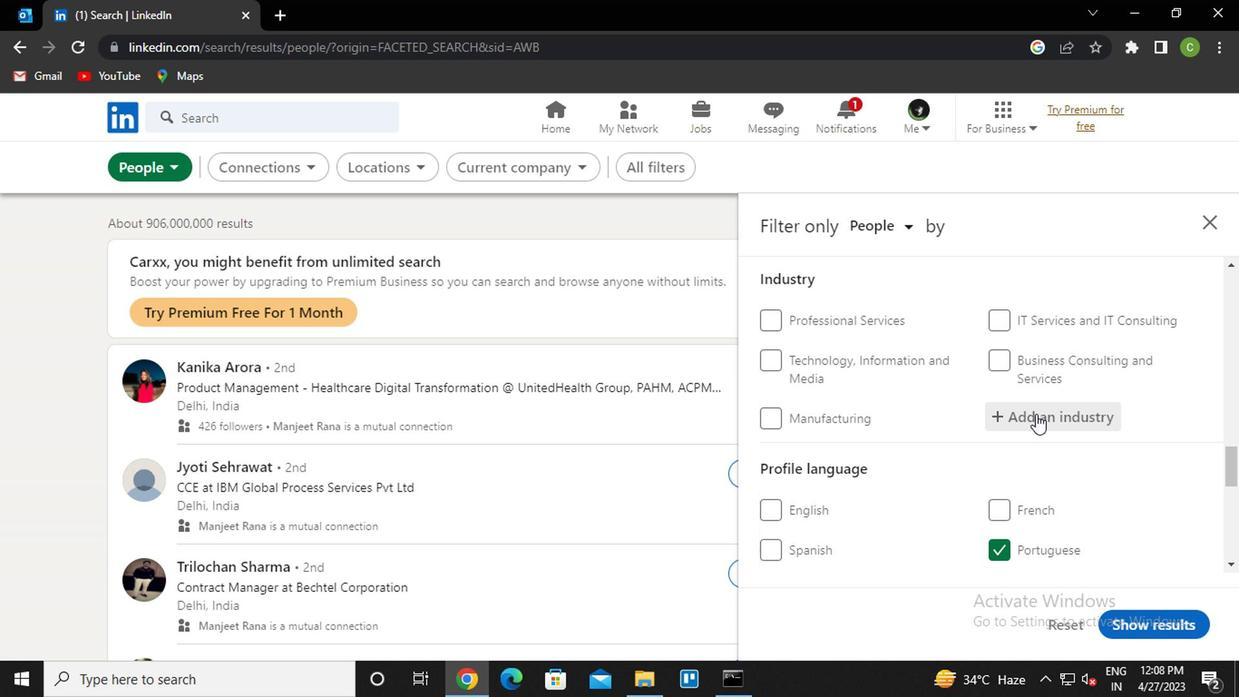 
Action: Key pressed <Key.caps_lock>e<Key.caps_lock>nvironmetal<Key.backspace><Key.backspace><Key.backspace><Key.down><Key.down><Key.enter>
Screenshot: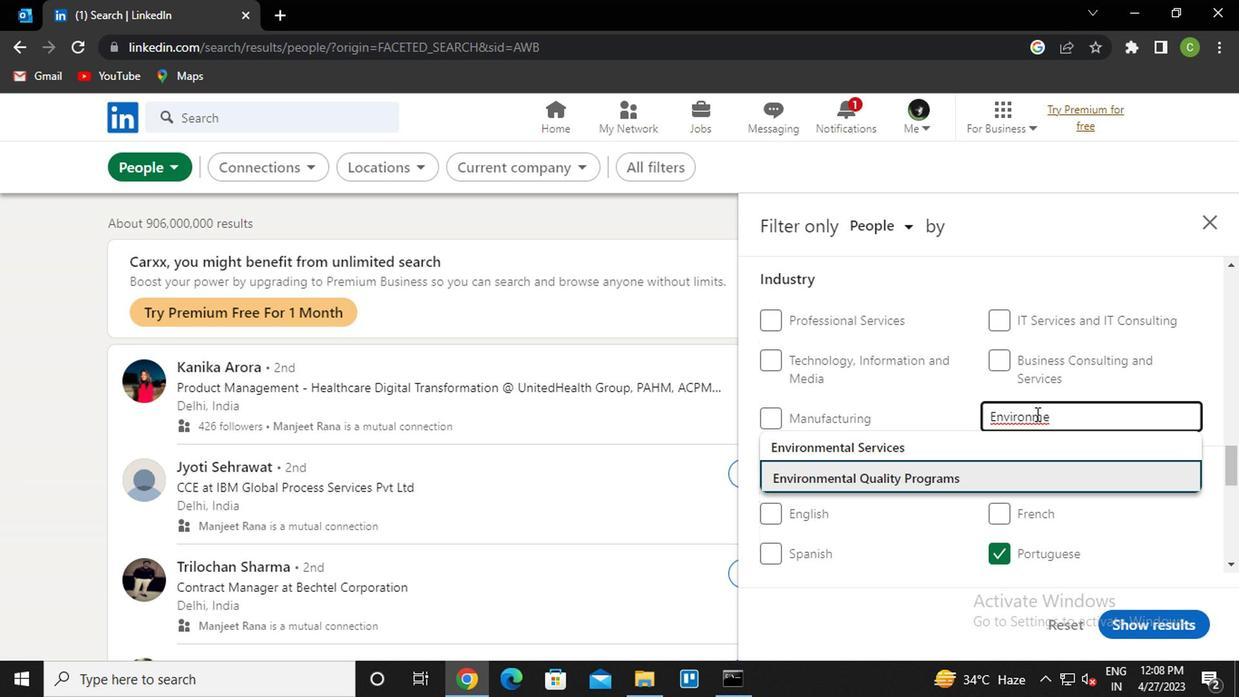 
Action: Mouse scrolled (1032, 410) with delta (0, 0)
Screenshot: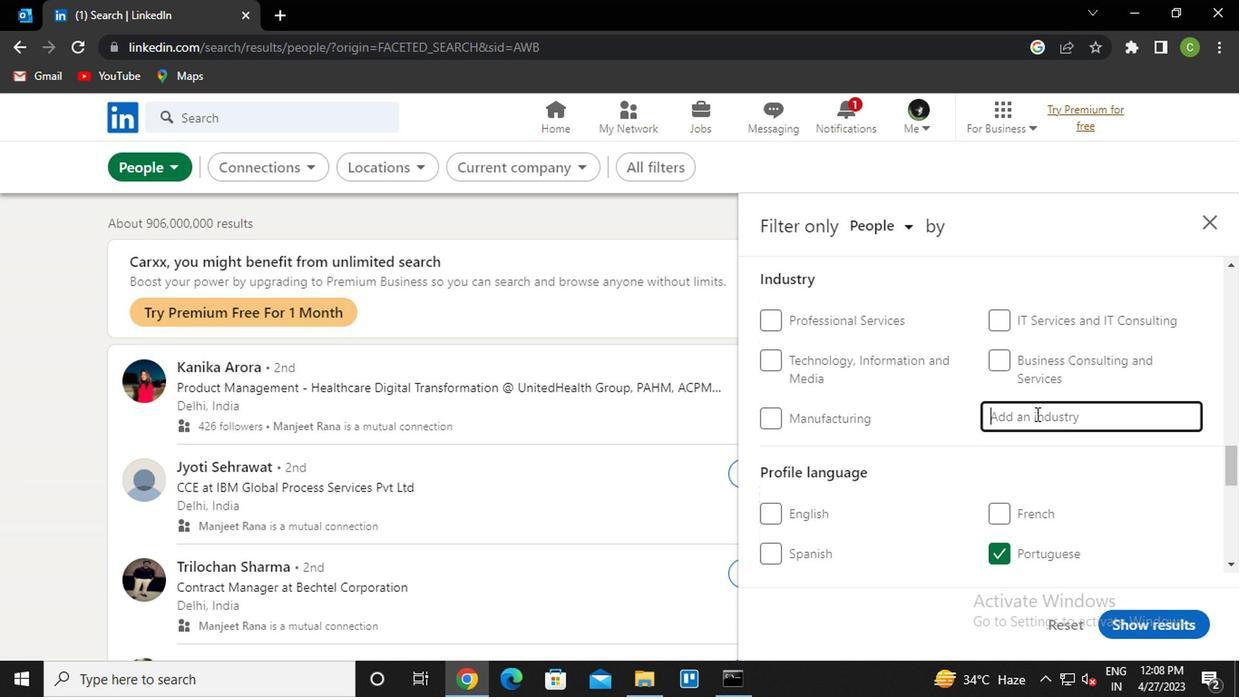 
Action: Mouse moved to (1032, 412)
Screenshot: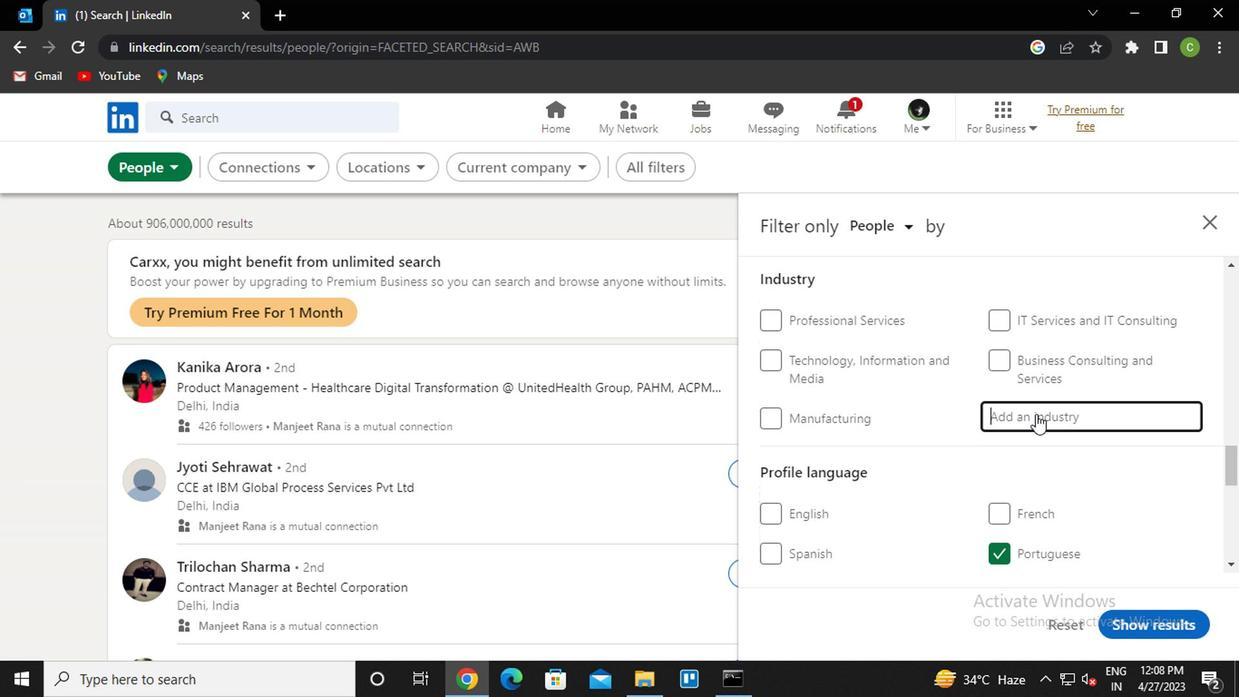 
Action: Mouse scrolled (1032, 411) with delta (0, -1)
Screenshot: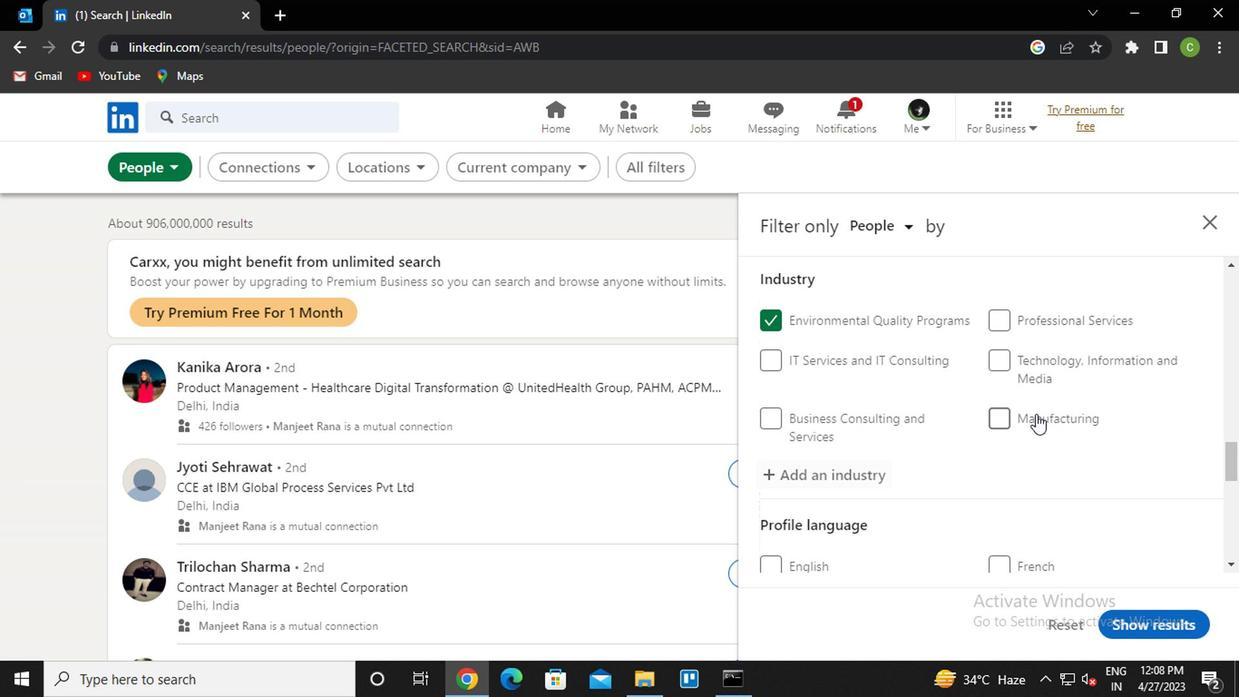 
Action: Mouse scrolled (1032, 411) with delta (0, -1)
Screenshot: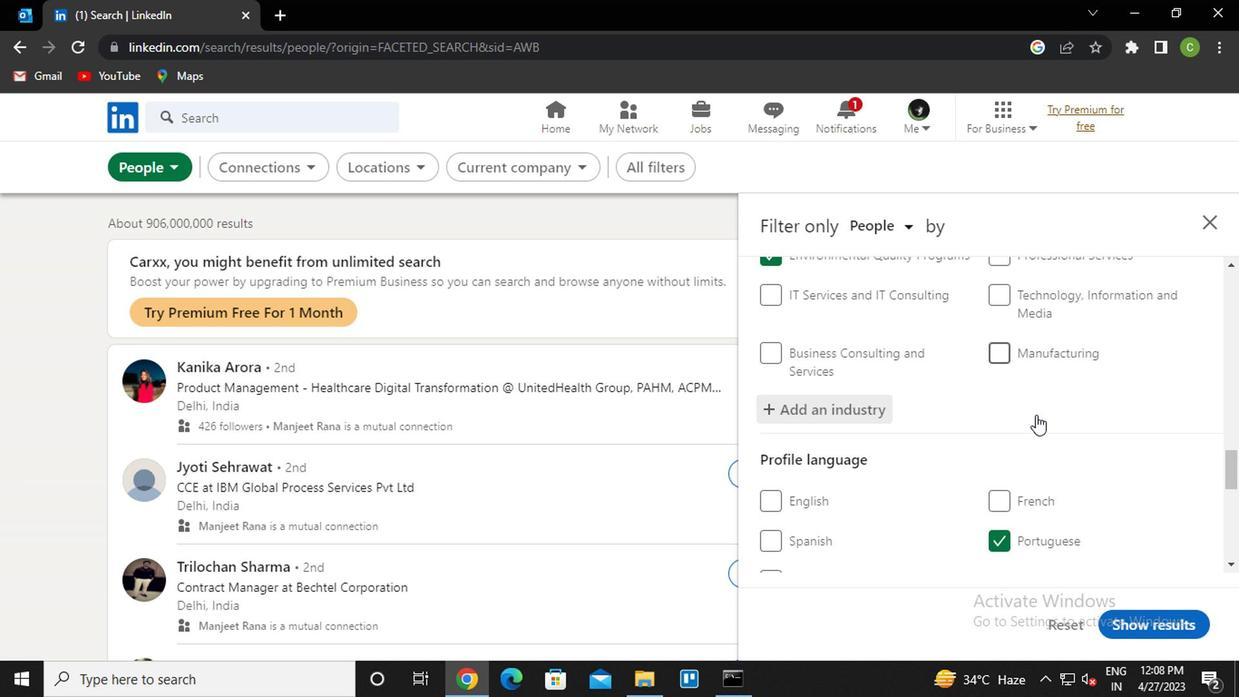 
Action: Mouse moved to (979, 394)
Screenshot: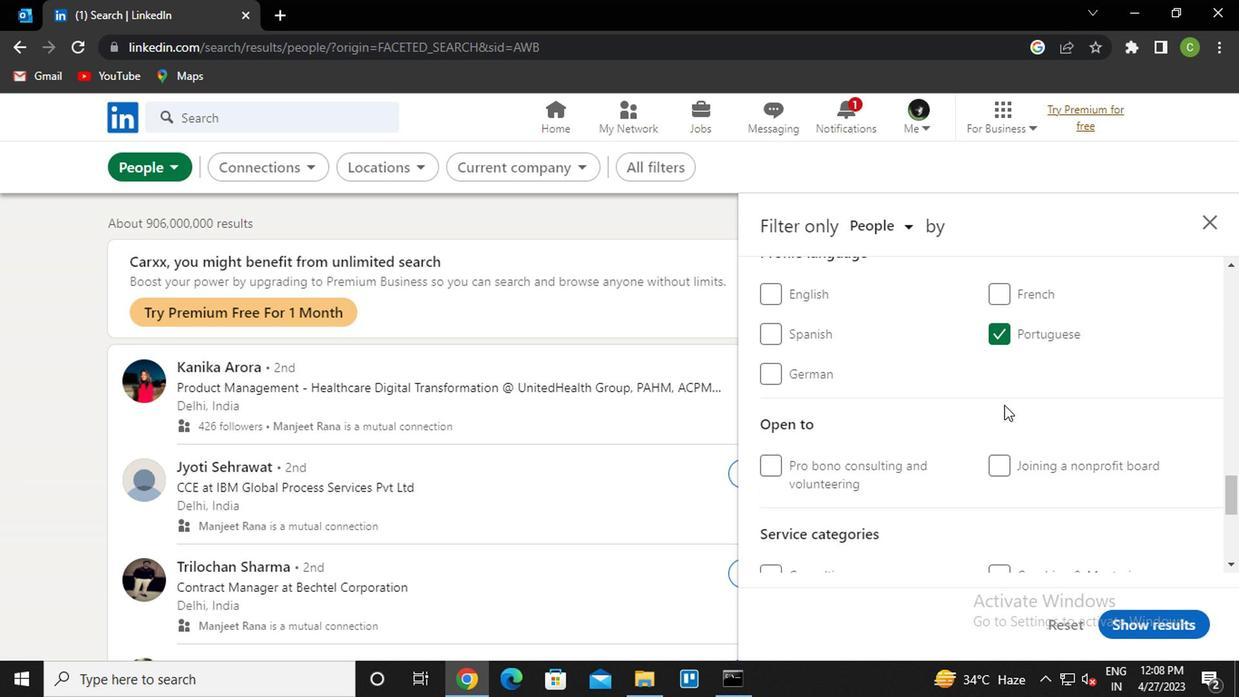 
Action: Mouse scrolled (979, 393) with delta (0, 0)
Screenshot: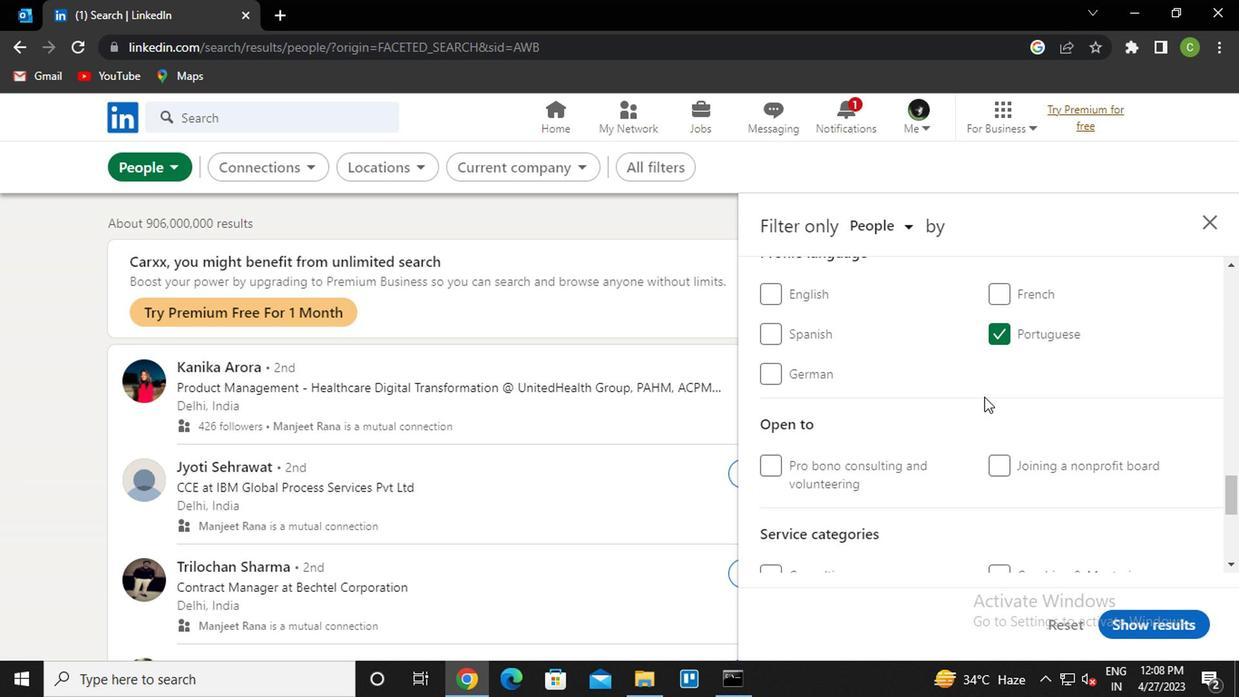 
Action: Mouse moved to (979, 393)
Screenshot: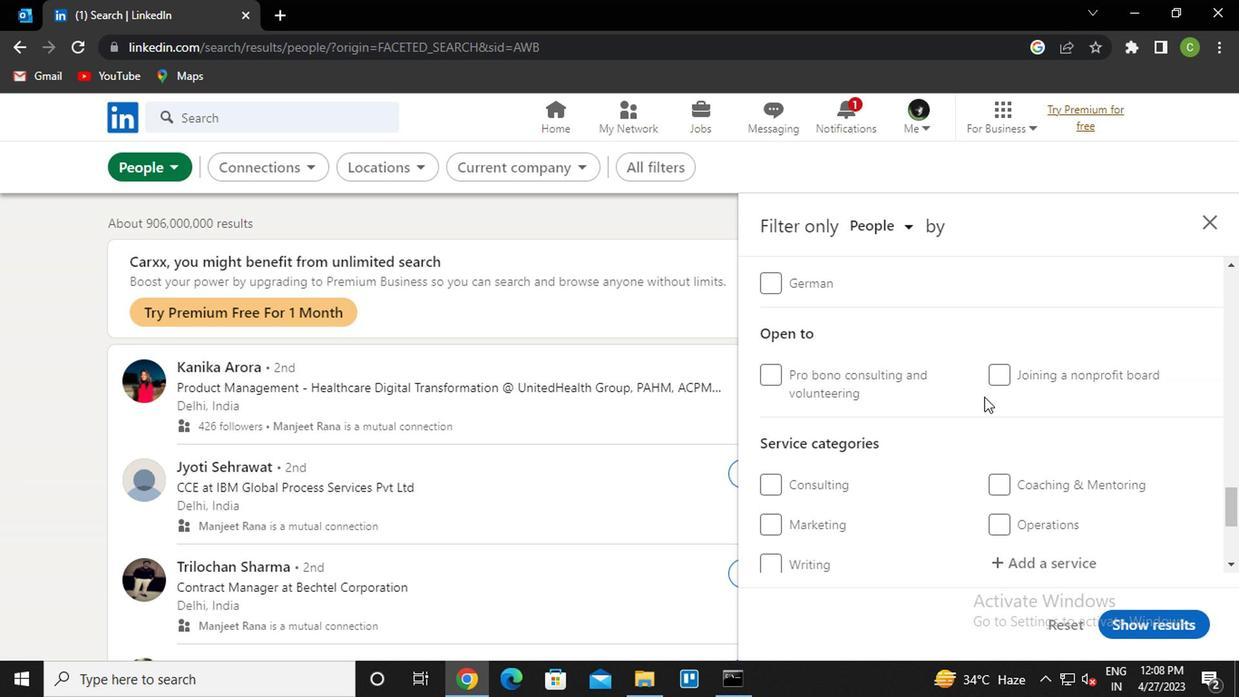 
Action: Mouse scrolled (979, 392) with delta (0, -1)
Screenshot: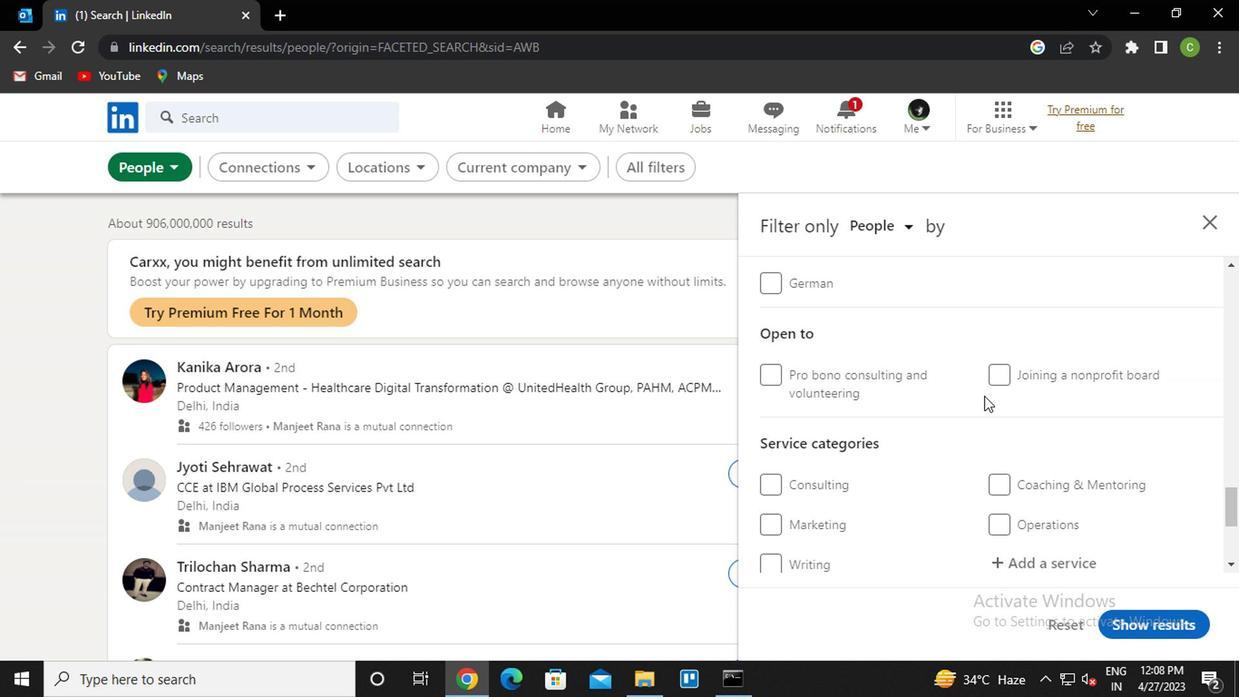 
Action: Mouse moved to (979, 394)
Screenshot: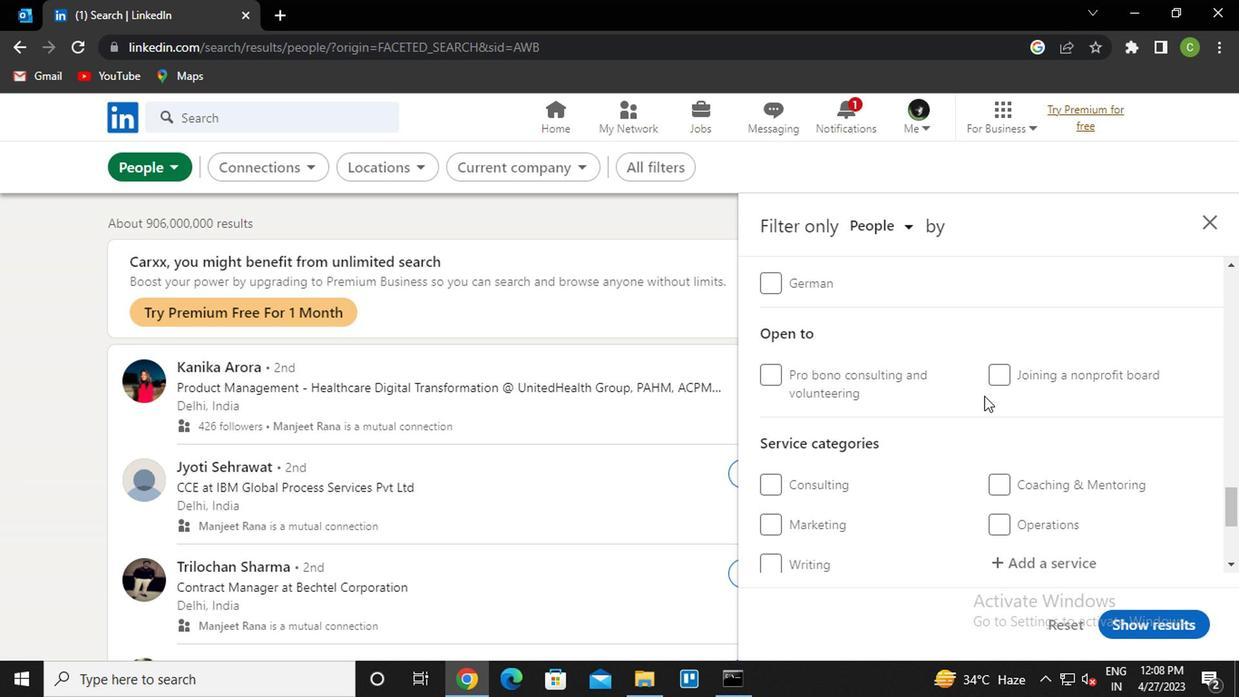 
Action: Mouse scrolled (979, 393) with delta (0, 0)
Screenshot: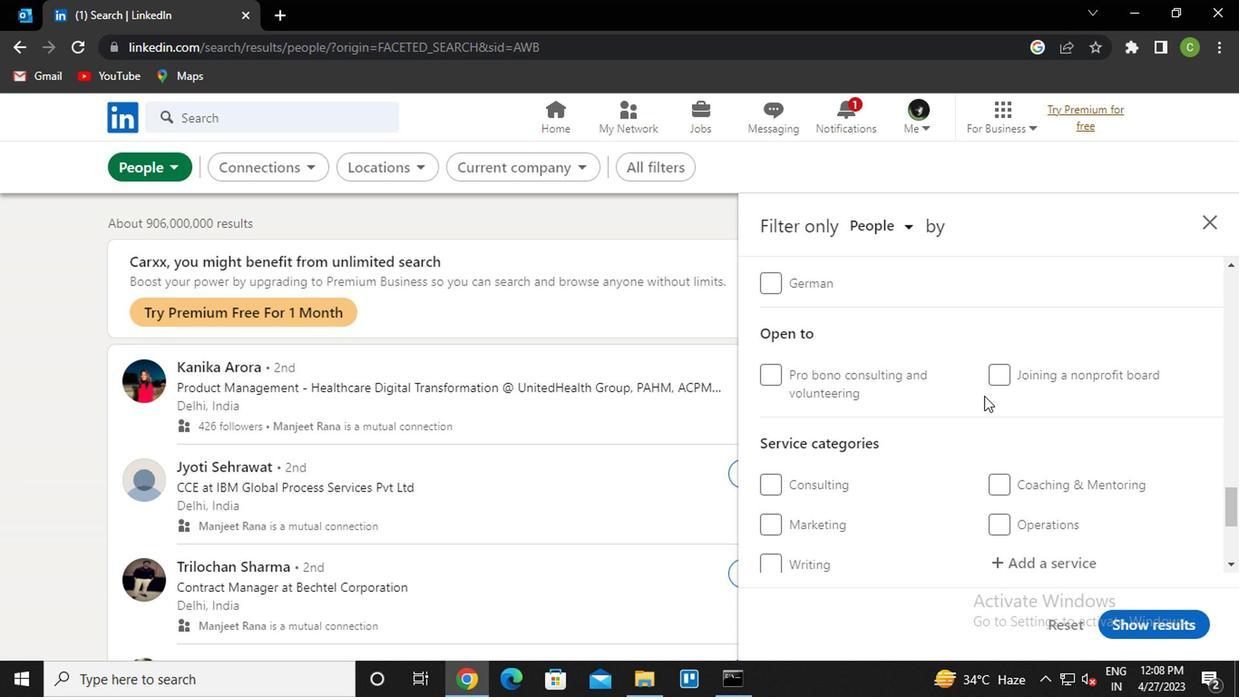 
Action: Mouse moved to (1013, 377)
Screenshot: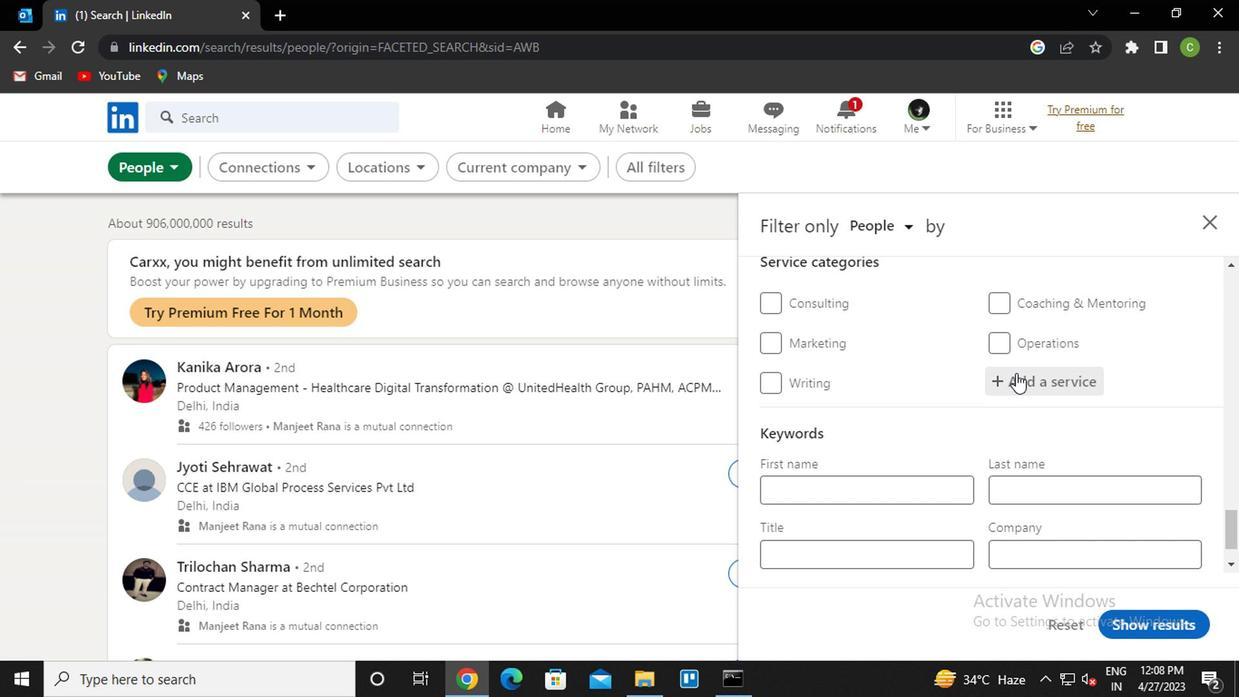 
Action: Mouse pressed left at (1013, 377)
Screenshot: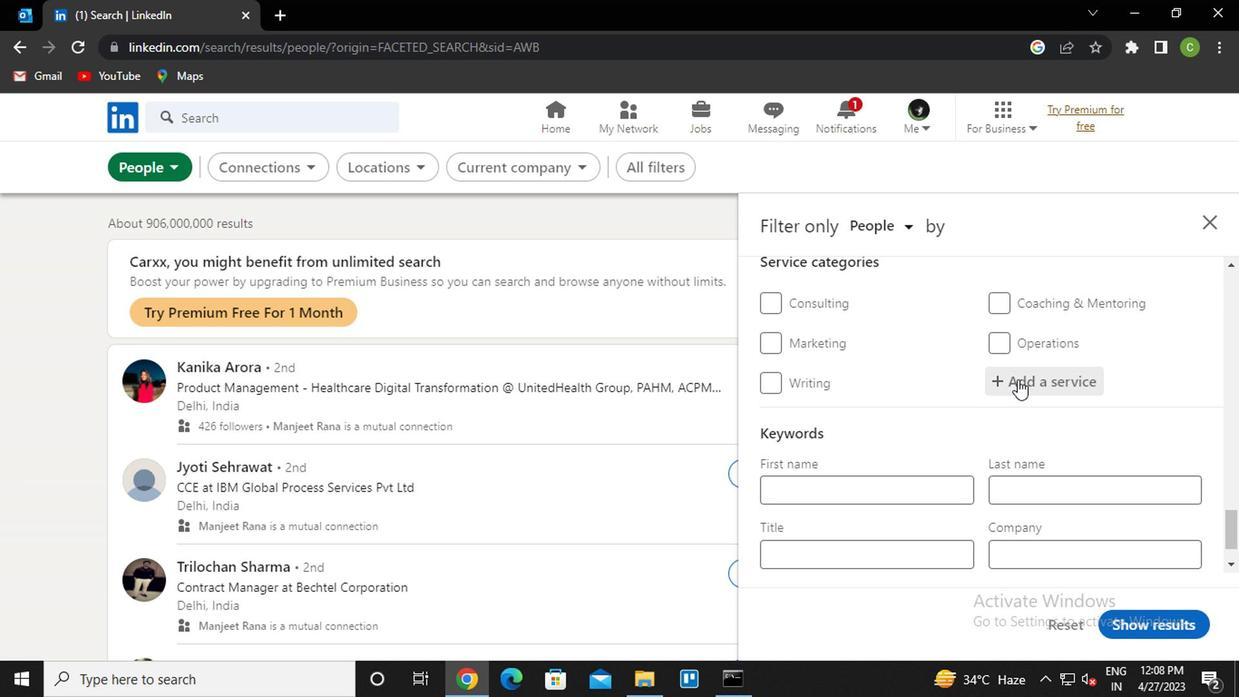 
Action: Key pressed <Key.caps_lock>p<Key.caps_lock>rici<Key.down><Key.enter>
Screenshot: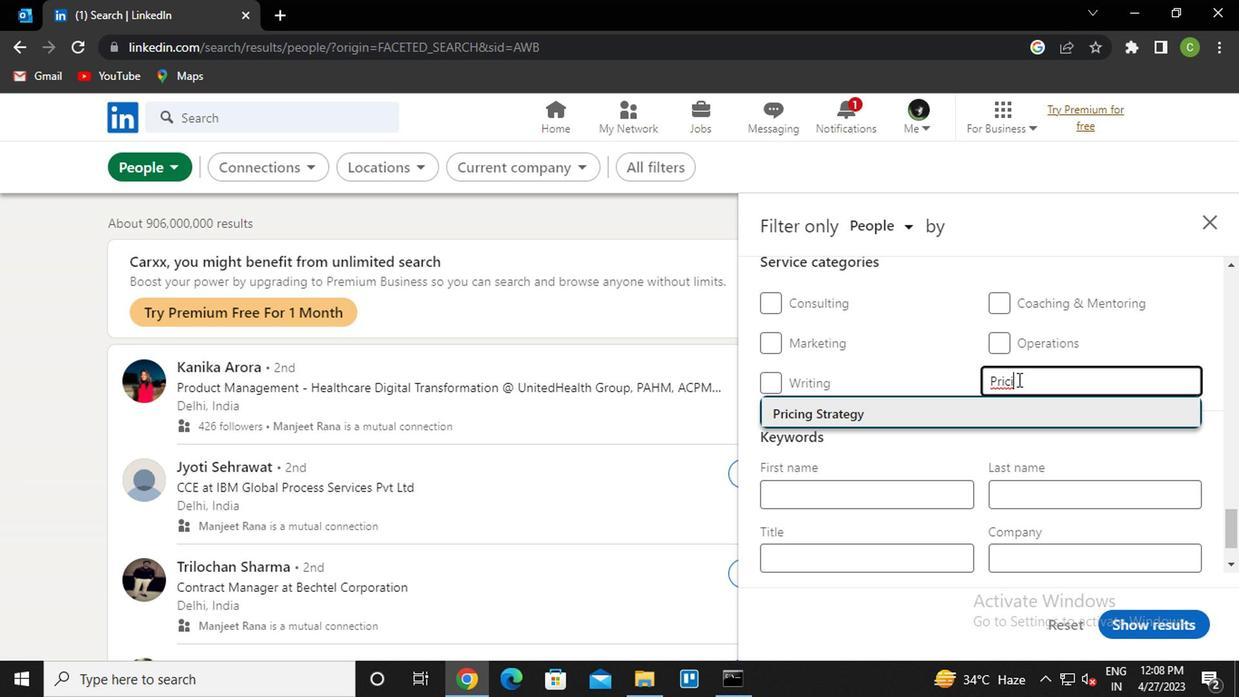 
Action: Mouse scrolled (1013, 376) with delta (0, -1)
Screenshot: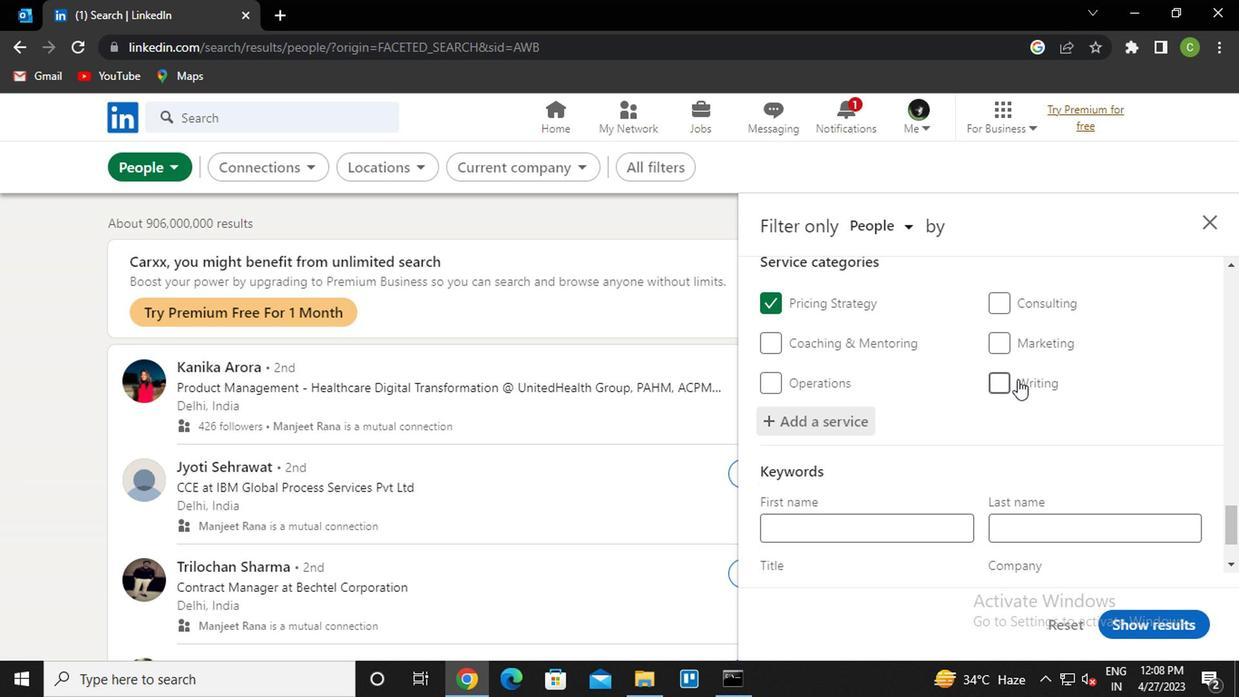 
Action: Mouse scrolled (1013, 376) with delta (0, -1)
Screenshot: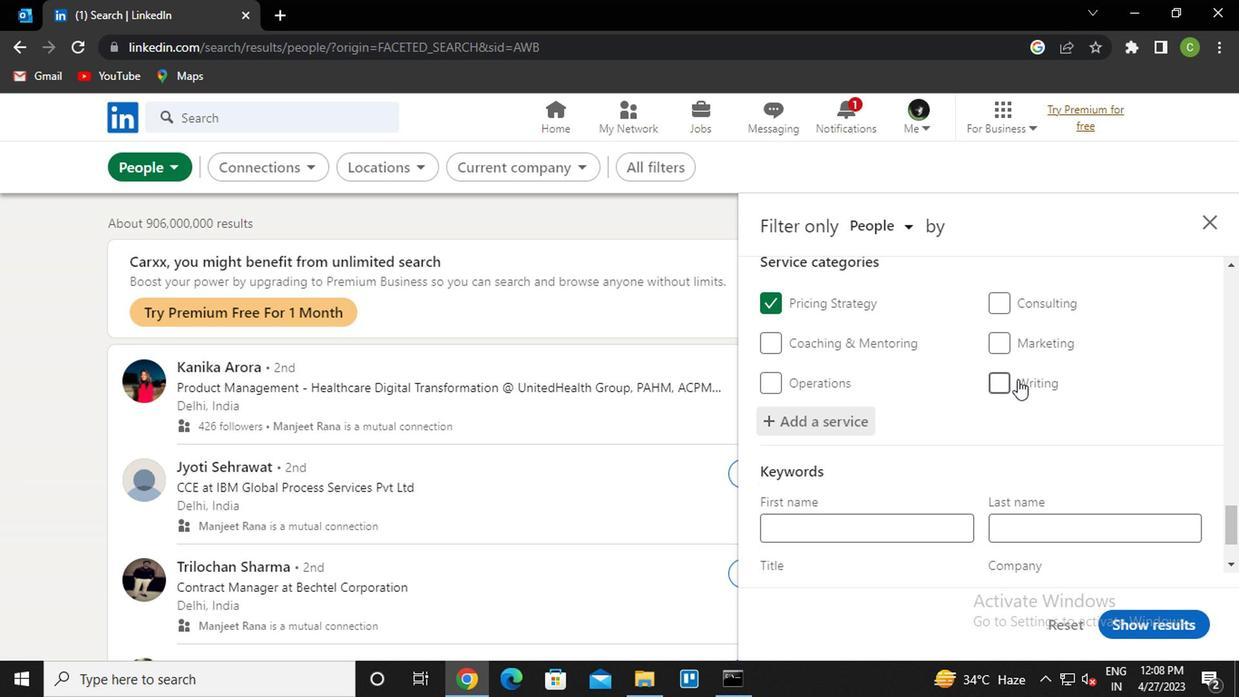 
Action: Mouse scrolled (1013, 376) with delta (0, -1)
Screenshot: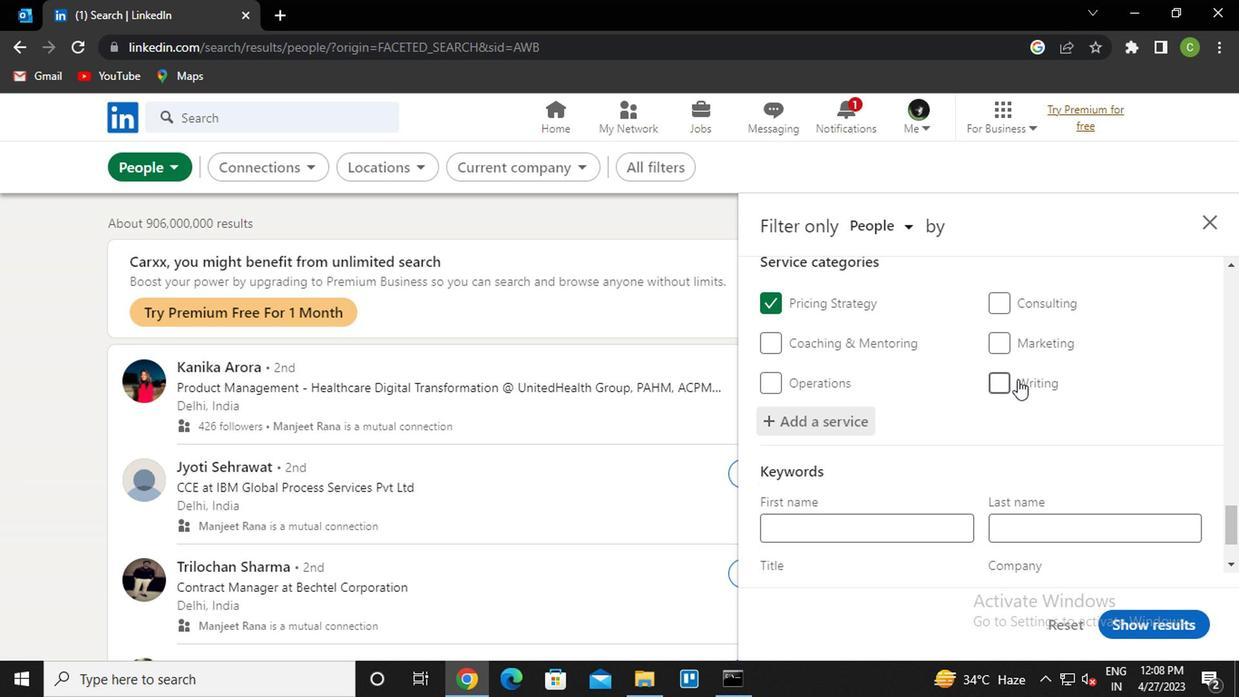 
Action: Mouse scrolled (1013, 376) with delta (0, -1)
Screenshot: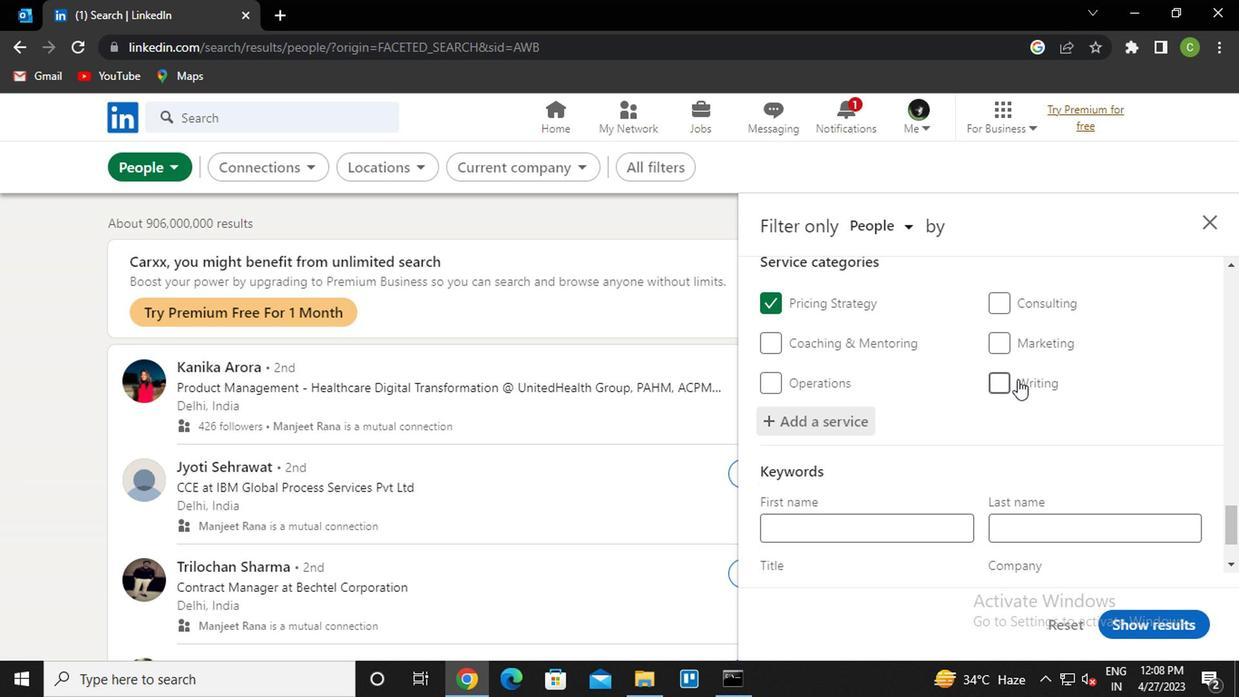 
Action: Mouse moved to (921, 487)
Screenshot: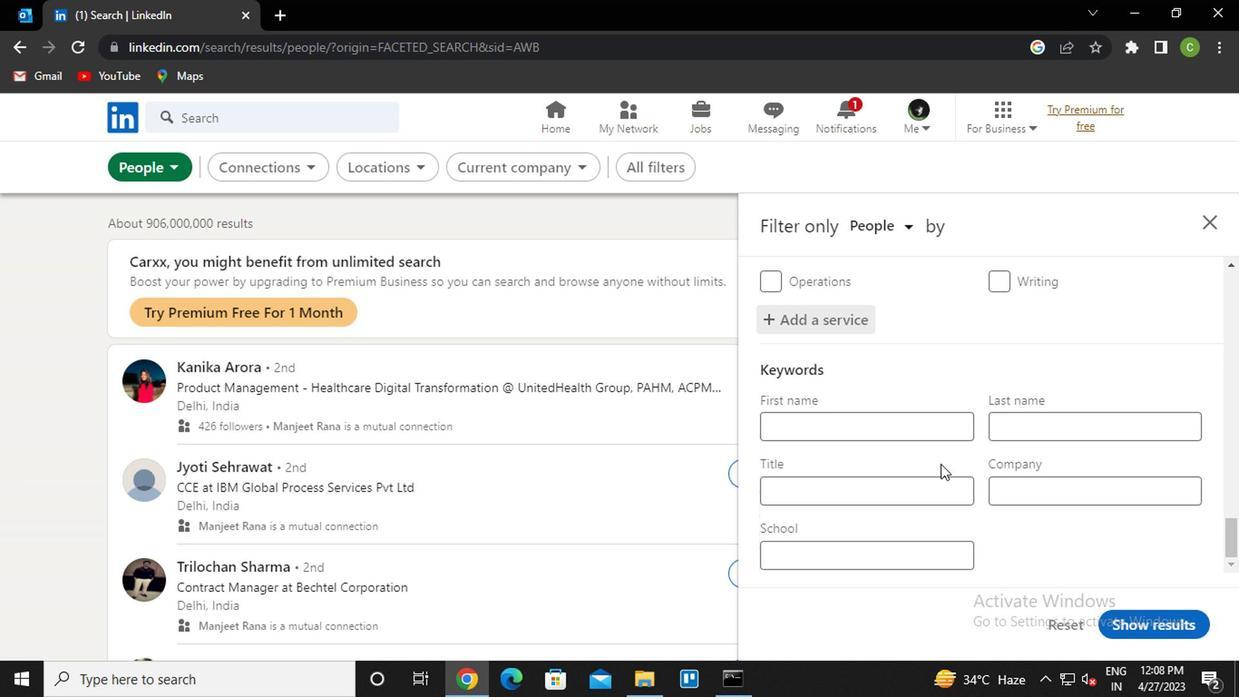 
Action: Mouse pressed left at (921, 487)
Screenshot: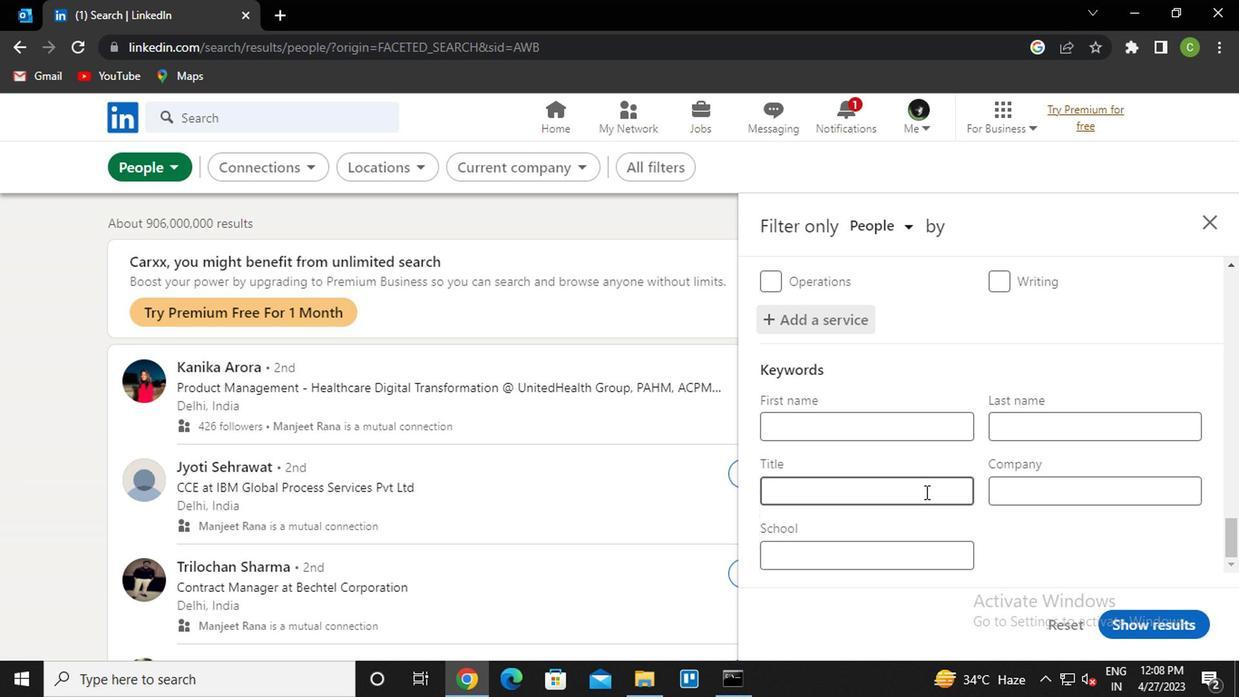 
Action: Key pressed <Key.caps_lock>c<Key.caps_lock>omputer<Key.space><Key.caps_lock>s<Key.caps_lock>cientist
Screenshot: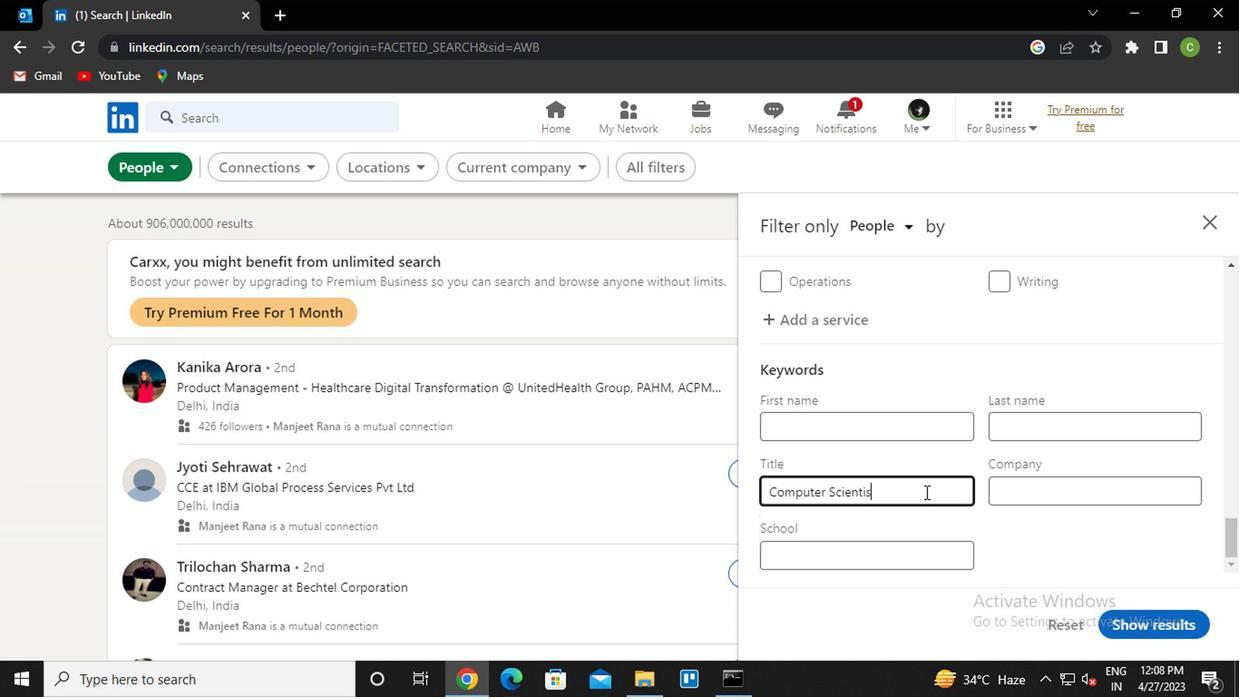 
Action: Mouse moved to (1128, 624)
Screenshot: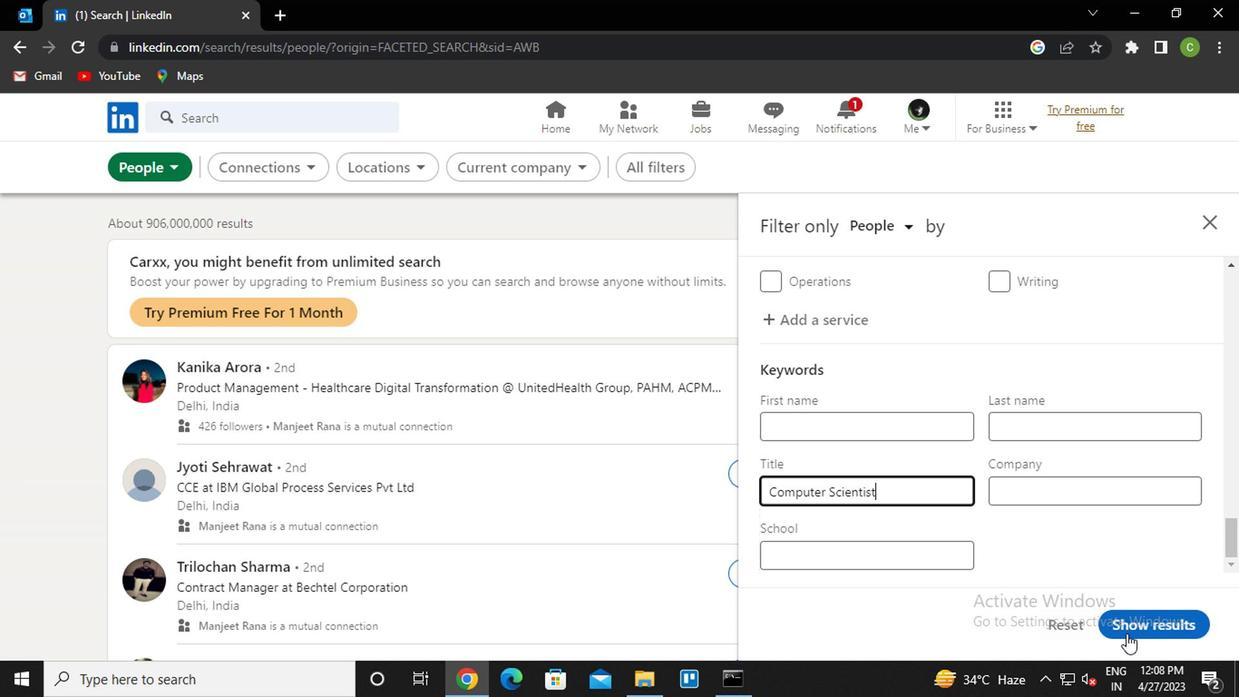 
Action: Mouse pressed left at (1128, 624)
Screenshot: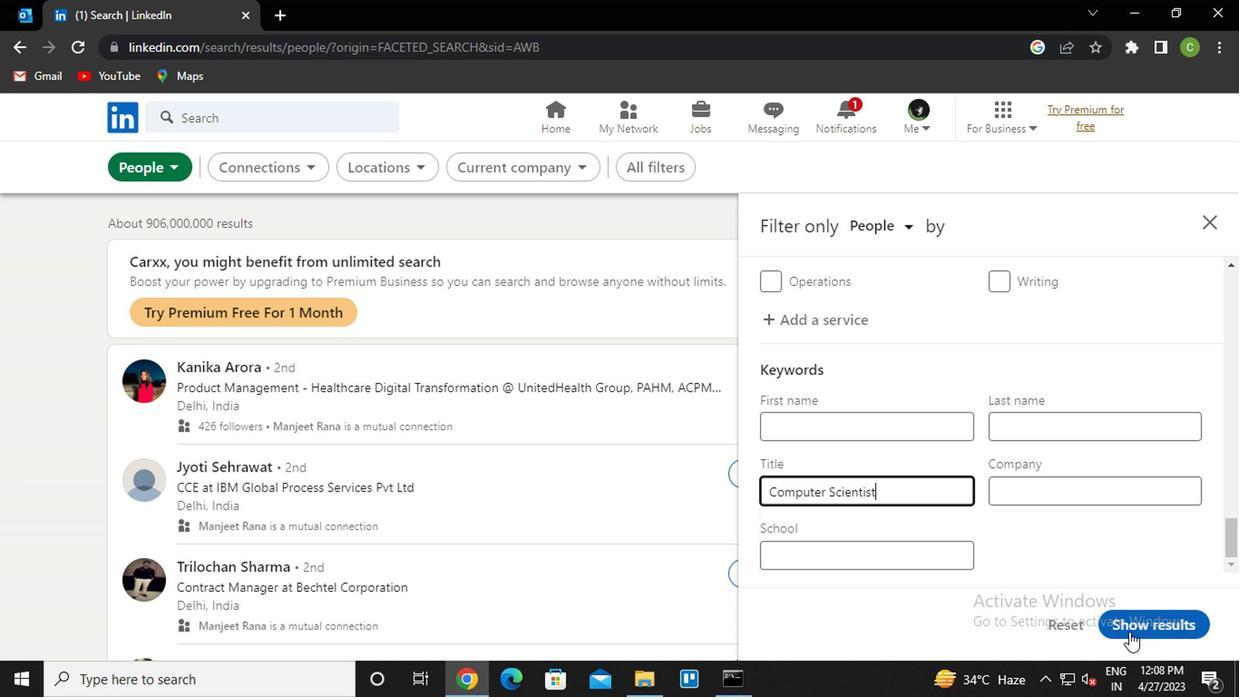
Action: Mouse moved to (682, 566)
Screenshot: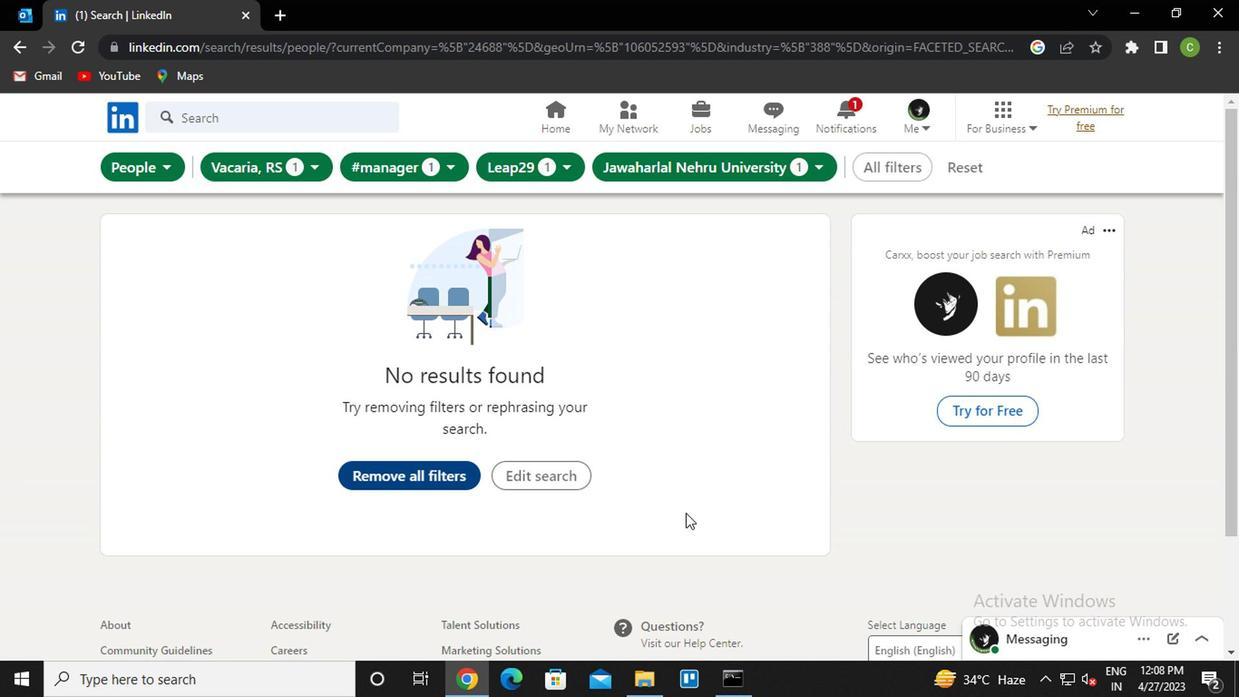 
Action: Key pressed <Key.f8>
Screenshot: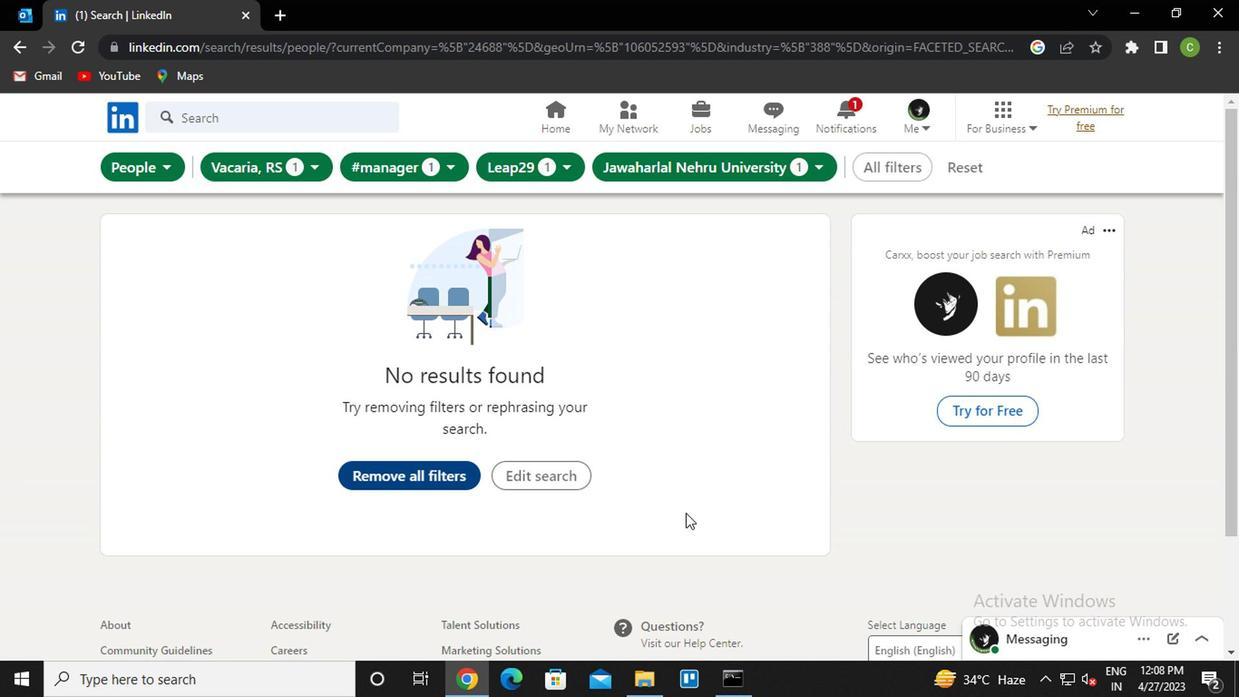 
